 Task: Create a new job position in Salesforce with the title 'Retail Sales Executive' and fill in the job description, responsibilities, skills required, and educational requirements.
Action: Key pressed <Key.shift>Retil<Key.backspace><Key.backspace>ail<Key.space><Key.shift><Key.shift><Key.shift><Key.shift><Key.shift><Key.shift><Key.shift><Key.shift><Key.shift><Key.shift><Key.shift><Key.shift><Key.shift><Key.shift><Key.shift><Key.shift><Key.shift><Key.shift><Key.shift><Key.shift><Key.shift><Key.shift><Key.shift><Key.shift><Key.shift><Key.shift><Key.shift><Key.shift><Key.shift><Key.shift><Key.shift><Key.shift><Key.shift><Key.shift><Key.shift>Sales<Key.space><Key.shift>Executive<Key.space><Key.tab><Key.shift><Key.shift><Key.shift><Key.shift><Key.shift><Key.shift><Key.shift><Key.shift><Key.shift><Key.shift><Key.shift><Key.shift><Key.shift><Key.shift><Key.shift><Key.shift><Key.shift><Key.shift><Key.shift><Key.shift><Key.shift><Key.shift><Key.shift><Key.shift><Key.shift><Key.shift><Key.shift><Key.shift><Key.shift><Key.shift><Key.shift><Key.shift><Key.shift><Key.shift><Key.shift><Key.shift>Responsinle<Key.space><Key.backspace><Key.backspace><Key.backspace><Key.backspace>ble<Key.space>for<Key.space>upselling<Key.space>the<Key.space><Key.shift><Key.shift><Key.shift><Key.shift><Key.shift><Key.shift><Key.shift>C<Key.backspace><Key.shift>Company's<Key.space><Key.shift>Products--<Key.shift_r><Key.shift_r><Key.shift_r><Key.shift_r><Key.shift_r><Key.shift_r><Key.shift_r><Key.shift_r><Key.shift_r>><Key.space><Key.shift><Key.shift><Key.shift><Key.shift><Key.shift><Key.shift><Key.shift><Key.shift><Key.shift><Key.shift><Key.shift><Key.shift><Key.shift><Key.shift><Key.shift>Identifying<Key.space>the<Key.space><Key.shift>Corporate/<Key.shift><Key.shift><Key.shift><Key.shift><Key.shift><Key.shift><Key.shift><Key.shift><Key.shift><Key.shift><Key.shift><Key.shift><Key.shift><Key.shift>Indiviual<Key.space>
Screenshot: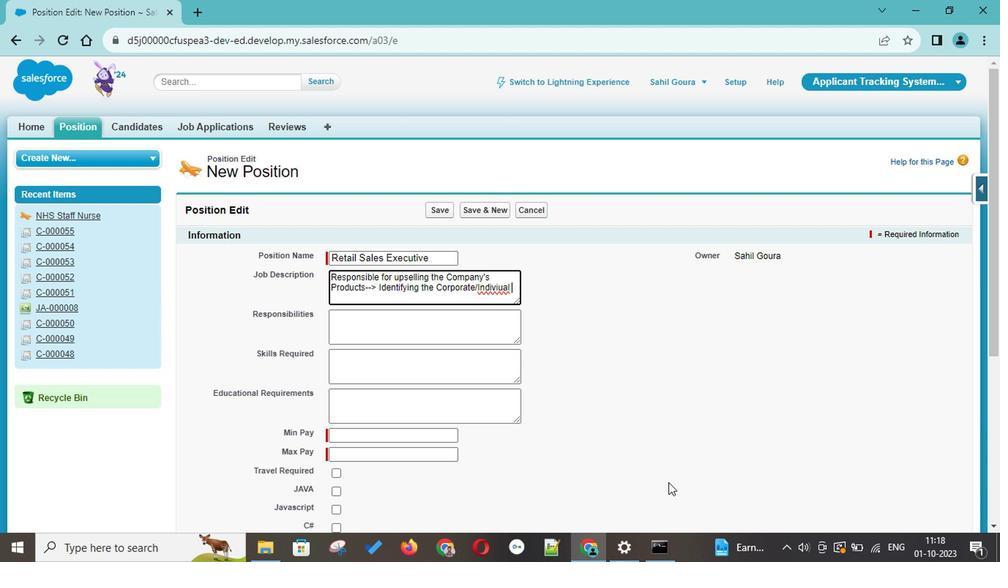 
Action: Mouse moved to (484, 297)
Screenshot: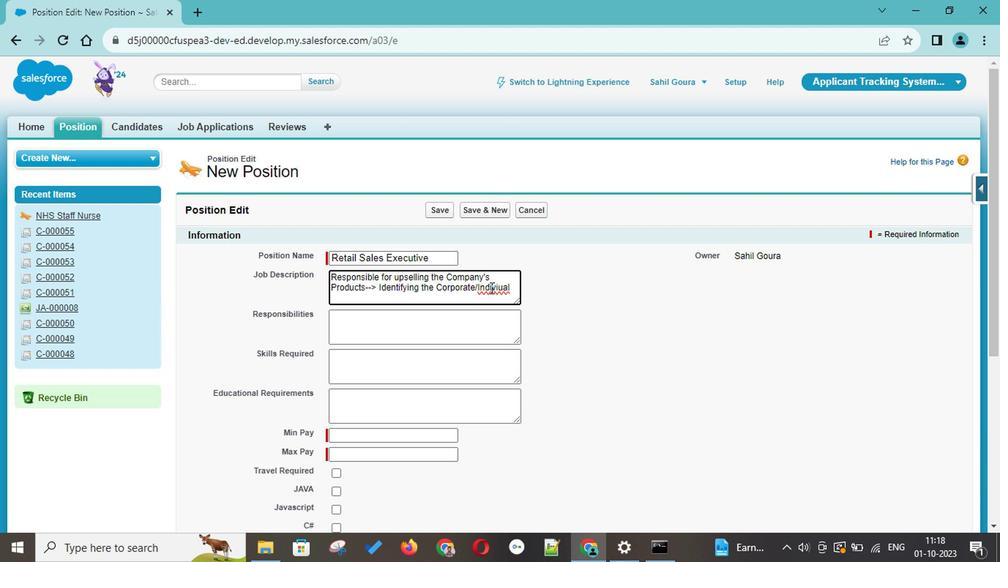 
Action: Mouse pressed right at (484, 297)
Screenshot: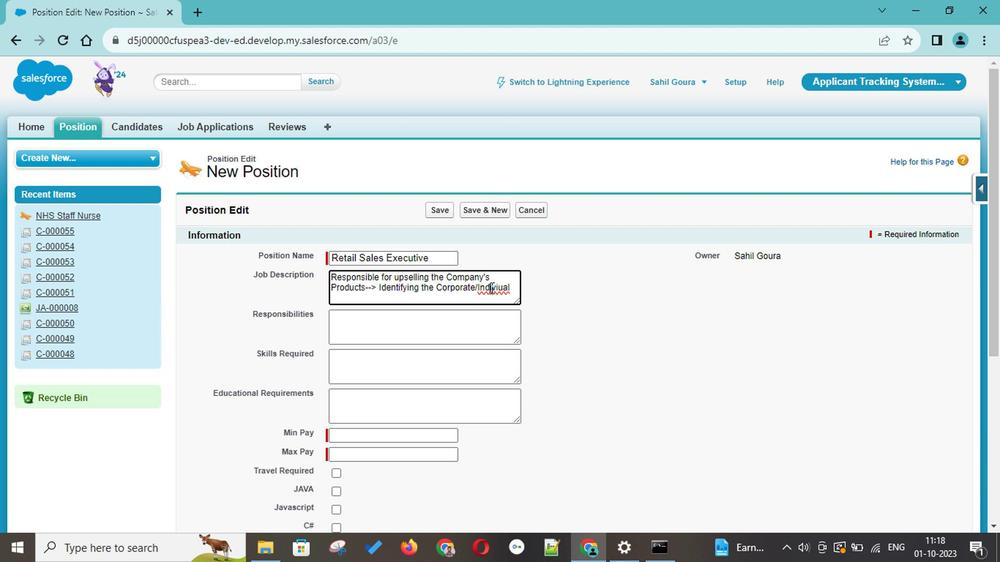 
Action: Mouse moved to (501, 307)
Screenshot: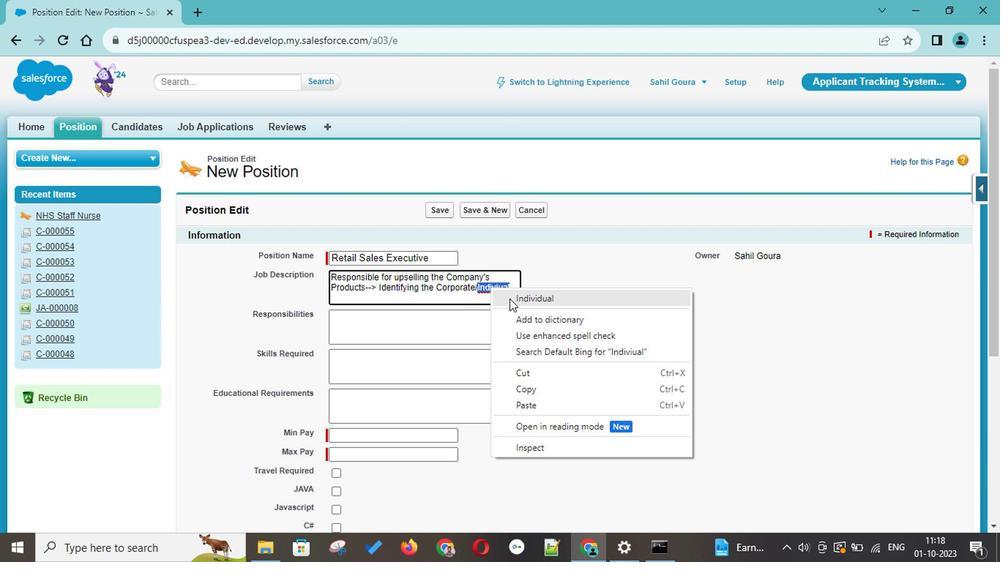 
Action: Mouse pressed left at (501, 307)
Screenshot: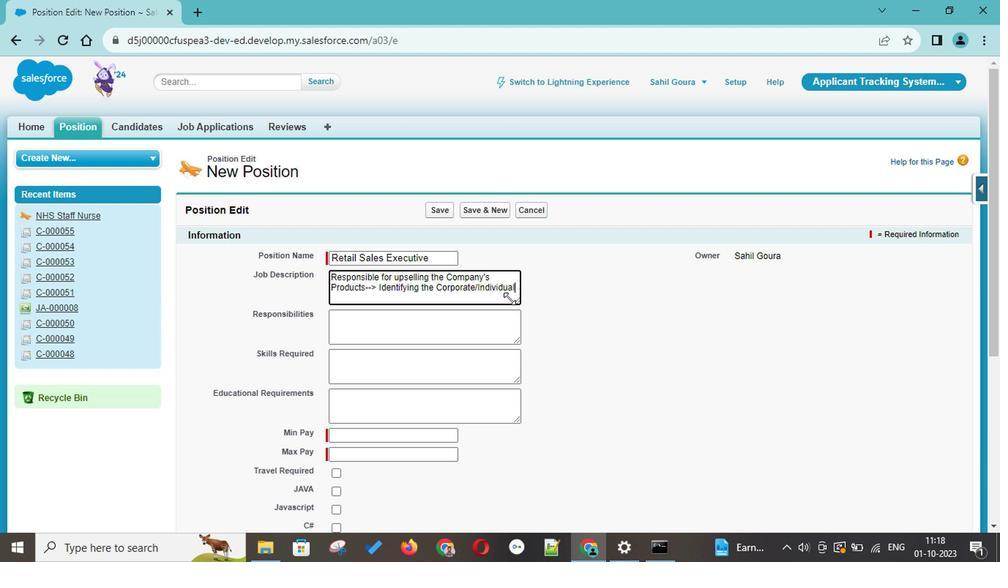 
Action: Key pressed <Key.space>propective<Key.space>buyers
Screenshot: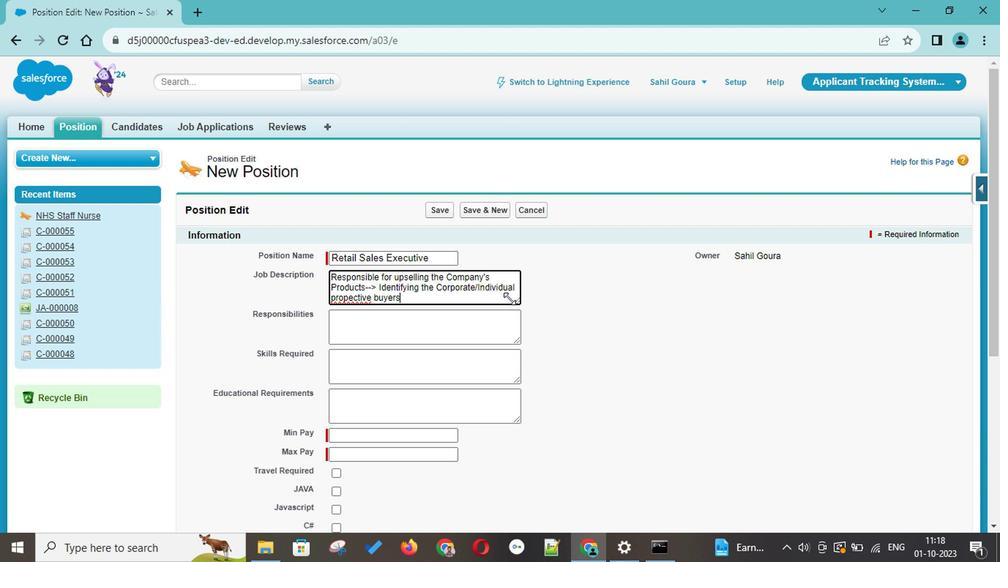 
Action: Mouse moved to (348, 306)
Screenshot: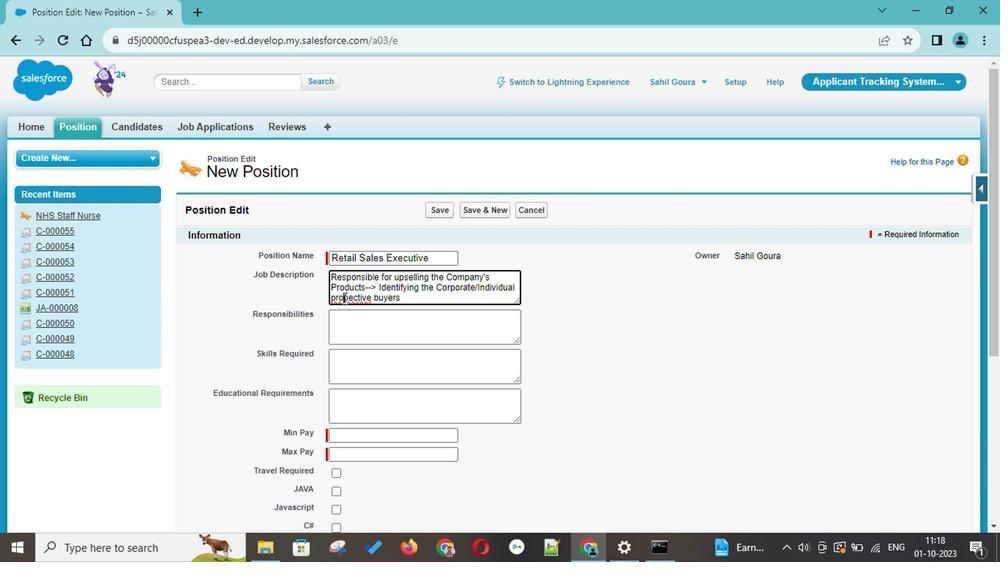 
Action: Mouse pressed left at (348, 306)
Screenshot: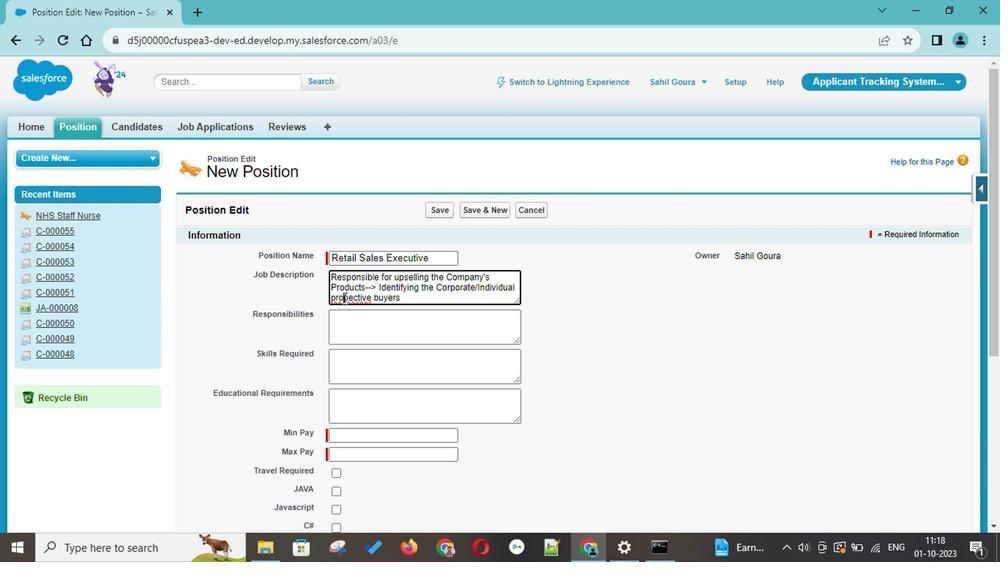
Action: Key pressed s
Screenshot: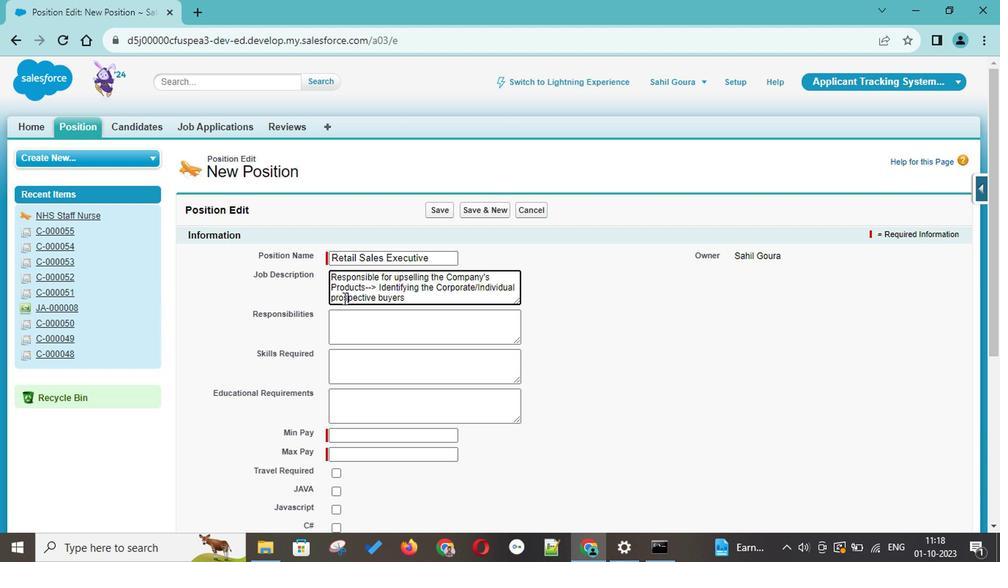 
Action: Mouse moved to (405, 310)
Screenshot: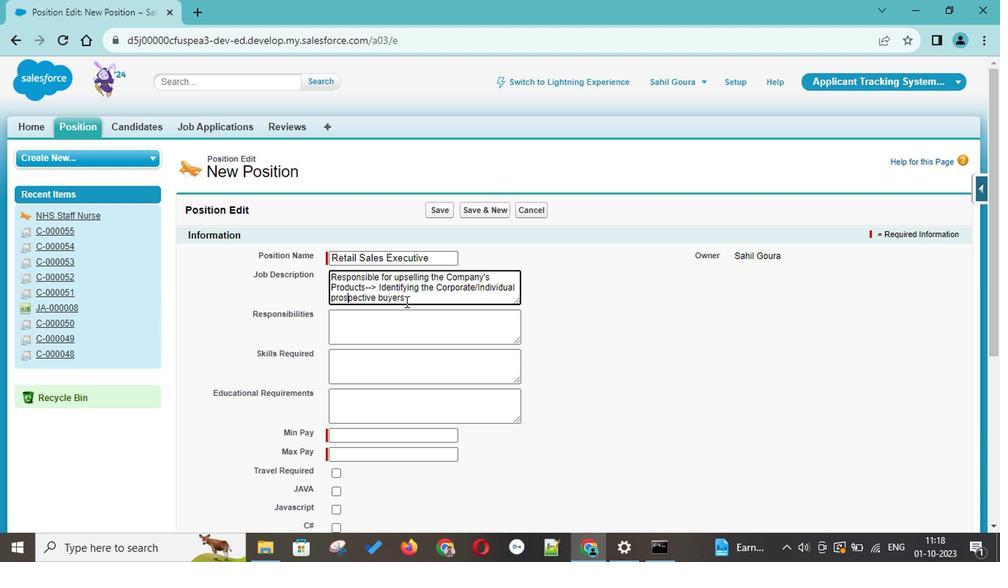 
Action: Mouse pressed left at (405, 310)
Screenshot: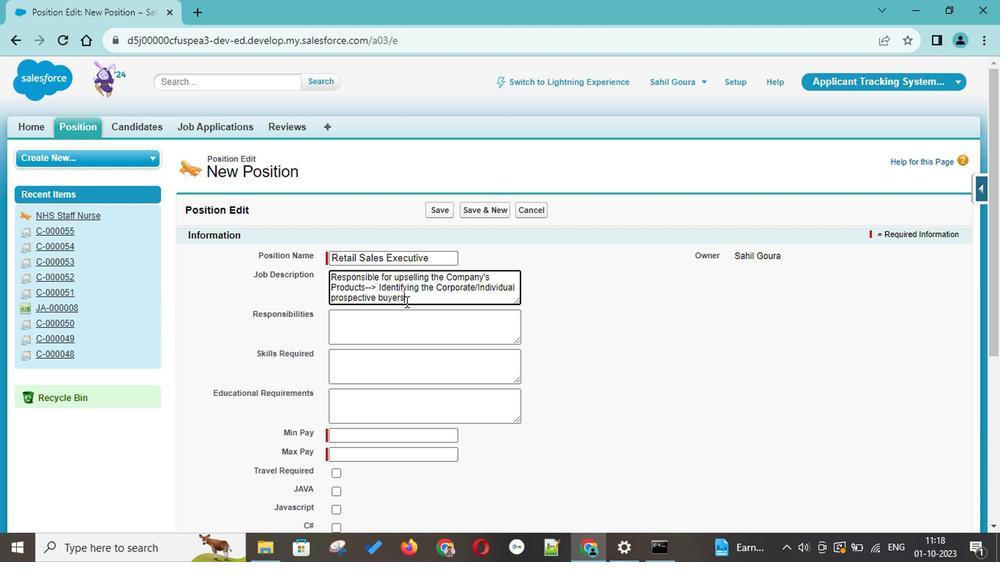 
Action: Key pressed ,<Key.space>generating<Key.space>leads<Key.space>and<Key.space>closures.<Key.space>--<Key.shift_r>><Key.space><Key.shift><Key.shift><Key.shift><Key.shift><Key.shift><Key.shift><Key.shift>Develop<Key.space><Key.shift><Key.shift><Key.shift><Key.shift><Key.shift><Key.shift><Key.shift><Key.shift><Key.shift><Key.shift><Key.shift><Key.shift><Key.shift><Key.shift><Key.shift><Key.shift><Key.shift><Key.shift><Key.shift><Key.shift><Key.shift><Key.shift><Key.shift><Key.shift><Key.shift><Key.shift><Key.shift><Key.shift><Key.shift><Key.shift><Key.shift><Key.shift><Key.shift>REtail<Key.space><Key.shift><Key.shift><Key.shift><Key.shift><Key.shift><Key.backspace><Key.backspace><Key.backspace><Key.backspace><Key.backspace><Key.backspace>etail<Key.space><Key.shift>sales<Key.space>sta<Key.backspace>ratege<Key.backspace>ies<Key.space>to<Key.space>meet<Key.space>hiis<Key.backspace><Key.backspace>s<Key.backspace><Key.backspace><Key.backspace>sales<Key.space>targets.<Key.space>--<Key.shift_r>><Key.space><Key.shift>Mintaining<Key.space>long<Key.space>lasting<Key.space>relationships<Key.space>with<Key.space>existing<Key.space>customers<Key.space>through<Key.space>exceptional<Key.space>after<Key.space>ales<Key.space>service
Screenshot: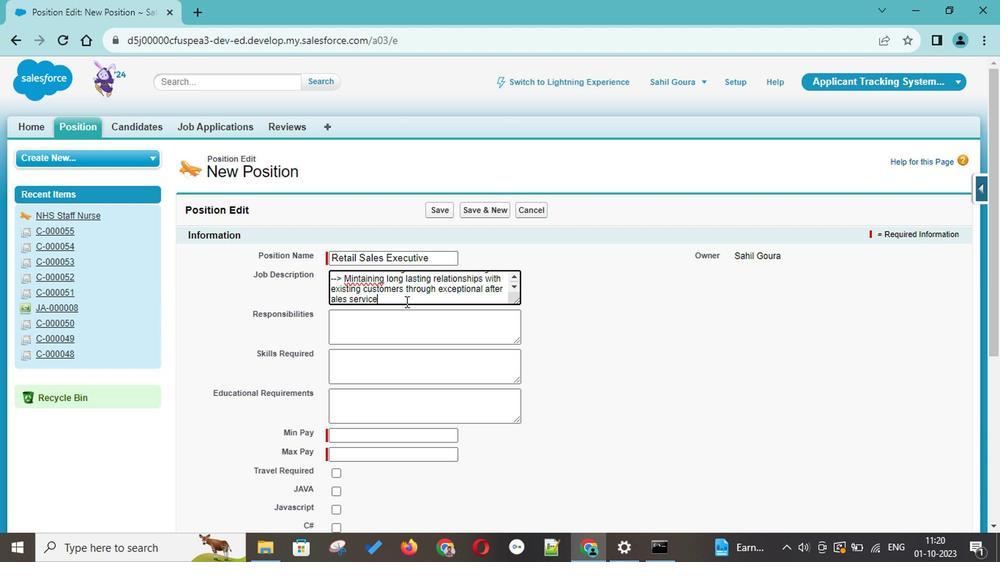 
Action: Mouse moved to (369, 288)
Screenshot: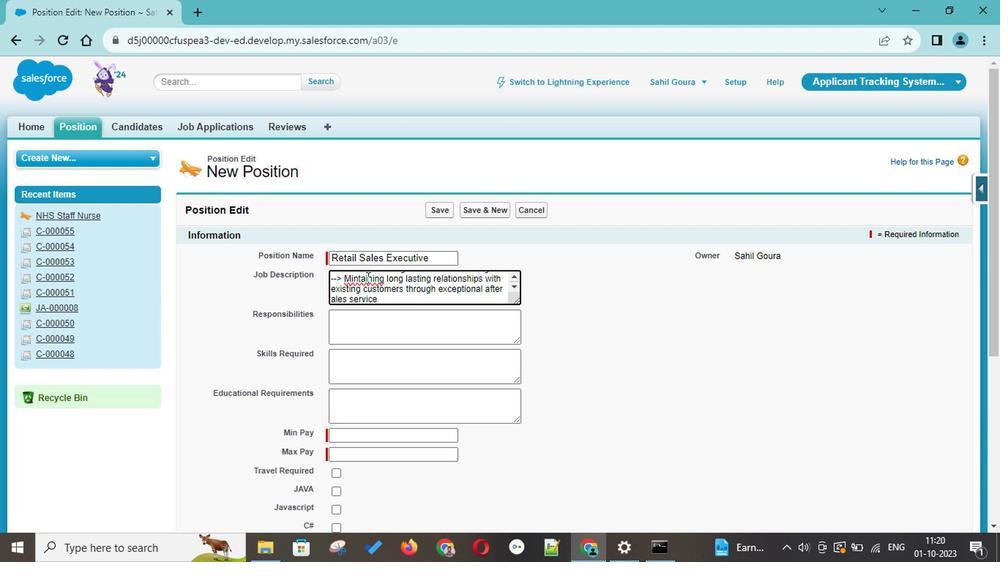 
Action: Mouse pressed left at (369, 288)
Screenshot: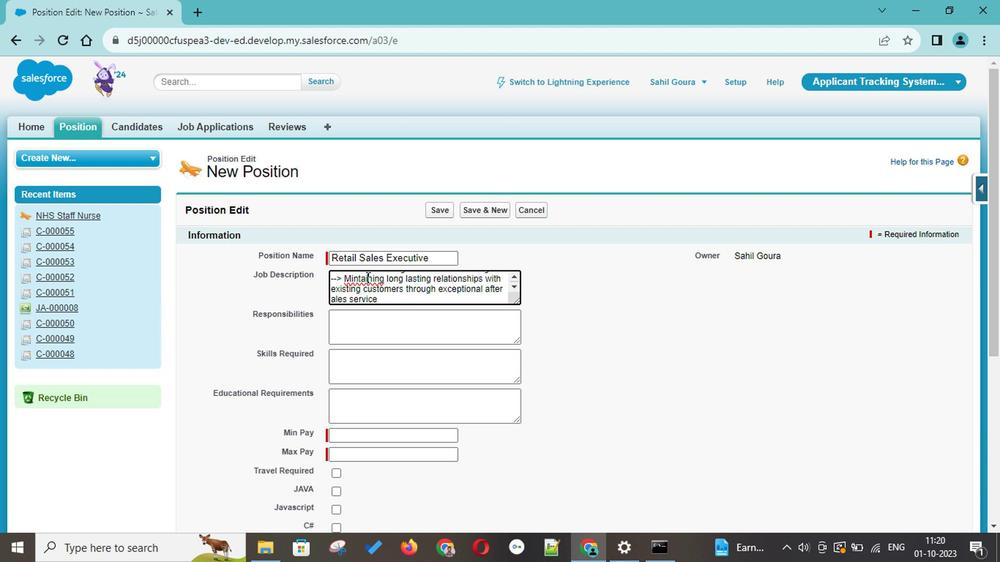 
Action: Mouse pressed right at (369, 288)
Screenshot: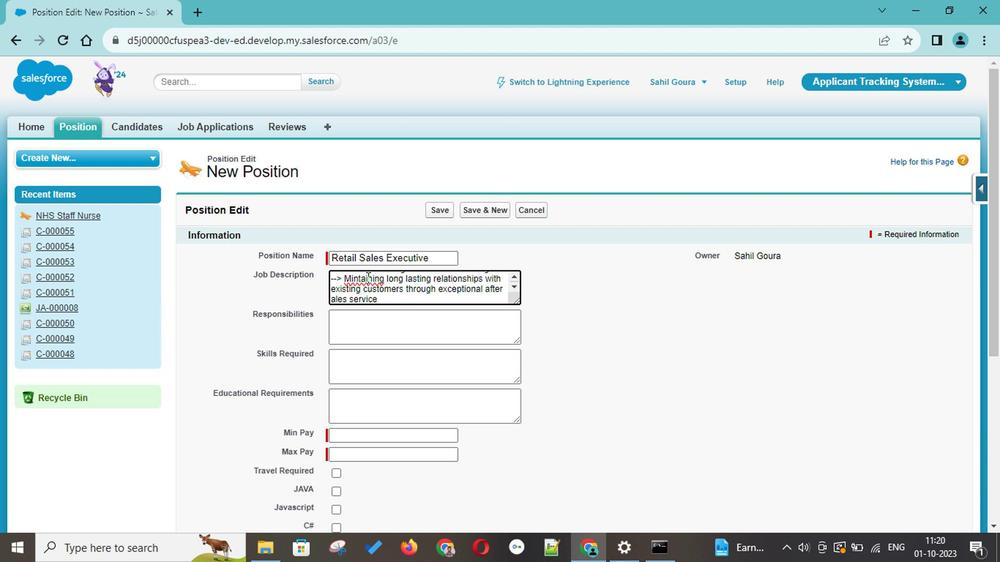 
Action: Mouse moved to (388, 295)
Screenshot: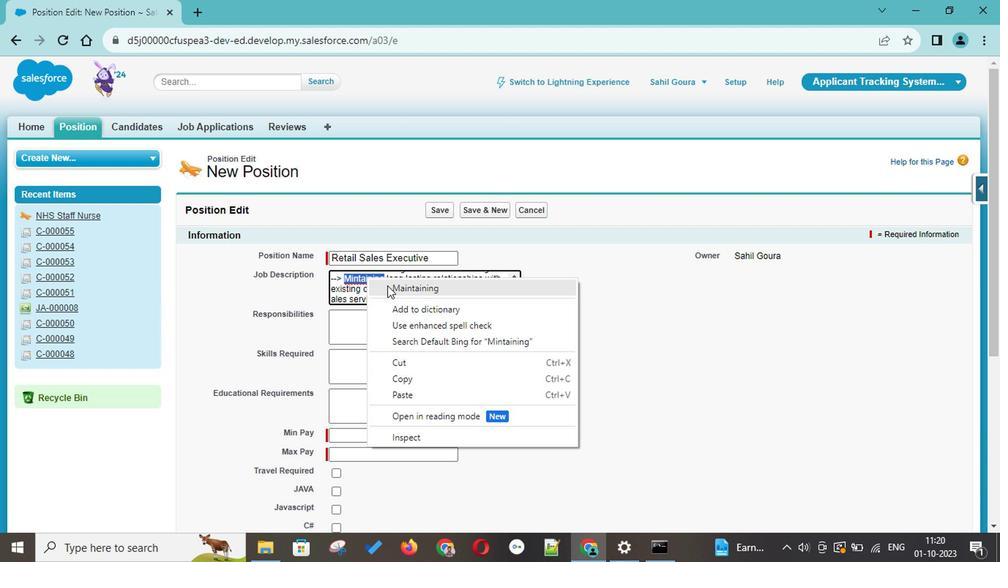 
Action: Mouse pressed left at (388, 295)
Screenshot: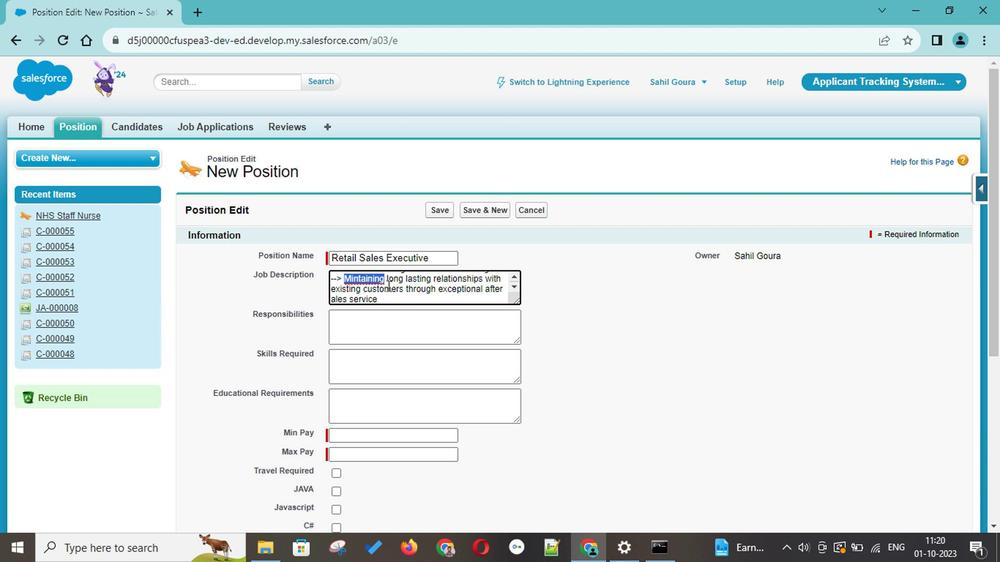 
Action: Mouse moved to (394, 310)
Screenshot: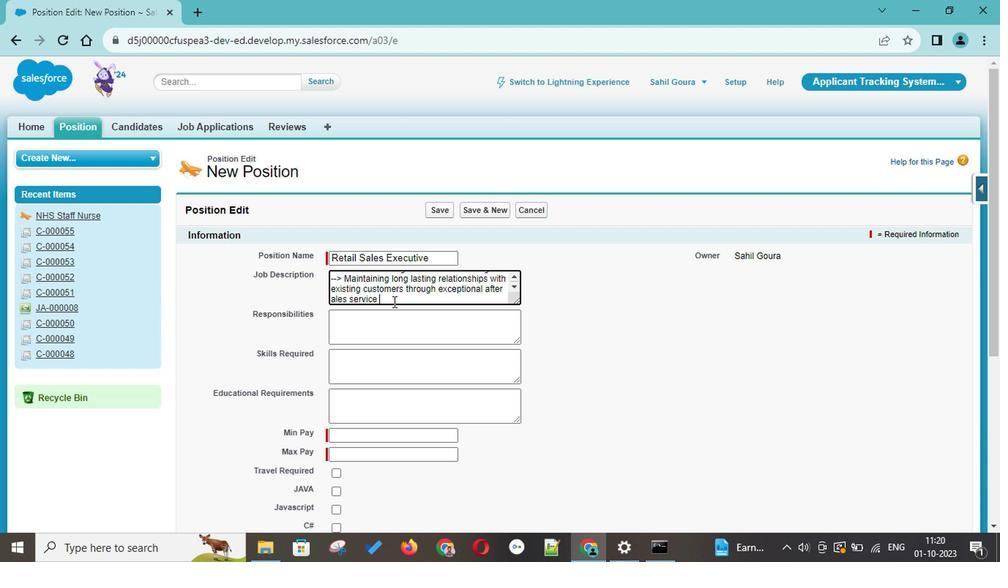 
Action: Mouse pressed left at (394, 310)
Screenshot: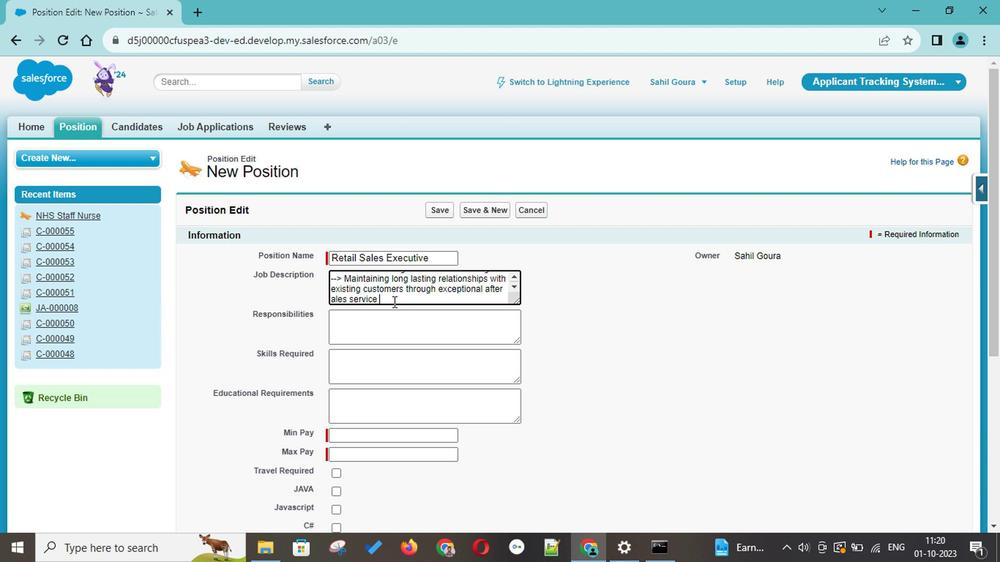 
Action: Key pressed <Key.backspace>.<Key.space>---<Key.backspace><Key.shift_r>><Key.shift><Key.shift><Key.shift><Key.shift><Key.shift><Key.shift><Key.shift><Key.shift><Key.shift><Key.shift><Key.shift><Key.shift>Product<Key.space>presendta<Key.backspace><Key.backspace><Key.backspace>tation<Key.space>to<Key.space><Key.shift>prospective<Key.space>and<Key.space>exci<Key.backspace><Key.backspace>isting<Key.space>buyer.<Key.tab><Key.shift><Key.shift><Key.shift><Key.shift><Key.shift><Key.shift>Actively<Key.space>sourcing<Key.space>new<Key.space>sales<Key.space>opportunities<Key.space>through<Key.space>active<Key.space>sales<Key.space>and<Key.space>excellent<Key.space>guests<Key.space><Key.backspace><Key.backspace><Key.space>relations<Key.space>service<Key.space>for<Key.space>maximum<Key.space>conversion.<Key.space>--<Key.shift_r>><Key.space><Key.shift><Key.shift><Key.shift><Key.shift><Key.shift><Key.shift><Key.shift><Key.shift><Key.shift><Key.shift><Key.shift><Key.shift><Key.shift><Key.shift><Key.shift><Key.shift><Key.shift><Key.shift><Key.shift><Key.shift><Key.shift><Key.shift><Key.shift><Key.shift><Key.shift><Key.shift><Key.shift><Key.shift><Key.shift><Key.shift><Key.shift><Key.shift><Key.shift><Key.shift><Key.shift><Key.shift><Key.shift><Key.shift><Key.shift><Key.shift><Key.shift><Key.shift><Key.shift><Key.shift><Key.shift><Key.shift><Key.shift><Key.shift><Key.shift><Key.shift><Key.shift><Key.shift><Key.shift><Key.shift><Key.shift><Key.shift><Key.shift><Key.shift><Key.shift><Key.shift>Building<Key.space><Key.shift>R<Key.backspace>e<Key.backspace>relationship<Key.space>with<Key.space>customer--<Key.shift_r>><Key.space><Key.shift><Key.shift><Key.shift>Regular<Key.space>follow-up<Key.space>with<Key.space>the<Key.space>respet<Key.backspace>ctive<Key.space>customers<Key.space>on<Key.space>currec<Key.backspace>nt<Key.space>and<Key.space>discounted<Key.space>offers<Key.space>of<Key.space>products.<Key.space>--<Key.shift_r>><Key.space><Key.shift>Proactiveness<Key.space>towards<Key.space>arranin<Key.backspace><Key.backspace>ging<Key.space>stocks<Key.space>and<Key.space>montiro<Key.backspace><Key.backspace>ro<Key.backspace><Key.backspace><Key.backspace><Key.backspace>itoring<Key.space>pricing.<Key.space>--<Key.shift_r><Key.shift_r><Key.shift_r><Key.shift_r><Key.shift_r><Key.shift_r>><Key.space><Key.shift><Key.shift><Key.shift><Key.shift><Key.shift><Key.shift><Key.shift><Key.shift><Key.shift><Key.shift><Key.shift><Key.shift><Key.shift><Key.shift><Key.shift><Key.shift><Key.shift><Key.shift><Key.shift><Key.shift><Key.shift><Key.shift><Key.shift><Key.shift><Key.shift><Key.shift><Key.shift><Key.shift><Key.shift><Key.shift><Key.shift><Key.shift><Key.shift><Key.shift><Key.shift><Key.shift><Key.shift><Key.shift><Key.shift><Key.shift><Key.shift><Key.shift><Key.shift><Key.shift><Key.shift><Key.shift><Key.shift><Key.shift><Key.shift><Key.shift><Key.shift><Key.shift>Daily<Key.space>reprt<Key.backspace><Key.backspace>orting<Key.space>to<Key.space>manager<Key.space>on<Key.space>sales<Key.space>and<Key.space>cross<Key.space>functional<Key.space>communication.<Key.space><Key.tab><Key.shift>No<Key.space><Key.shift>Mandatory<Key.space><Key.shift>Professional<Key.space><Key.shift><Key.shift><Key.shift><Key.shift><Key.shift><Key.shift>Qualification<Key.space><Key.shift>Barrier...<Key.space><Key.shift>Only<Key.space>right<Key.space>skill<Key.space>required.<Key.space>--<Key.shift_r>><Key.space><Key.shift>Hands<Key.space>on<Key.space>experience<Key.space>in<Key.space><Key.shift>Retails<Key.space><Key.shift>Sales.<Key.space>--<Key.shift_r>><Key.space><Key.shift><Key.shift><Key.shift>Sa<Key.backspace>elf-starter,<Key.space>with<Key.space>the<Key.space>desire<Key.space>and<Key.space>ena<Key.backspace>ergy<Key.space>to<Key.space>upscale<Key.space>the<Key.space>sells.<Key.space>--<Key.shift_r>><Key.space><Key.shift><Key.shift><Key.shift>STrong<Key.space>and<Key.space><Key.shift>Smart<Key.space><Key.shift><Key.shift><Key.shift>Follow<Key.space>ups.<Key.space>--<Key.shift_r>><Key.space><Key.shift>Ae<Key.backspace>rt<Key.space>of<Key.space>
Screenshot: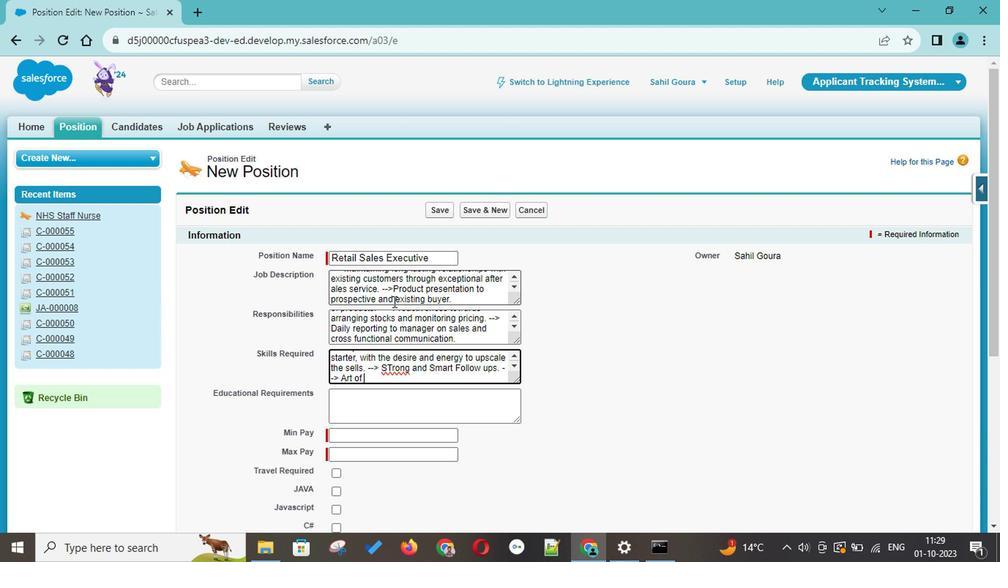 
Action: Mouse moved to (400, 374)
Screenshot: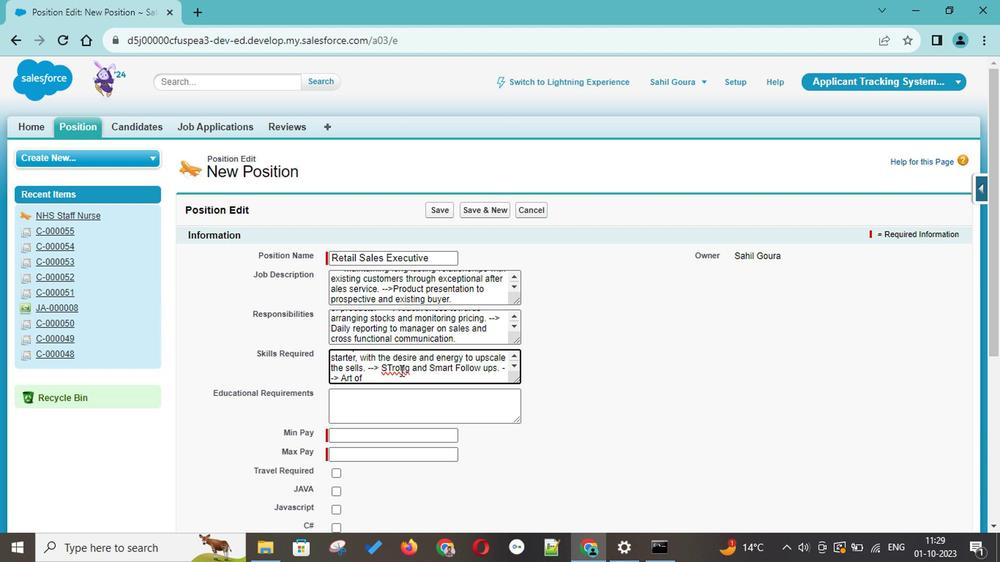 
Action: Mouse pressed right at (400, 374)
Screenshot: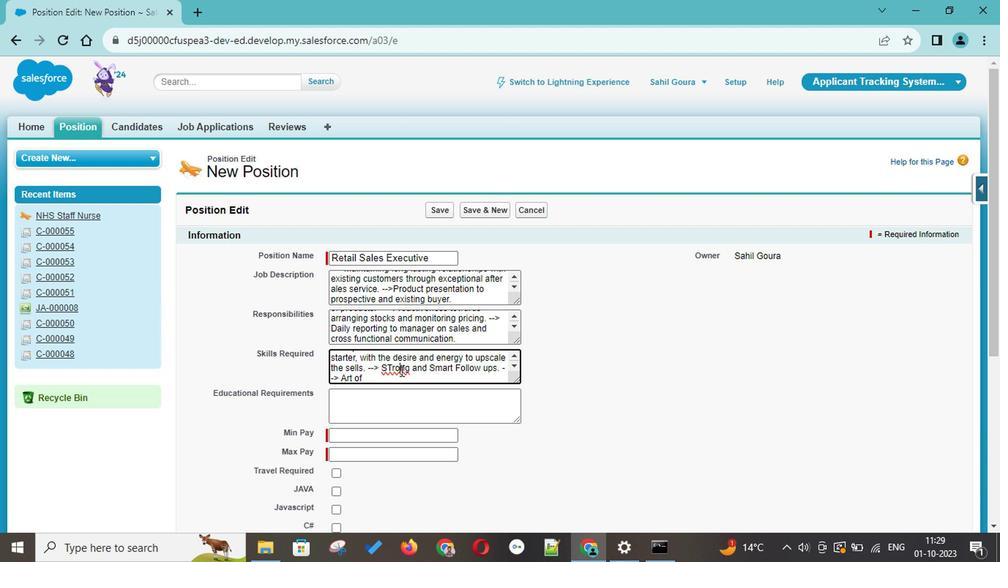 
Action: Mouse moved to (433, 222)
Screenshot: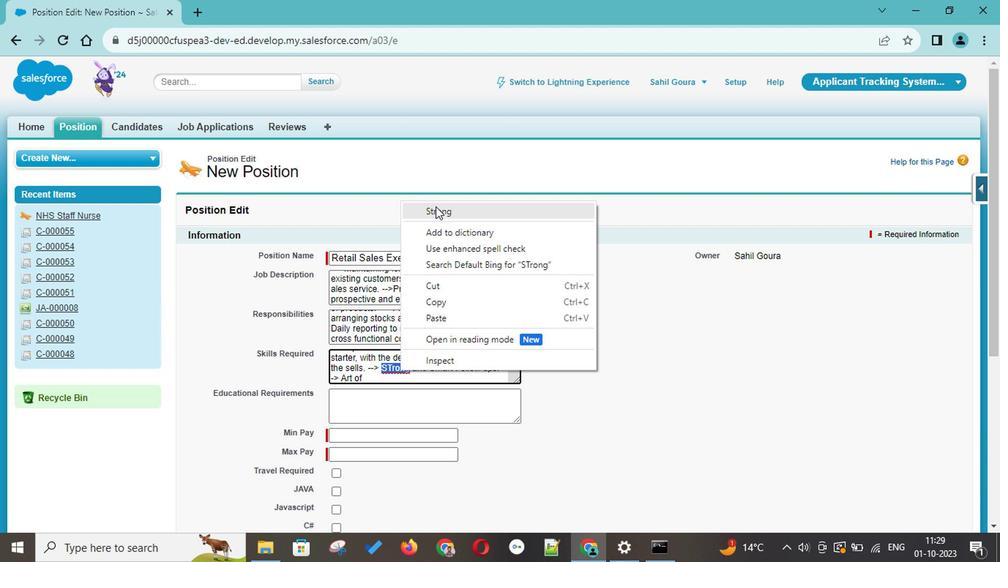 
Action: Mouse pressed left at (433, 222)
Screenshot: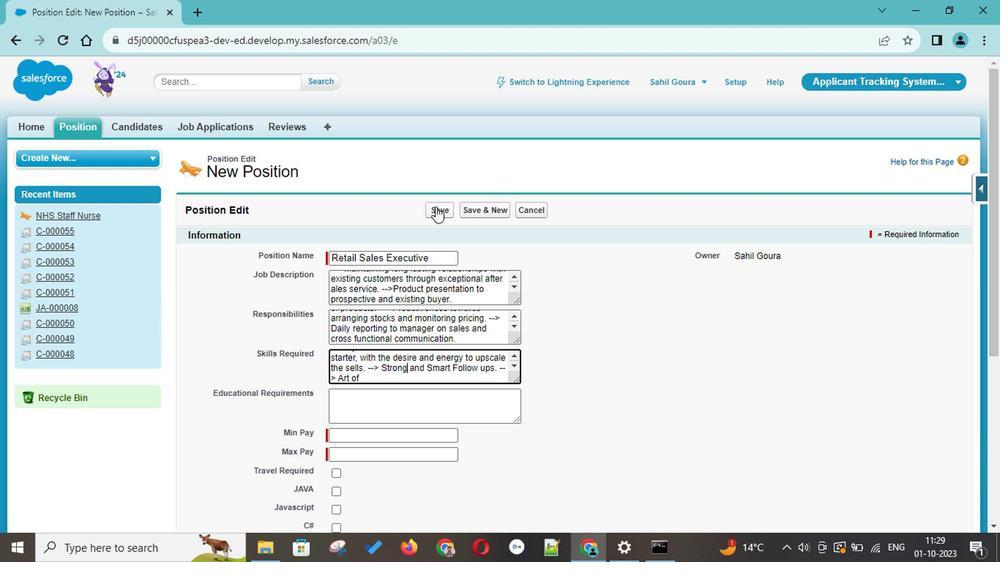
Action: Mouse moved to (375, 385)
Screenshot: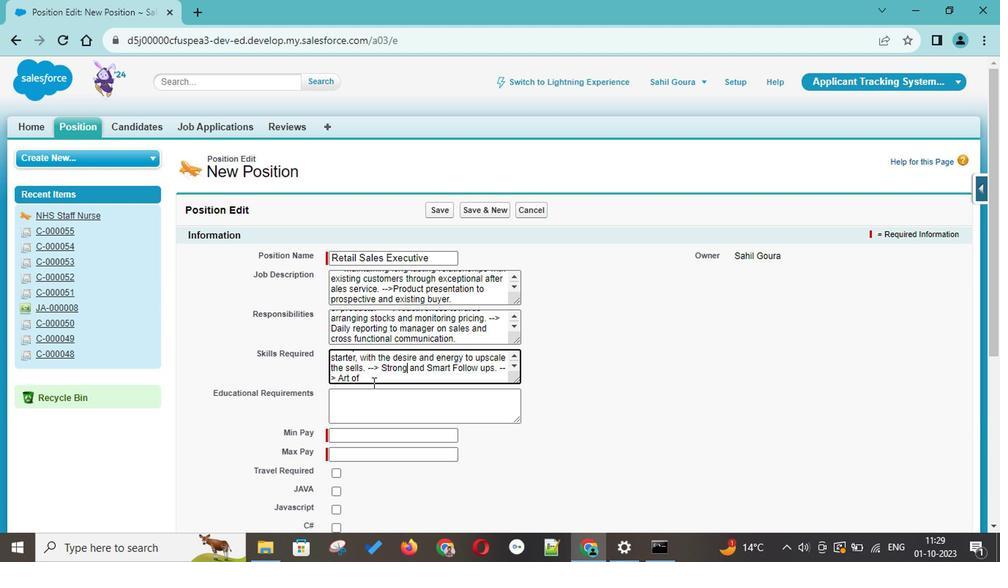 
Action: Mouse pressed left at (375, 385)
Screenshot: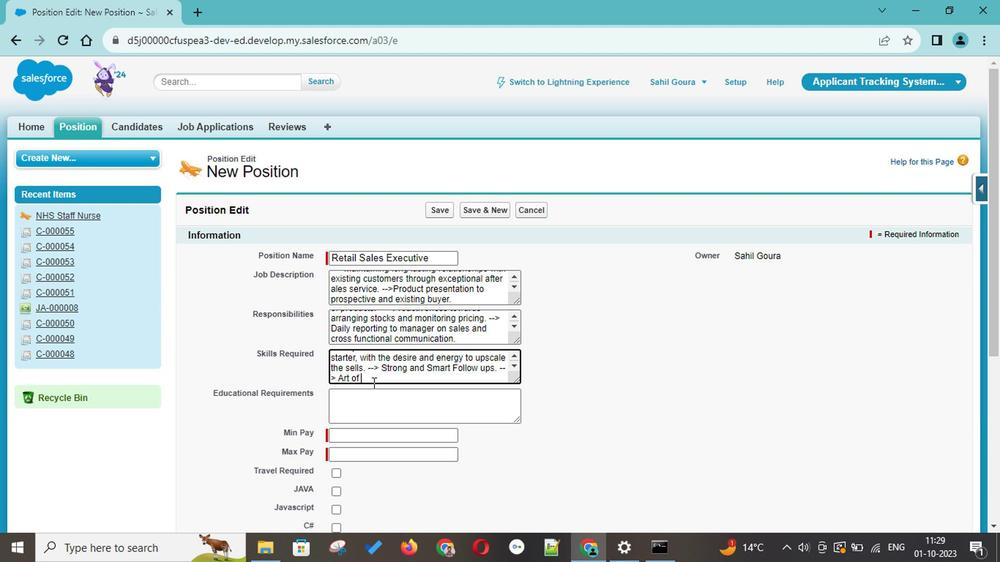 
Action: Key pressed converting<Key.space>query<Key.space>to<Key.space>leads.<Key.space>--<Key.shift_r>><Key.space><Key.shift>Keen<Key.space>to<Key.space>learn<Key.space>and<Key.space>explore<Key.space>range<Key.space>of<Key.space>products<Key.space>and<Key.space>services.<Key.tab><Key.shift>Bachelors<Key.backspace>'s<Key.space>degree<Key.space>preferred.<Key.space>--<Key.shift_r><Key.shift_r>><Key.space>2<Key.space>year's<Key.space>retails<Key.space>experience<Key.space>a<Key.space>plus.<Key.space>--<Key.shift_r>><Key.space><Key.shift><Key.shift><Key.shift><Key.shift><Key.shift><Key.shift>Excellent<Key.space>verbal<Key.space>coo<Key.backspace>mmuncat<Key.backspace><Key.backspace><Key.backspace>ication<Key.space>skills<Key.space><Key.backspace>.<Key.space>--<Key.shift_r>><Key.space><Key.shift><Key.shift><Key.shift><Key.shift><Key.shift><Key.shift><Key.shift><Key.shift><Key.shift><Key.shift><Key.shift><Key.shift><Key.shift><Key.shift>Strong<Key.space>orientationtowards
Screenshot: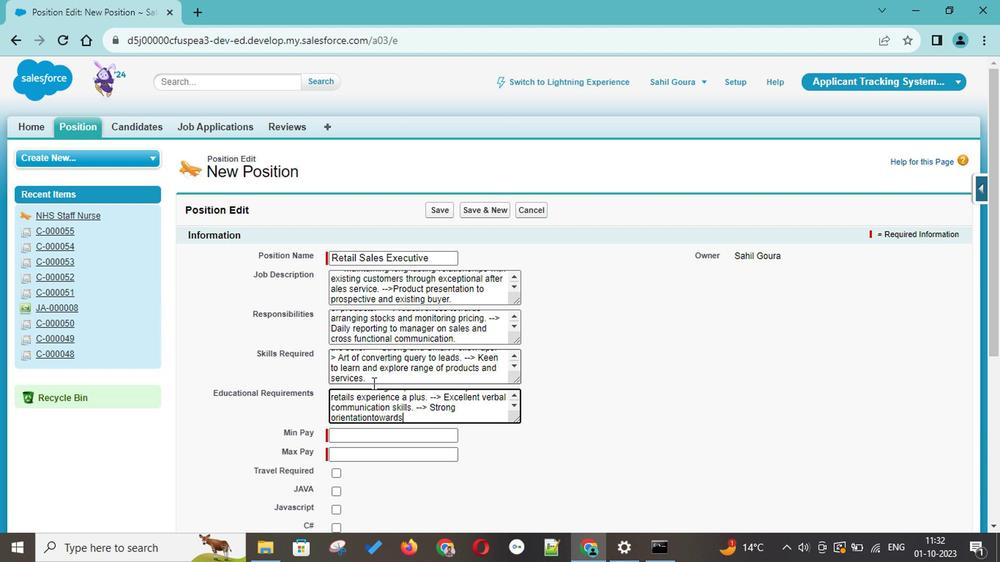 
Action: Mouse moved to (375, 414)
Screenshot: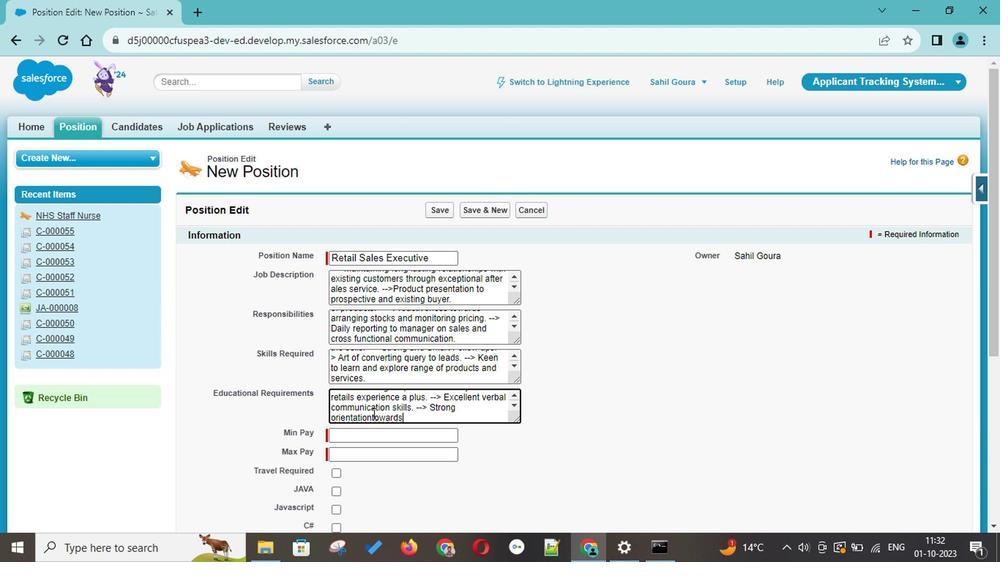 
Action: Mouse pressed left at (375, 414)
Screenshot: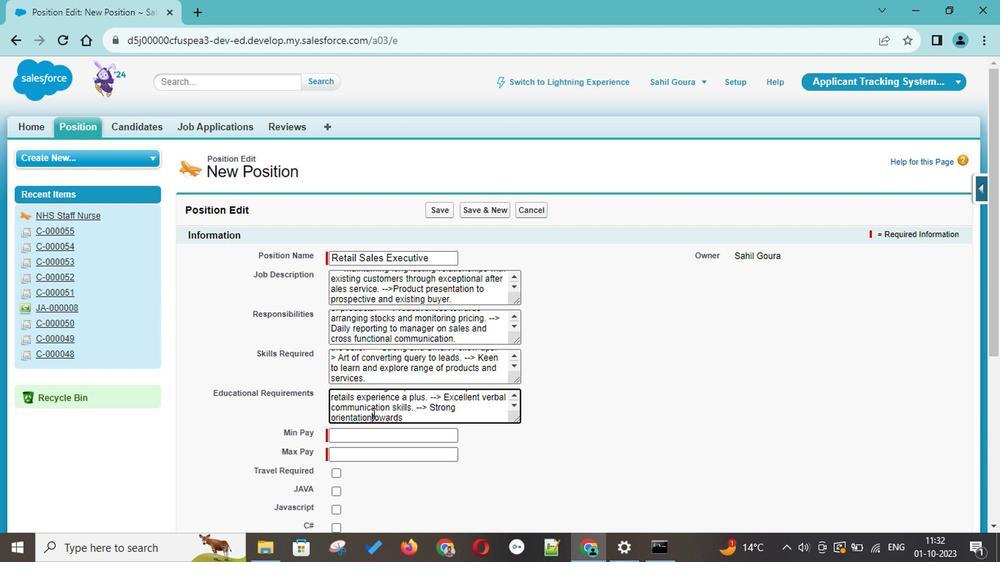 
Action: Key pressed <Key.space>
Screenshot: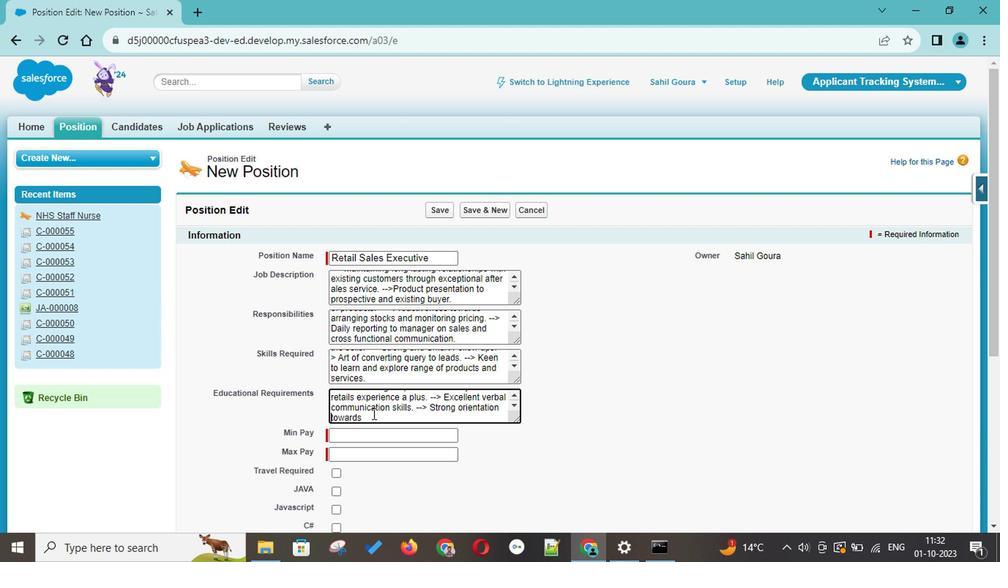 
Action: Mouse moved to (389, 419)
Screenshot: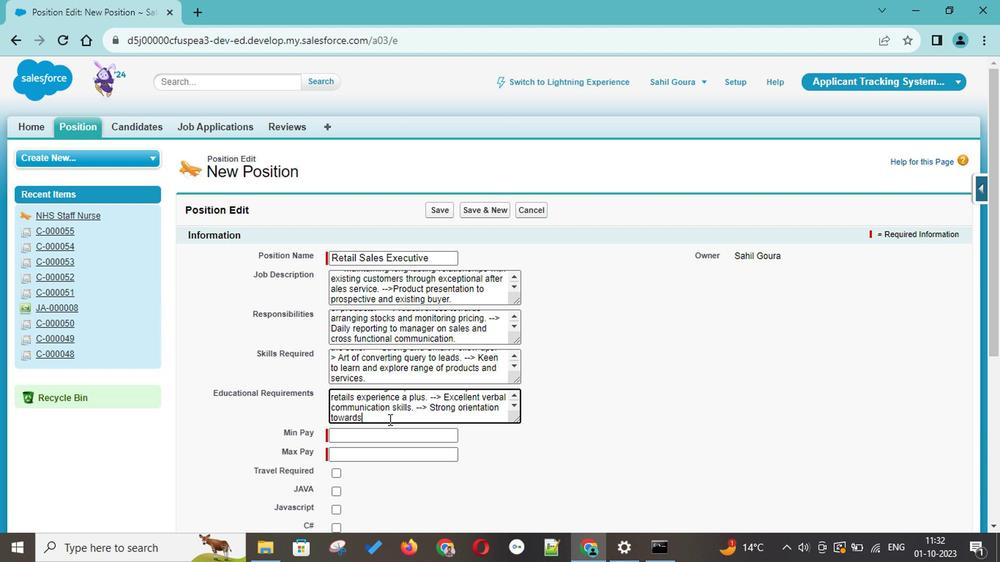 
Action: Mouse pressed left at (389, 419)
Screenshot: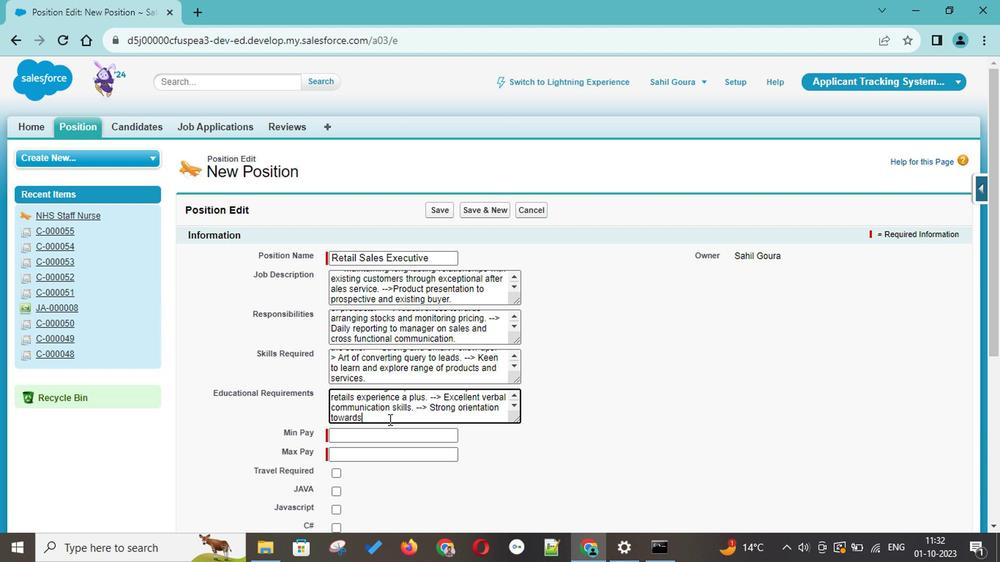
Action: Key pressed <Key.space>providing<Key.space>exece<Key.backspace><Key.backspace><Key.backspace>cellent<Key.space>customer<Key.space>service<Key.tab>6000<Key.down><Key.enter><Key.tab>900000<Key.tab>
Screenshot: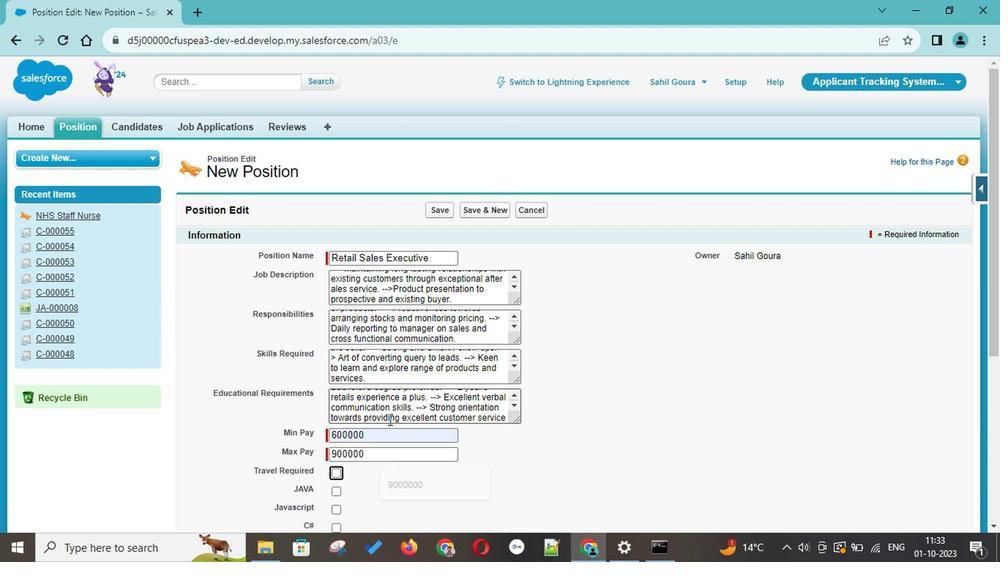 
Action: Mouse moved to (334, 468)
Screenshot: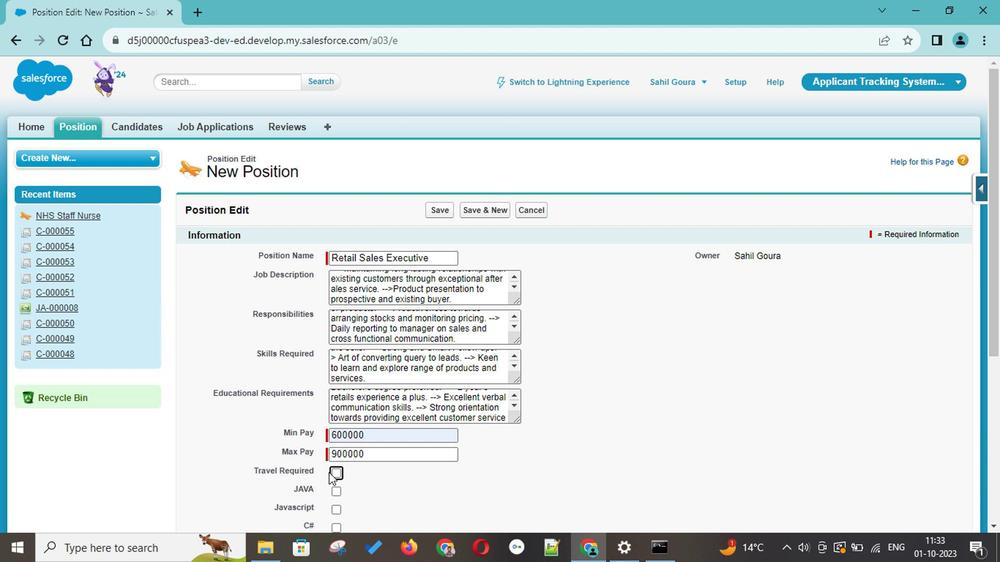
Action: Mouse pressed left at (334, 468)
Screenshot: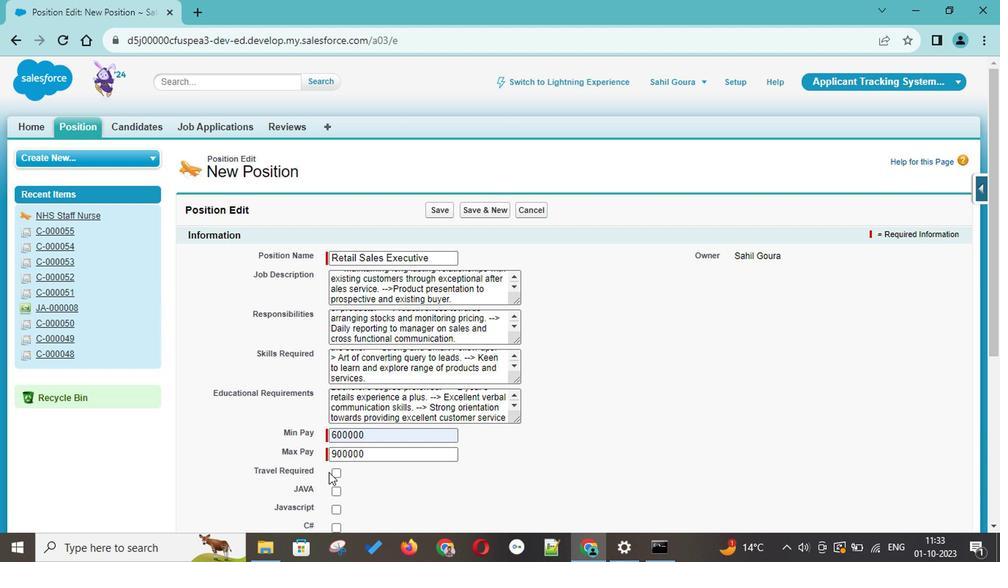 
Action: Mouse moved to (342, 468)
Screenshot: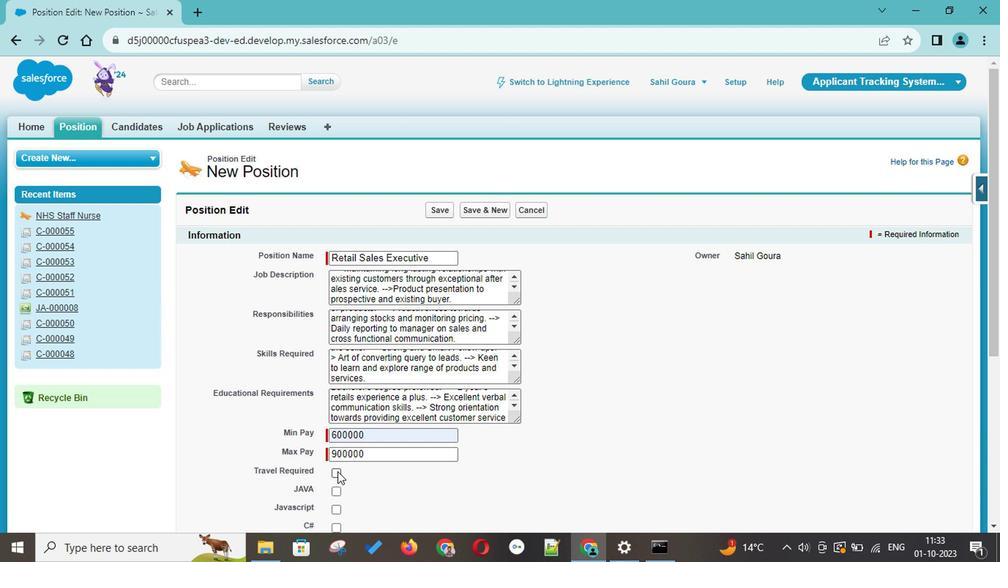 
Action: Mouse pressed left at (342, 468)
Screenshot: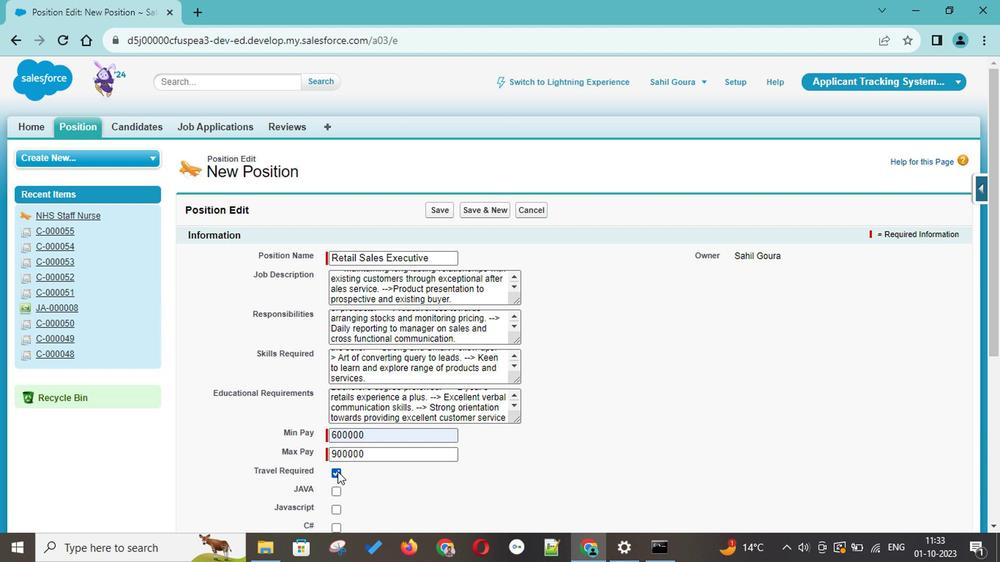 
Action: Mouse moved to (375, 474)
Screenshot: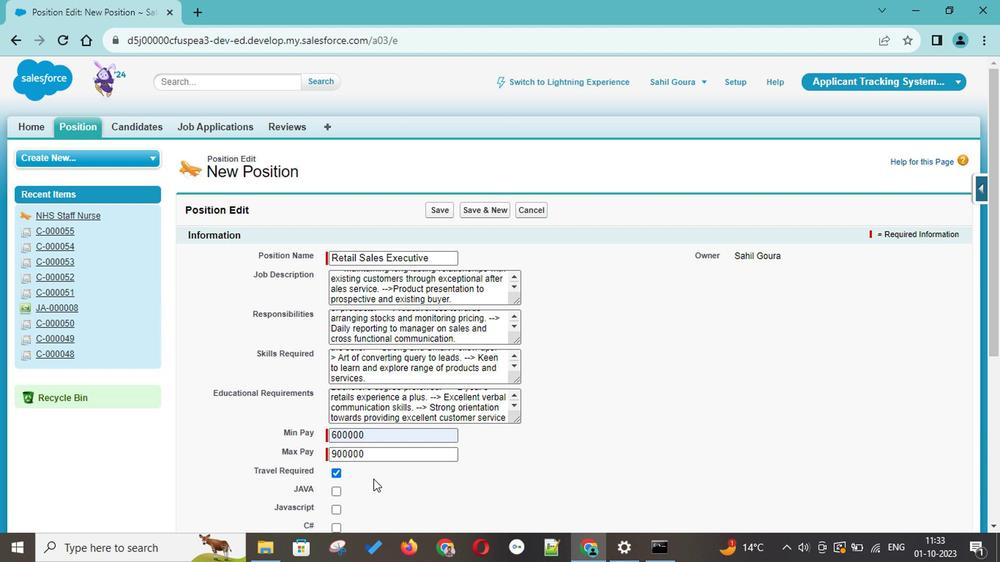 
Action: Mouse scrolled (375, 474) with delta (0, 0)
Screenshot: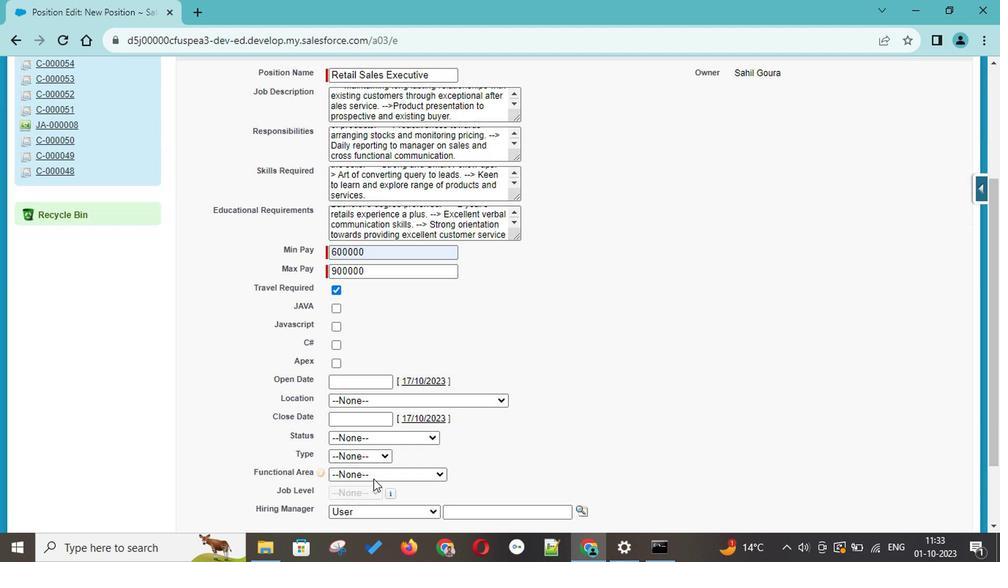 
Action: Mouse scrolled (375, 474) with delta (0, 0)
Screenshot: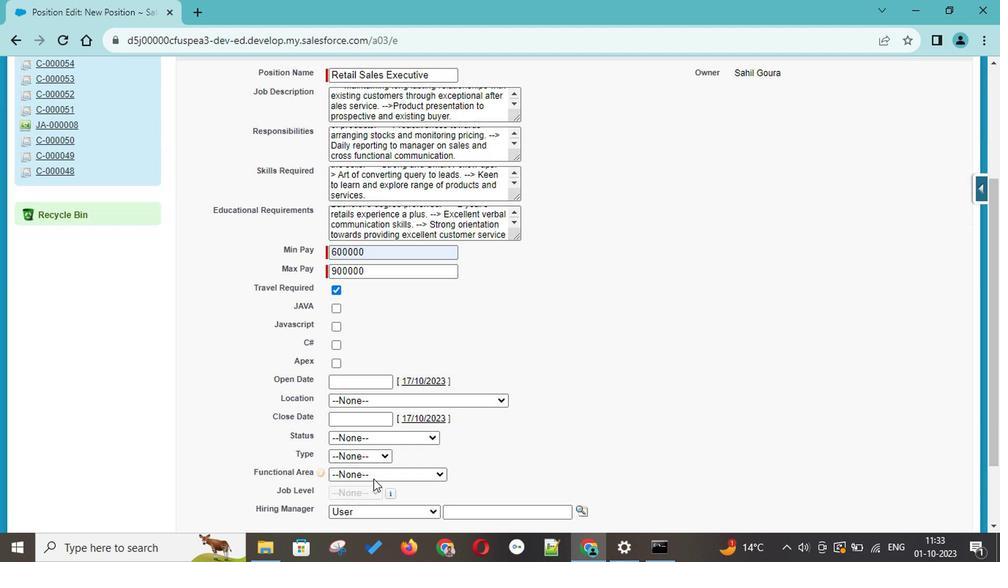 
Action: Mouse scrolled (375, 474) with delta (0, 0)
Screenshot: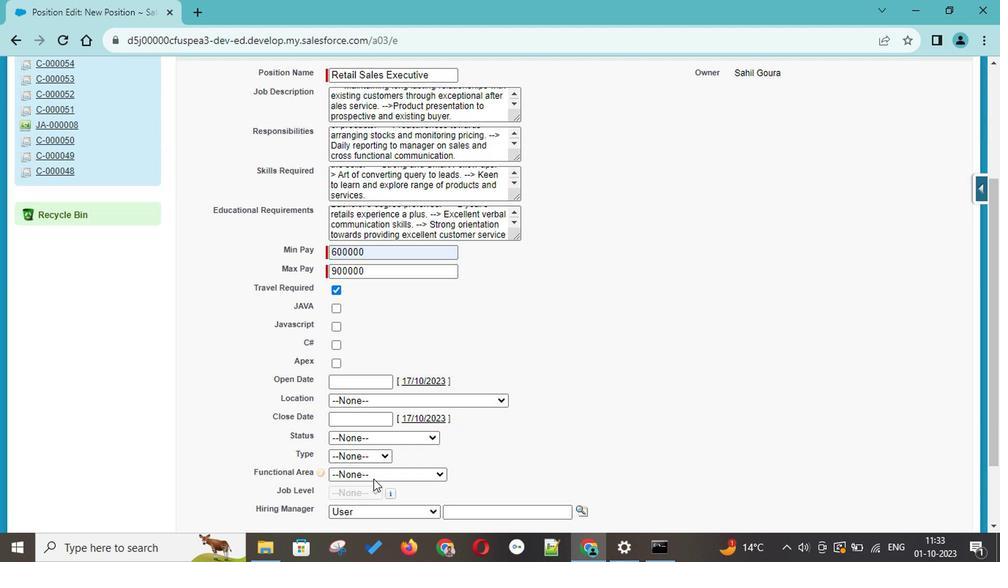 
Action: Mouse scrolled (375, 474) with delta (0, 0)
Screenshot: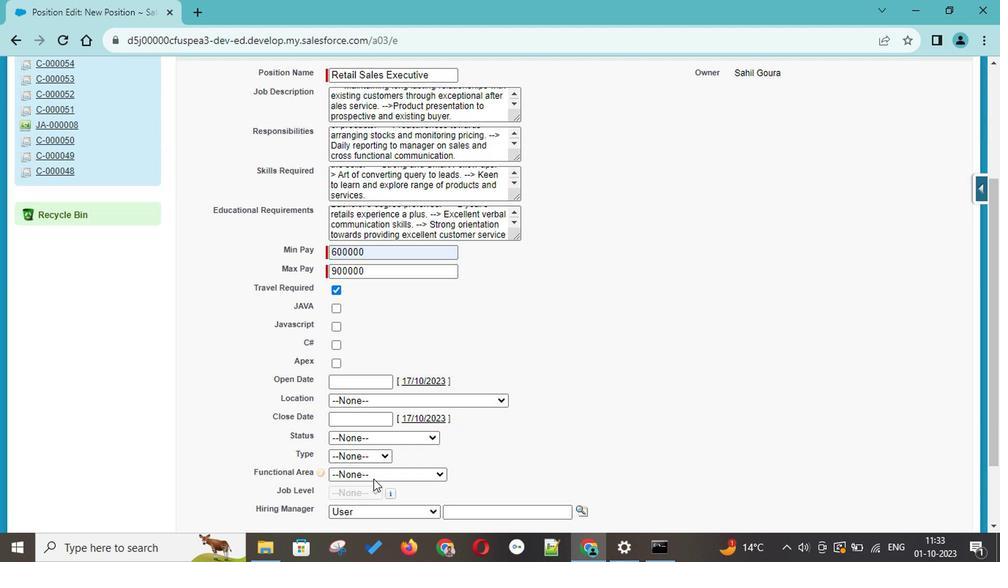 
Action: Mouse scrolled (375, 474) with delta (0, 0)
Screenshot: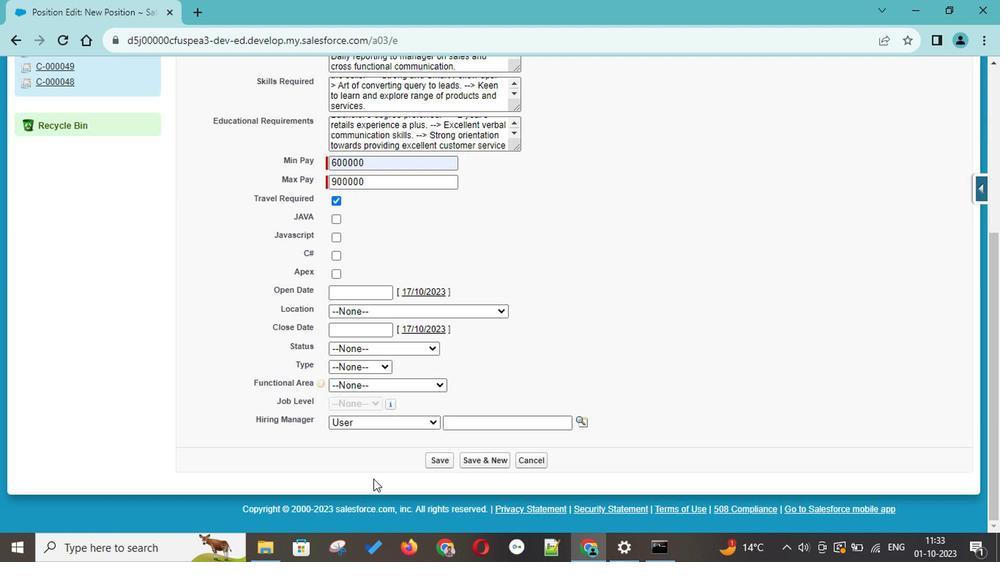 
Action: Mouse scrolled (375, 474) with delta (0, 0)
Screenshot: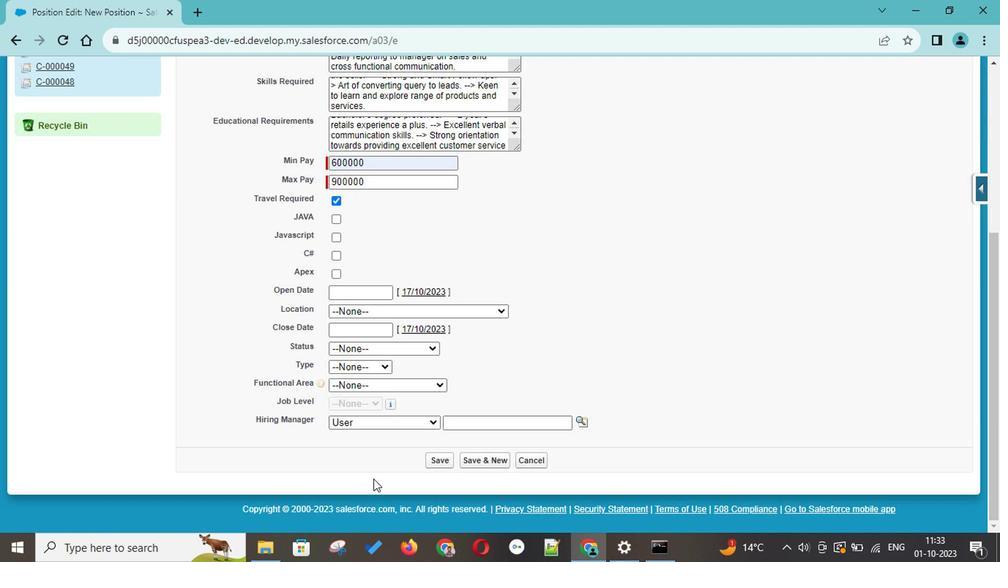 
Action: Mouse moved to (419, 299)
Screenshot: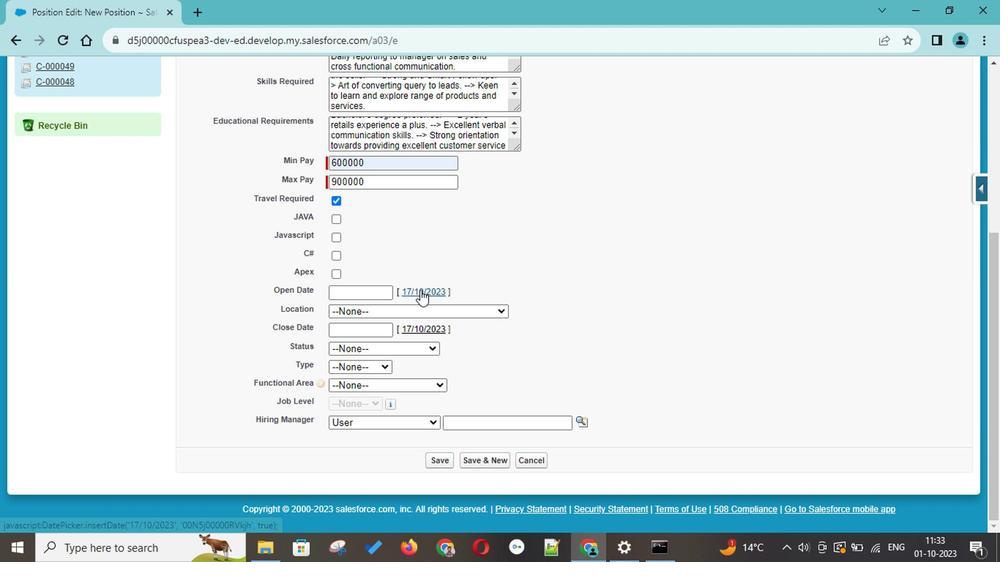 
Action: Mouse pressed left at (419, 299)
Screenshot: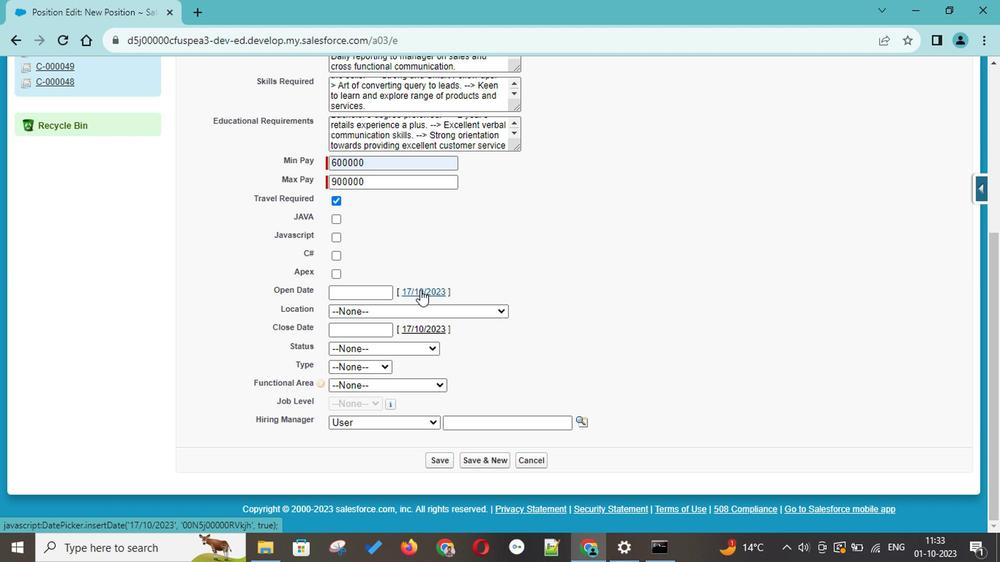 
Action: Mouse moved to (401, 299)
Screenshot: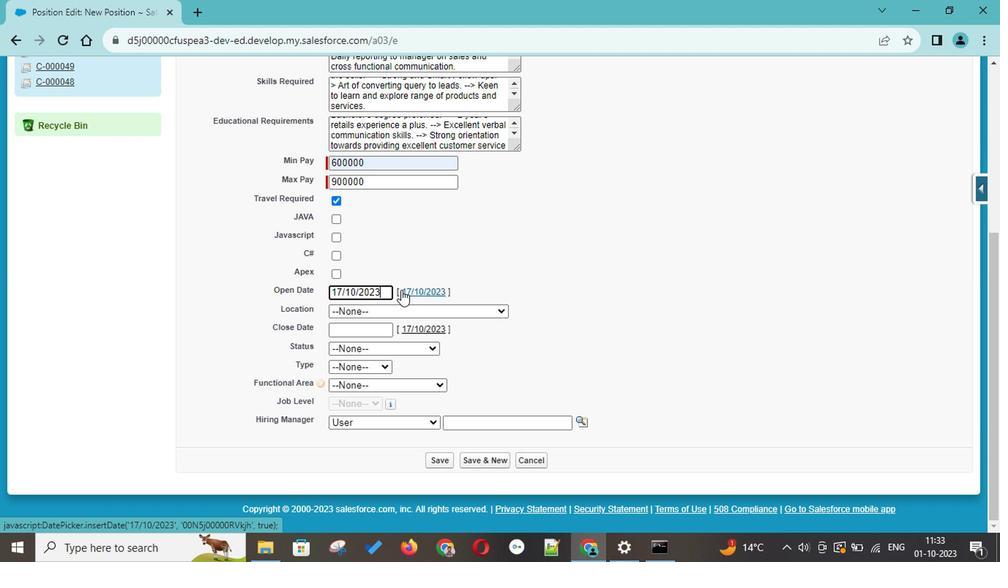 
Action: Mouse pressed left at (401, 299)
Screenshot: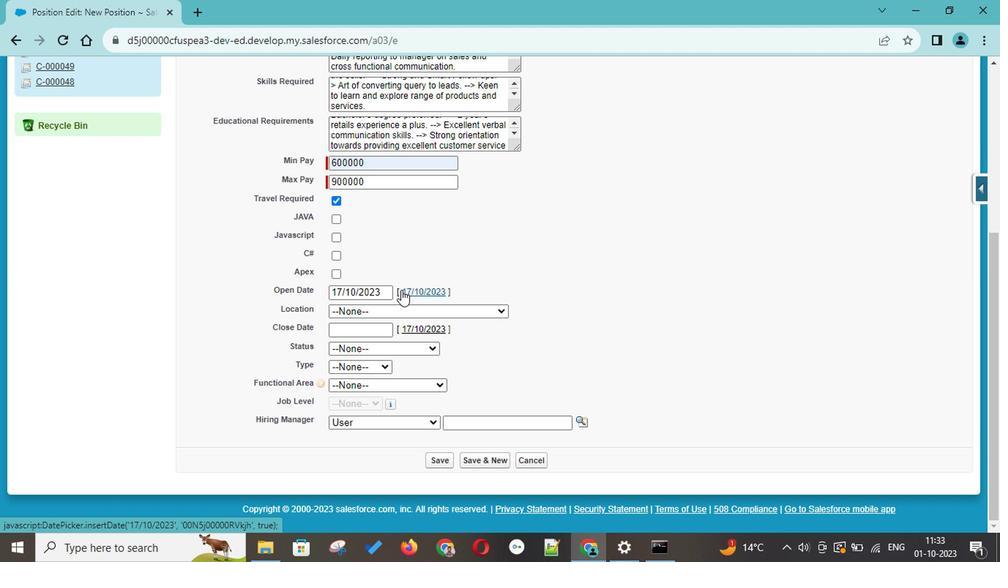 
Action: Mouse moved to (385, 300)
Screenshot: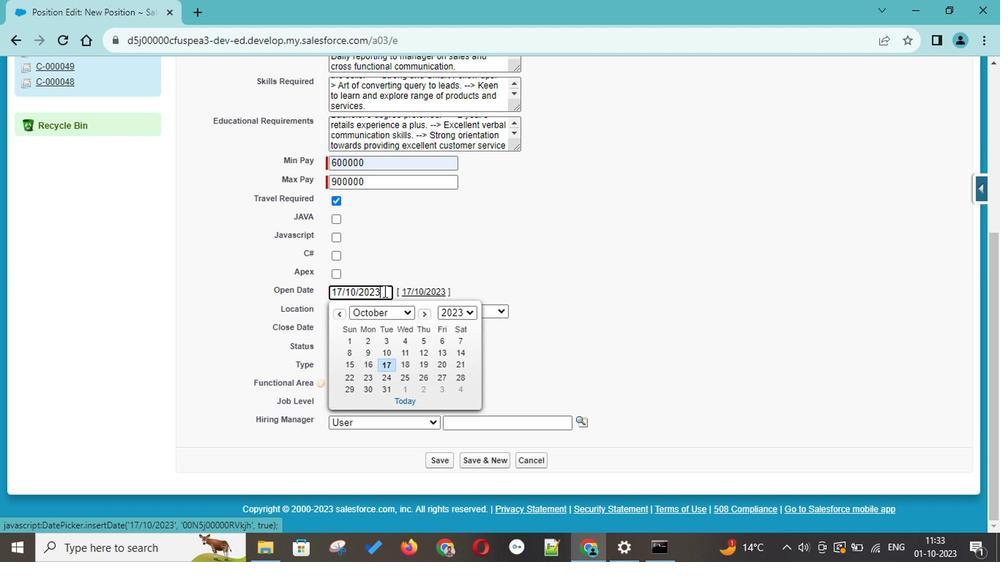 
Action: Mouse pressed left at (385, 300)
Screenshot: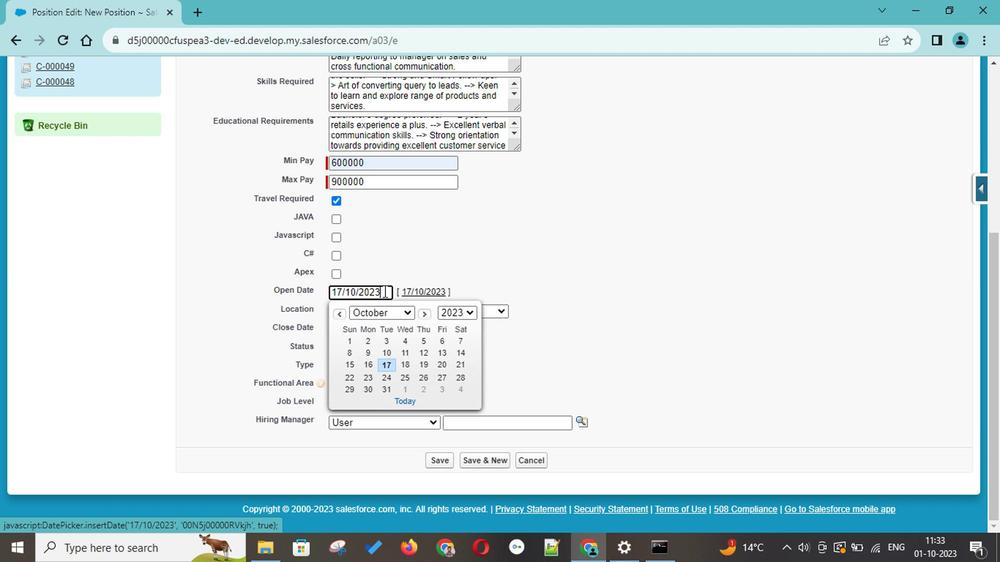 
Action: Mouse moved to (386, 300)
Screenshot: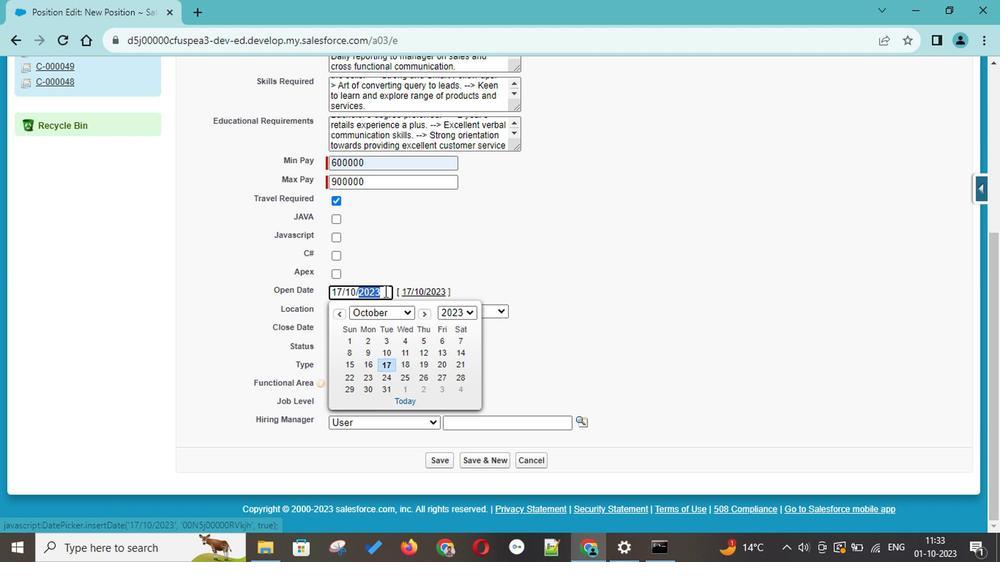
Action: Mouse pressed left at (386, 300)
Screenshot: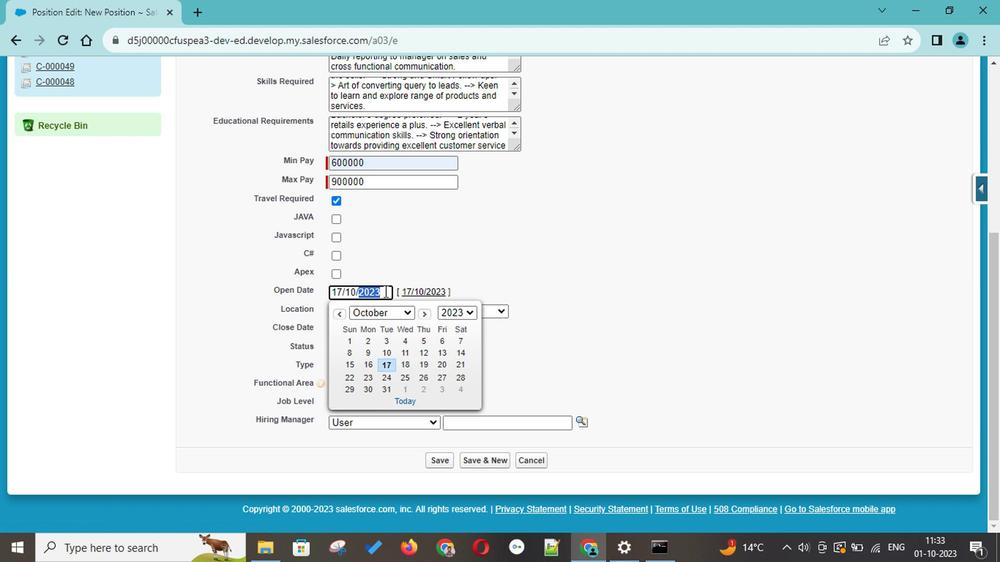 
Action: Mouse moved to (391, 355)
Screenshot: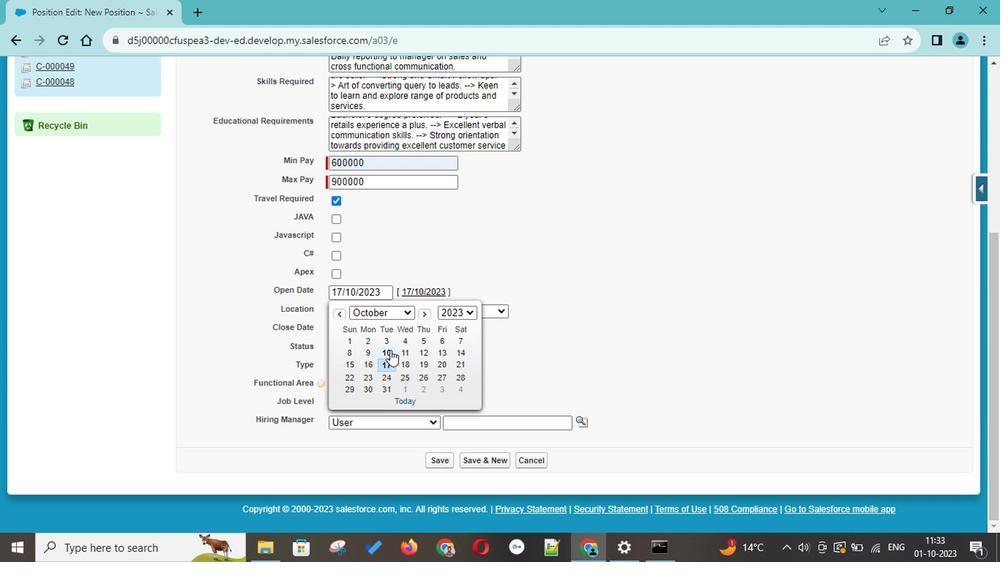 
Action: Mouse pressed left at (391, 355)
Screenshot: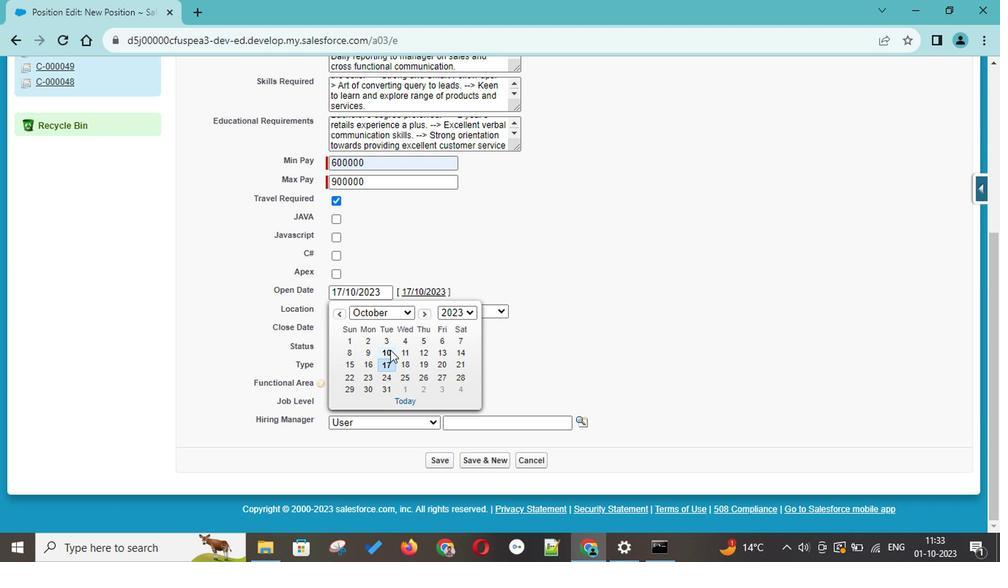 
Action: Mouse moved to (422, 339)
Screenshot: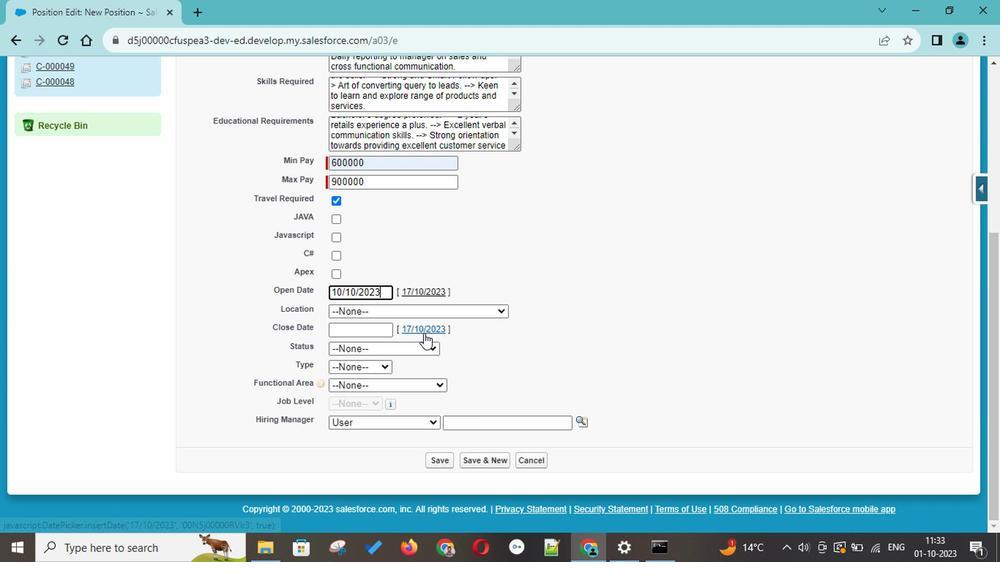 
Action: Mouse pressed left at (422, 339)
Screenshot: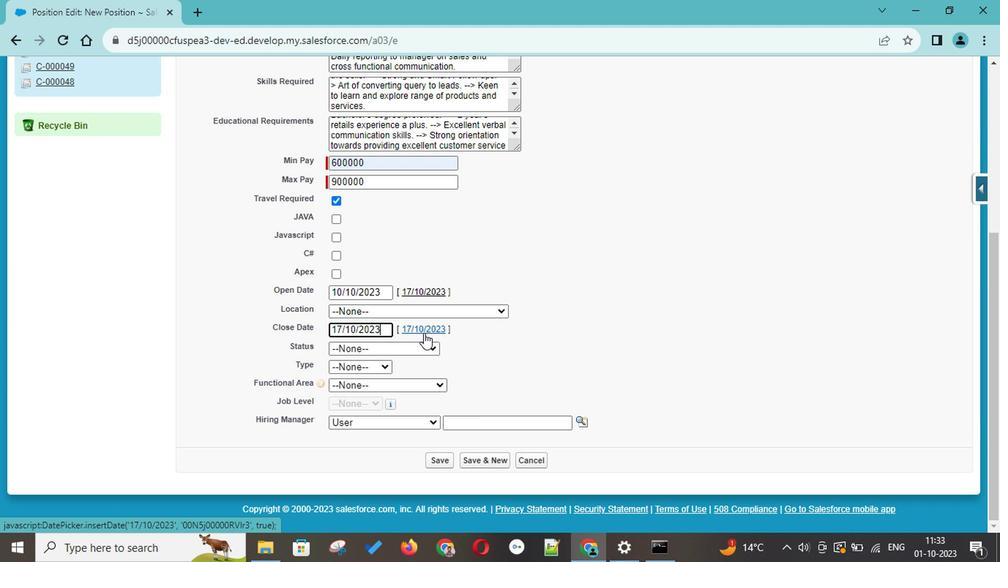 
Action: Mouse moved to (418, 333)
Screenshot: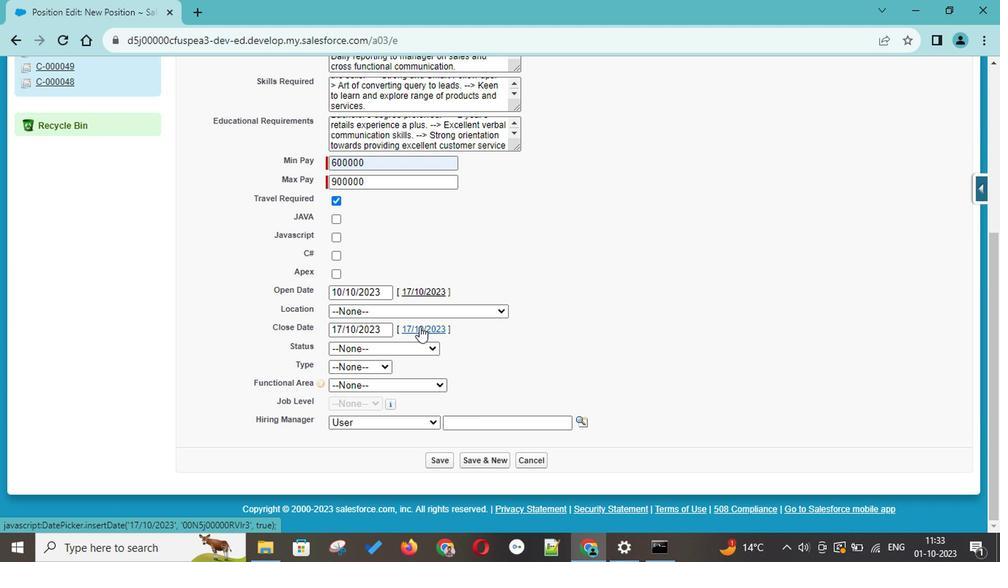 
Action: Mouse pressed left at (418, 333)
Screenshot: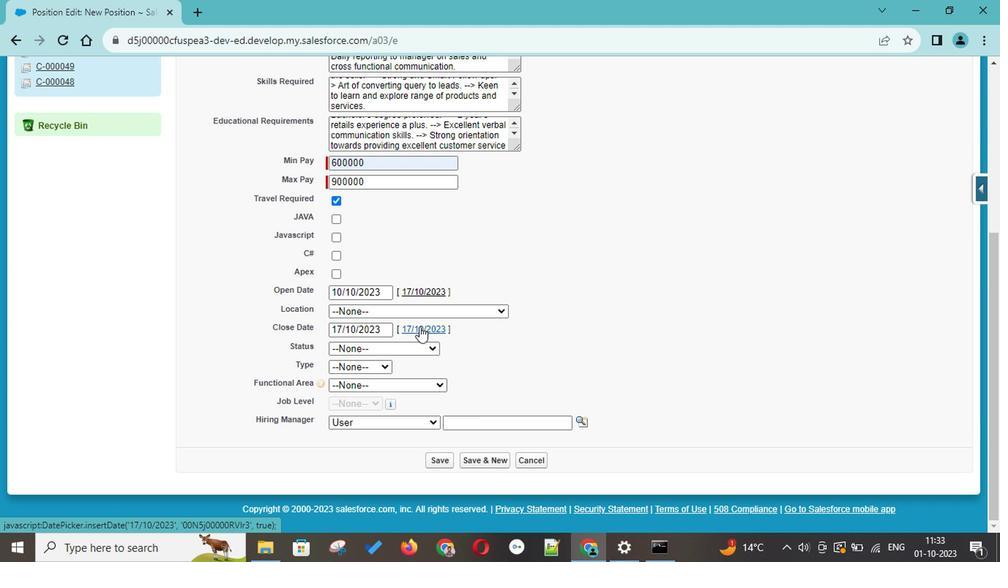 
Action: Mouse moved to (384, 336)
Screenshot: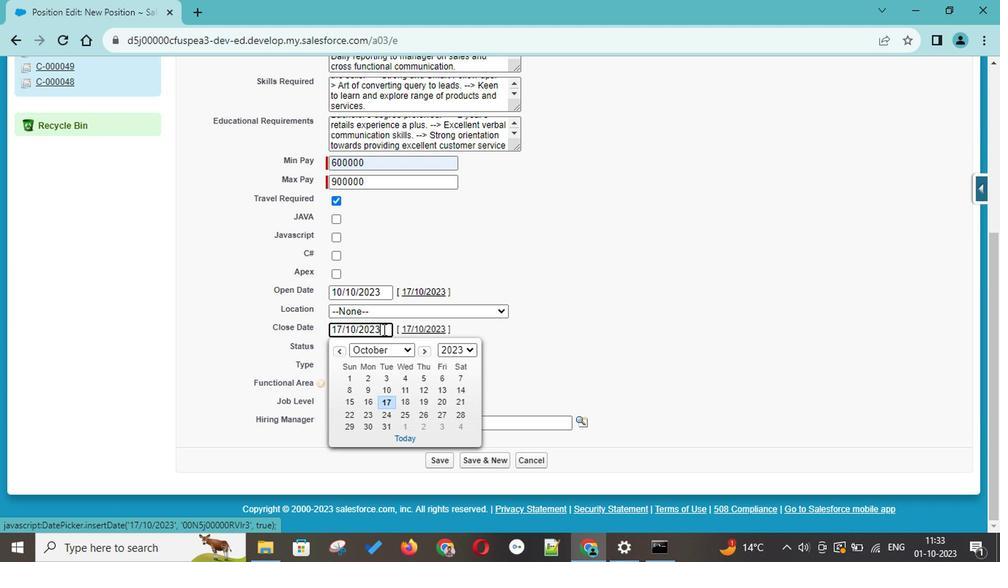 
Action: Mouse pressed left at (384, 336)
Screenshot: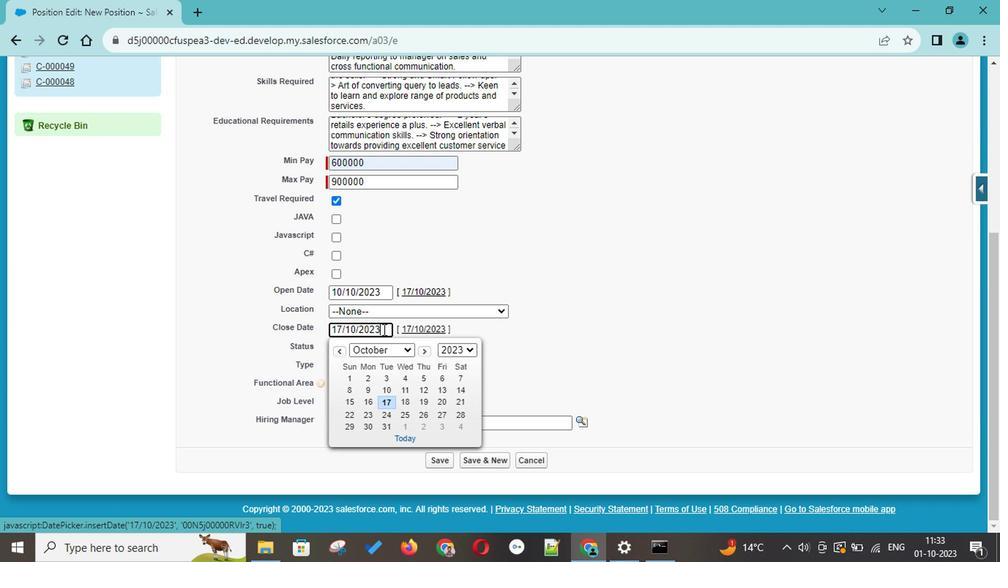 
Action: Mouse moved to (409, 357)
Screenshot: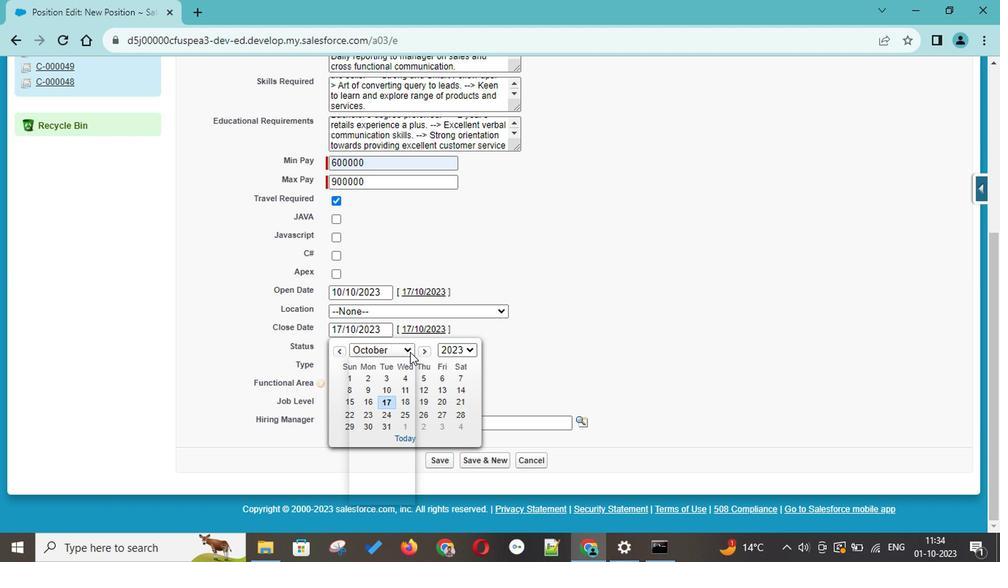 
Action: Mouse pressed left at (409, 357)
Screenshot: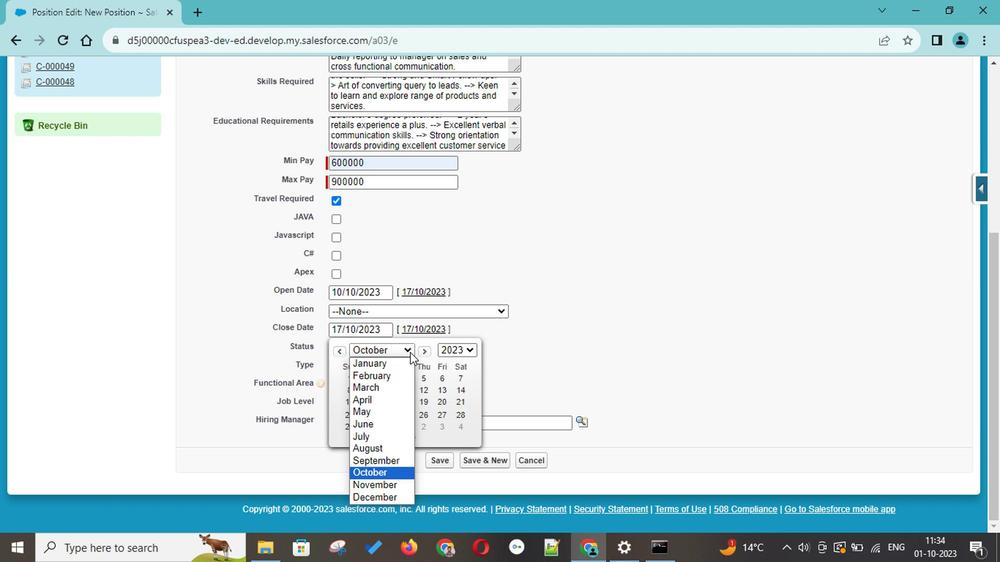 
Action: Mouse moved to (389, 478)
Screenshot: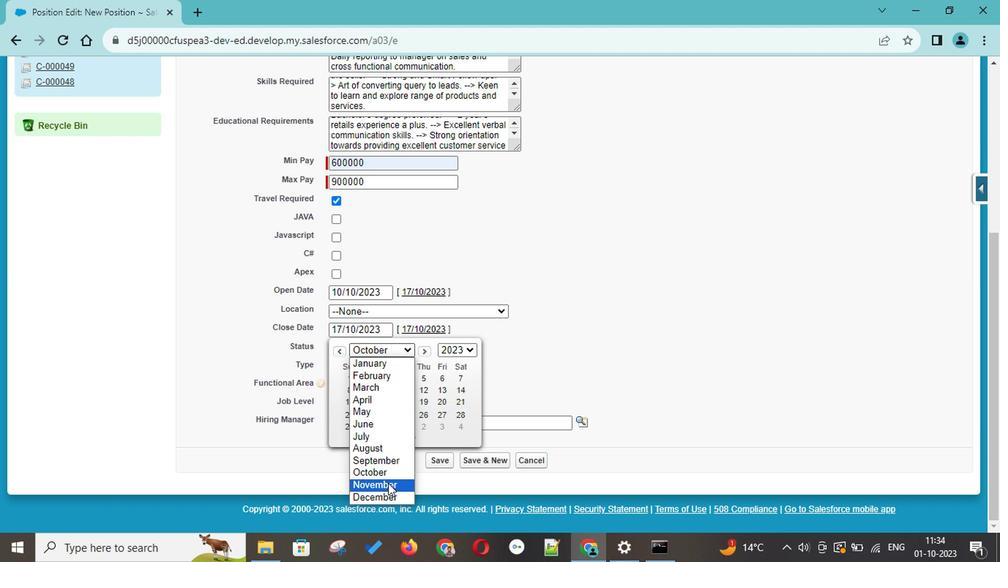 
Action: Mouse pressed left at (389, 478)
Screenshot: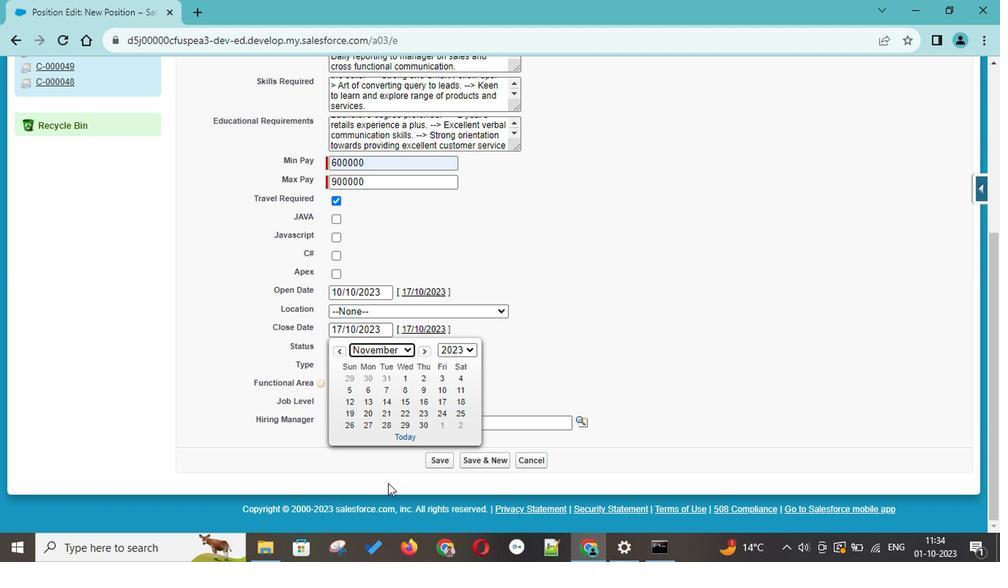 
Action: Mouse moved to (401, 402)
Screenshot: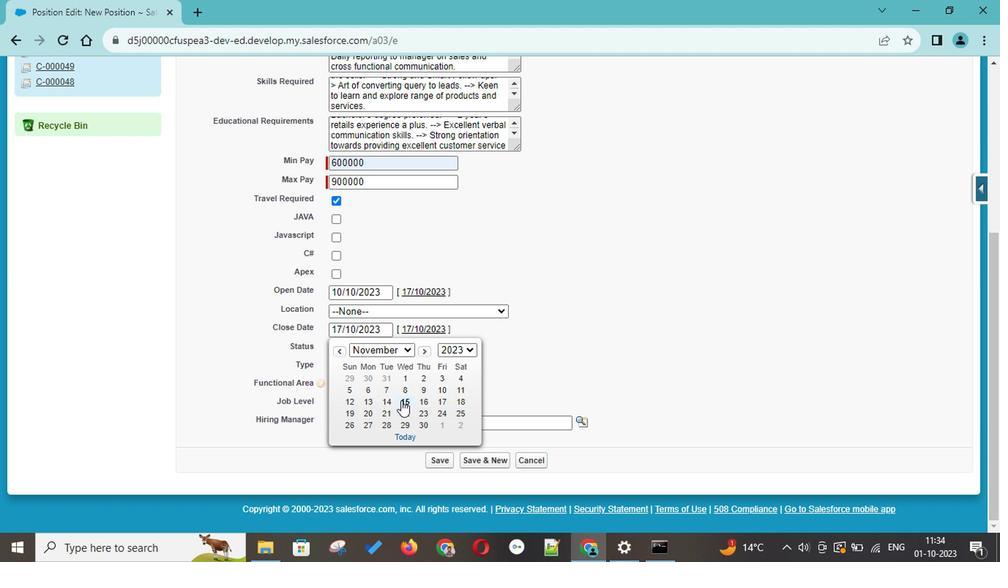 
Action: Mouse pressed left at (401, 402)
Screenshot: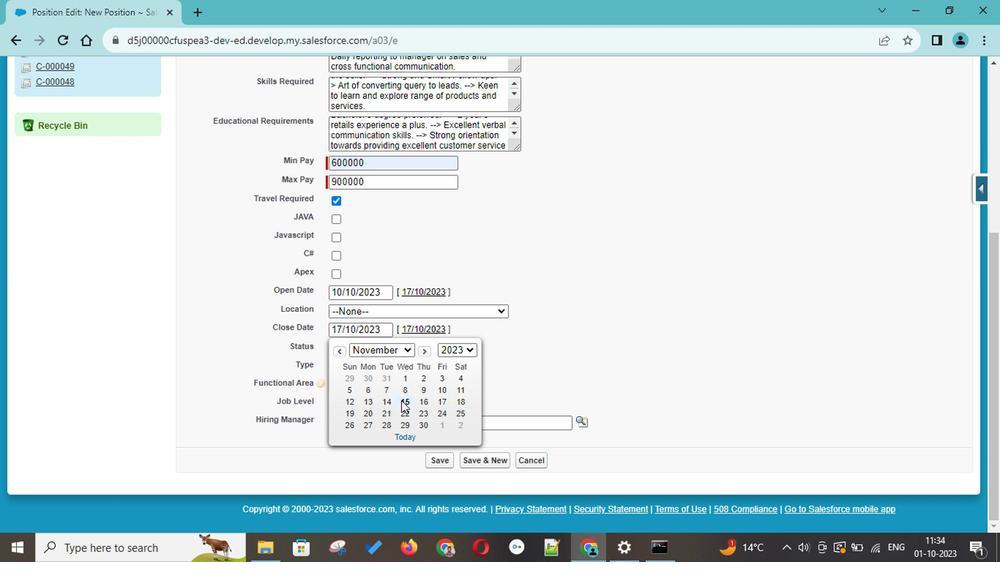 
Action: Mouse moved to (484, 456)
Screenshot: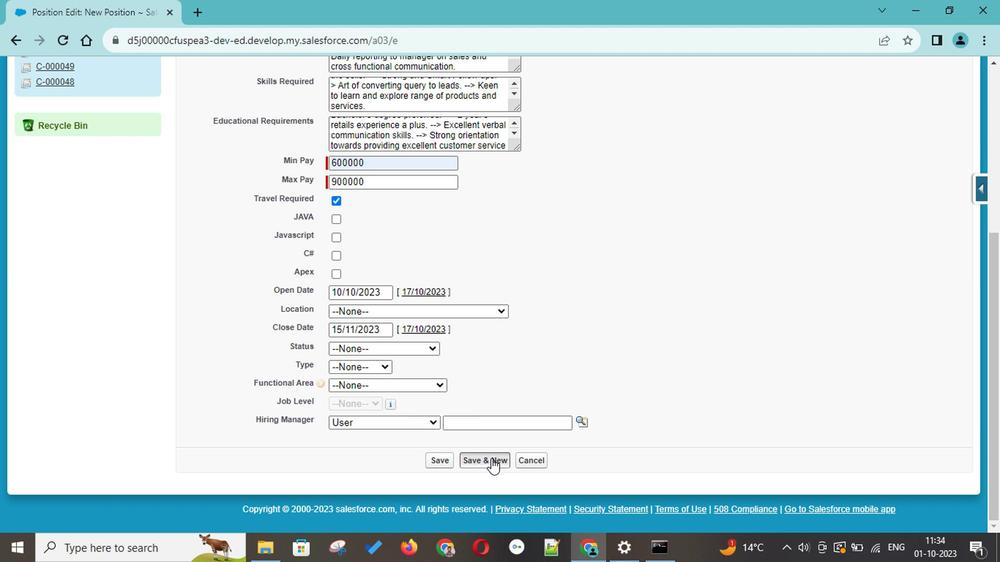 
Action: Mouse pressed left at (484, 456)
Screenshot: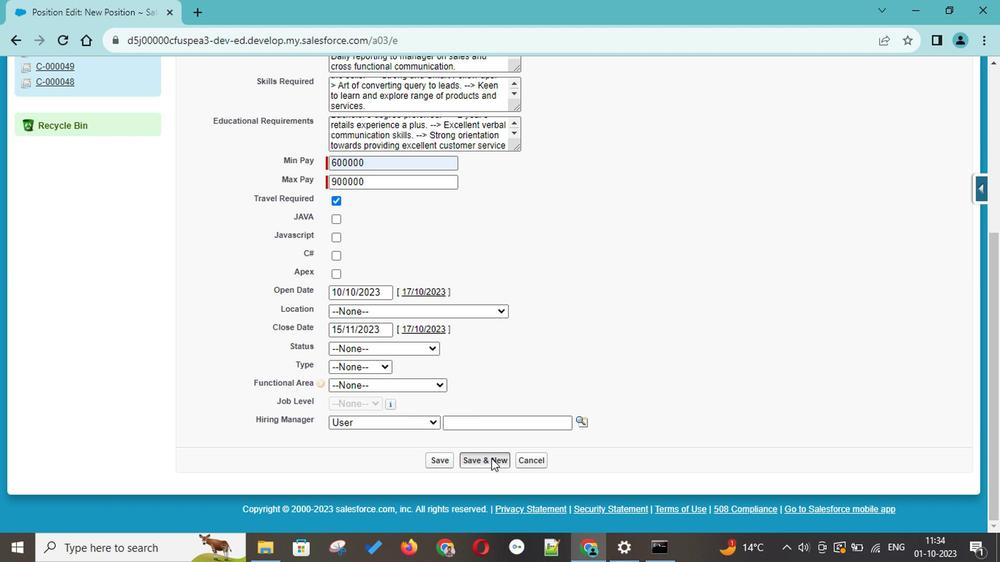 
Action: Key pressed <Key.shift>Digital<Key.space><Key.shift>ma<Key.backspace><Key.backspace><Key.shift>Marketing<Key.space><Key.shift><Key.shift><Key.shift><Key.shift><Key.shift><Key.shift>Executive<Key.tab><Key.shift>Managing<Key.space>company's<Key.space>social<Key.space>mei<Key.backspace>dia<Key.space>presence<Key.space><Key.backspace>.<Key.space>--<Key.shift_r>><Key.space><Key.shift><Key.shift><Key.shift><Key.shift><Key.shift><Key.shift><Key.shift><Key.shift><Key.shift>Creating<Key.space>and<Key.space>maintaining<Key.space>ocial<Key.backspace><Key.backspace><Key.backspace><Key.backspace><Key.backspace>social<Key.space>media<Key.space>accounts<Key.shift_r><Key.shift_r><Key.shift_r><Key.shift_r><Key.shift_r><Key.shift_r><Key.shift_r><Key.shift_r><Key.shift_r>(facebooks<Key.backspace>,<Key.space>twitter,<Key.space><Key.shift>Lik<Key.backspace>nkedin<Key.shift_r>)
Screenshot: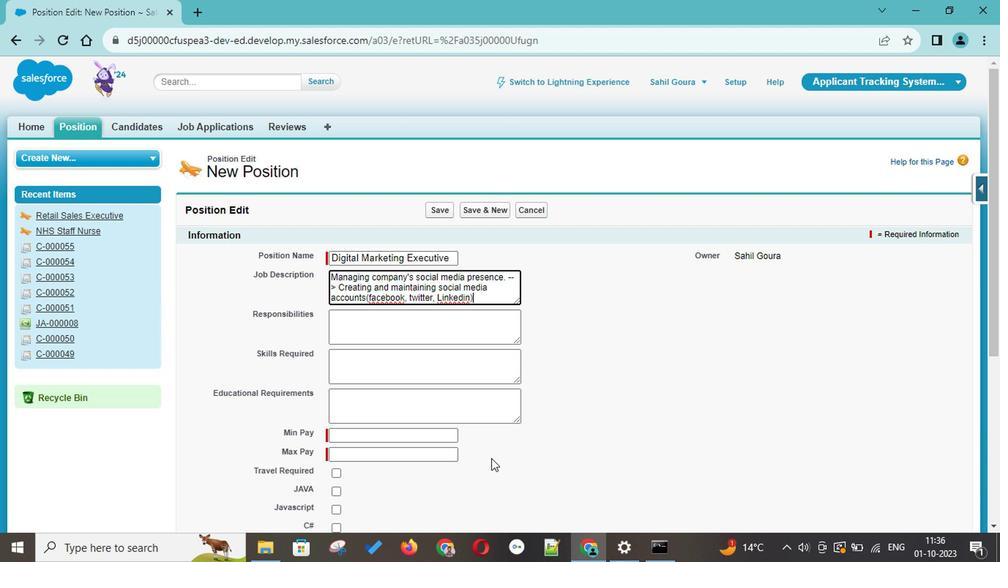 
Action: Mouse moved to (386, 304)
Screenshot: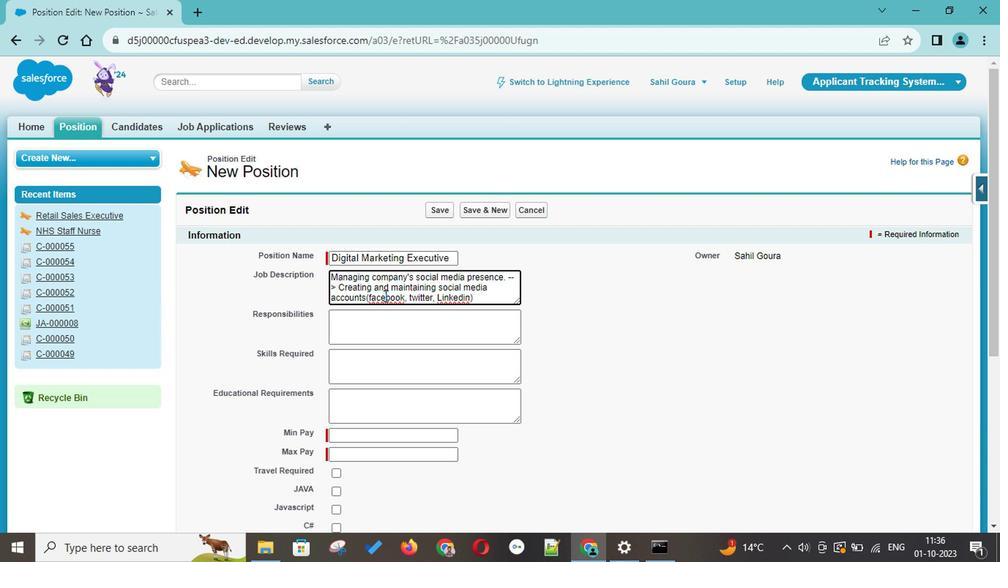 
Action: Mouse pressed right at (386, 304)
Screenshot: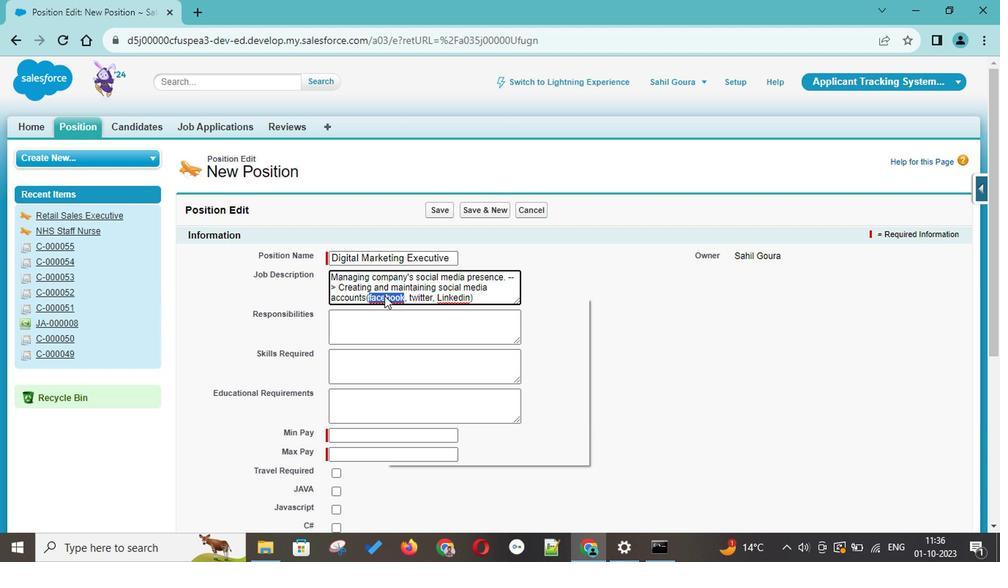 
Action: Mouse moved to (405, 317)
Screenshot: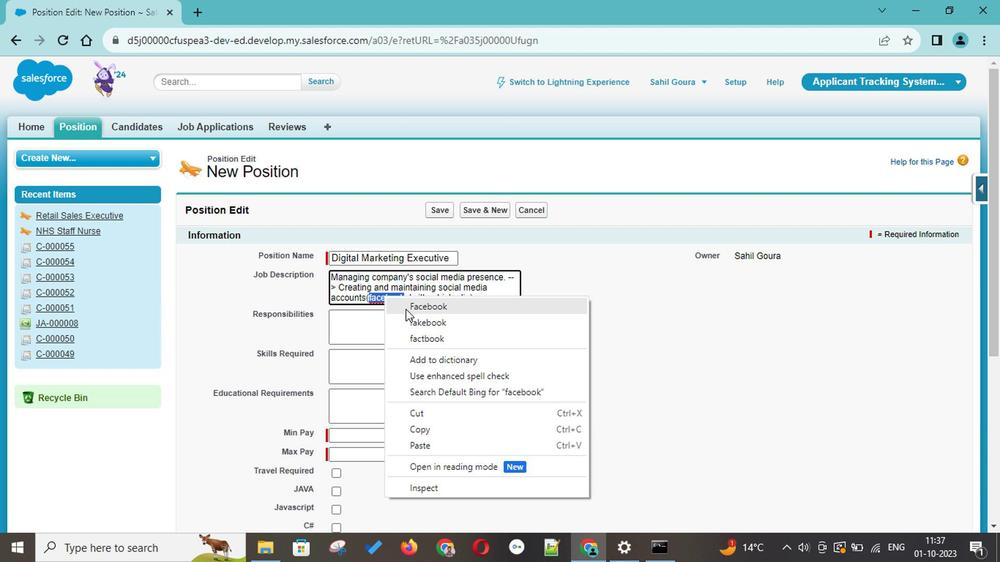 
Action: Mouse pressed left at (405, 317)
Screenshot: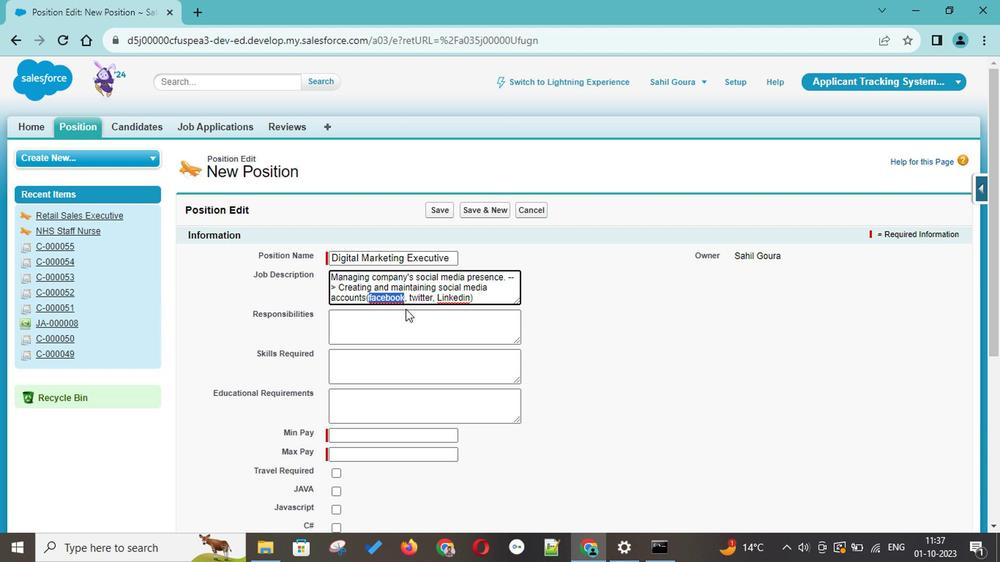 
Action: Mouse moved to (459, 306)
Screenshot: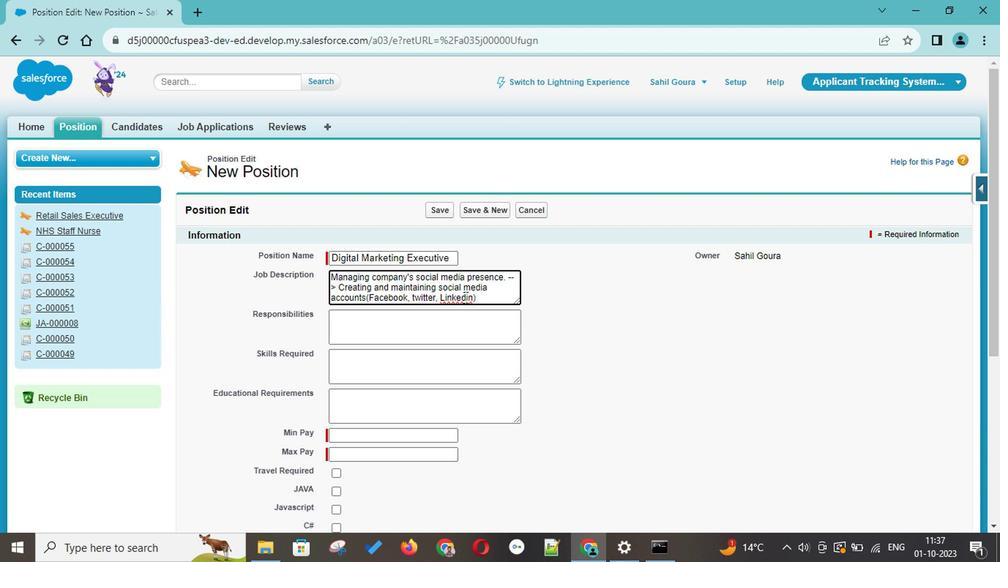 
Action: Mouse pressed left at (459, 306)
Screenshot: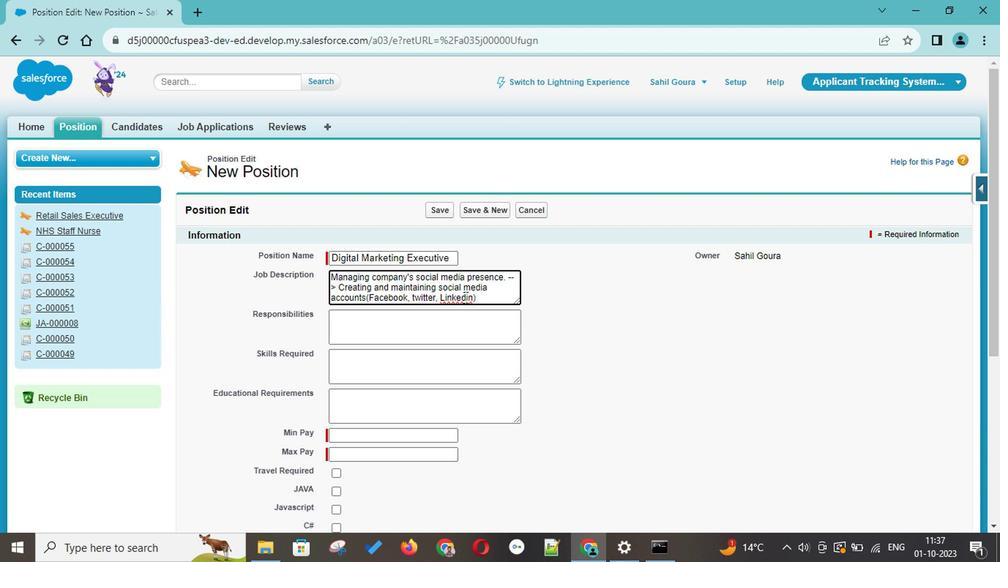 
Action: Mouse pressed right at (459, 306)
Screenshot: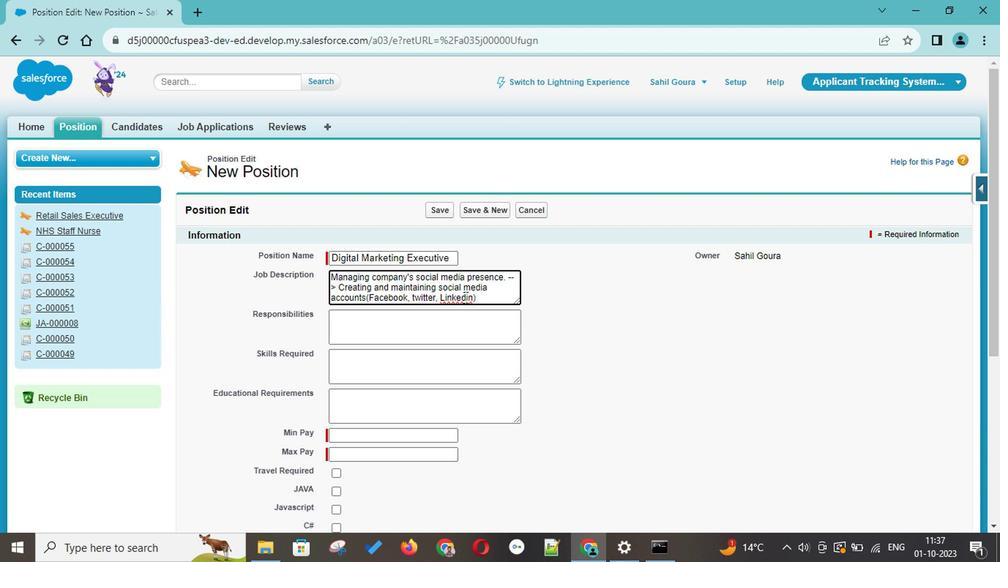 
Action: Mouse moved to (480, 311)
Screenshot: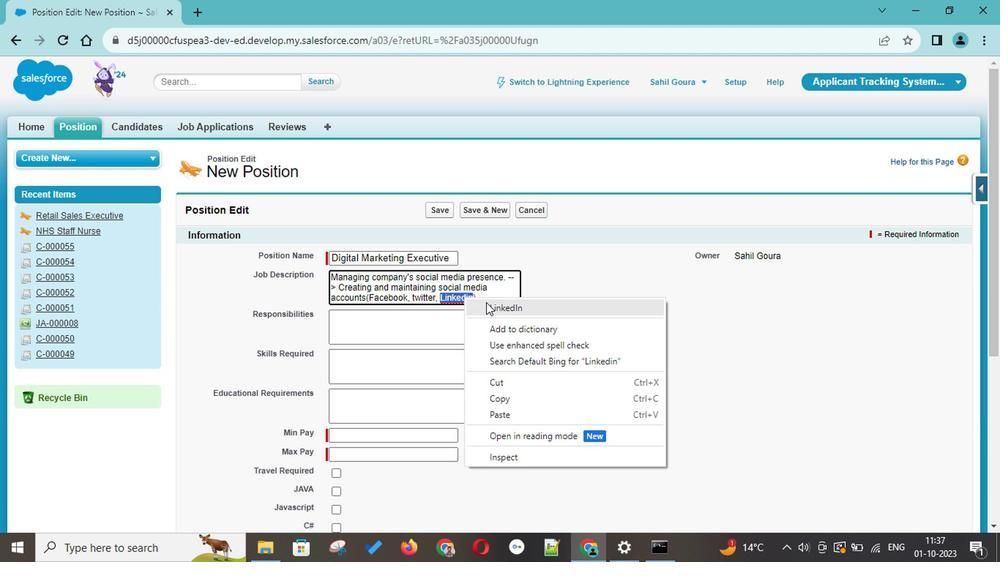 
Action: Mouse pressed left at (480, 311)
Screenshot: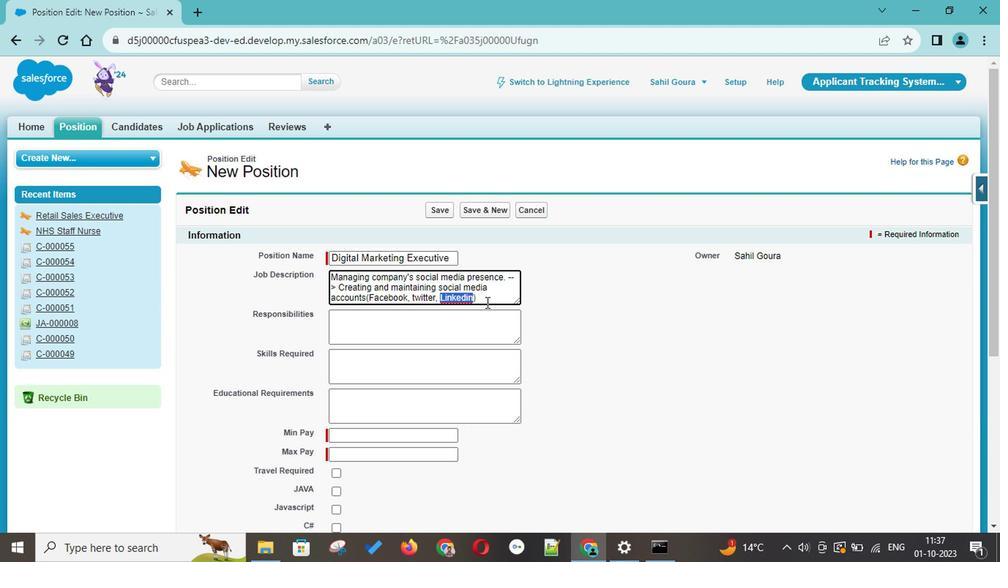 
Action: Mouse moved to (490, 311)
Screenshot: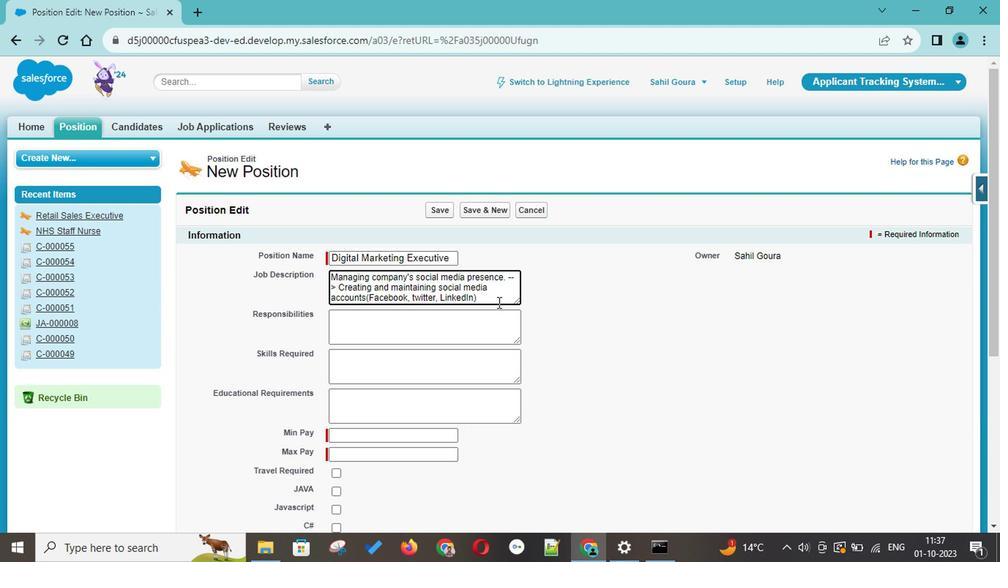 
Action: Mouse pressed left at (490, 311)
Screenshot: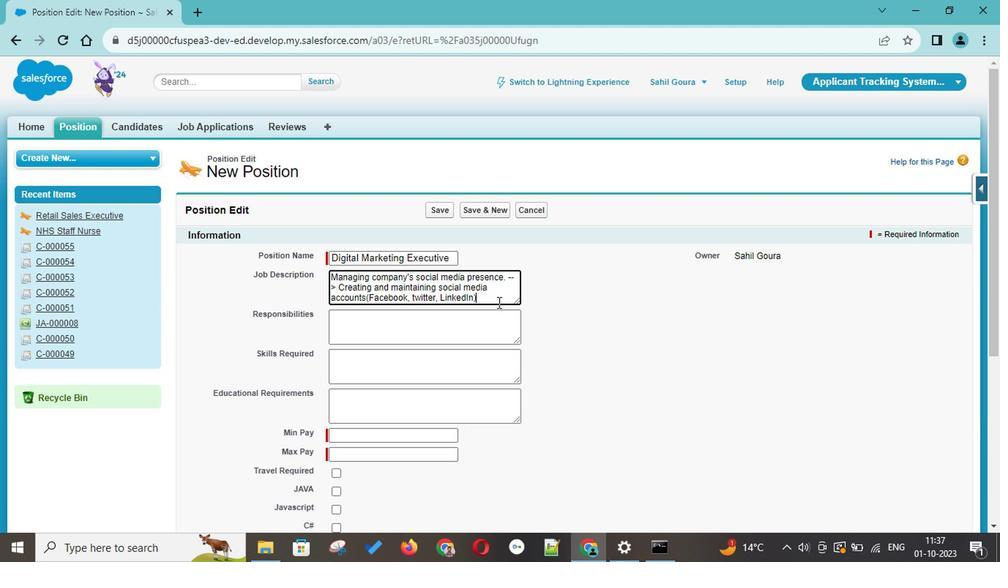 
Action: Key pressed <Key.space>and<Key.space>effectively<Key.space>using<Key.space>them<Key.space>for<Key.space>creating<Key.space>brand<Key.space>loyalty.<Key.space>--<Key.shift_r>><Key.space><Key.shift>Maintain's<Key.space><Key.backspace><Key.backspace><Key.backspace><Key.space>company's<Key.space>website<Key.space>with<Key.space>req<Key.backspace>gular<Key.space>news.<Key.space>--<Key.shift_r>><Key.space><Key.shift>Presales<Key.left><Key.left><Key.left><Key.left><Key.left><Key.space><Key.right><Key.right><Key.right><Key.right><Key.right><Key.space>research<Key.space>on<Key.space><Key.shift><Key.shift><Key.shift><Key.shift><Key.shift><Key.shift><Key.shift><Key.shift><Key.shift><Key.shift>SMM<Key.space>landscape<Key.space>for<Key.space>prospective<Key.space>clients.<Key.space>--<Key.shift_r>><Key.space><Key.shift>Making<Key.space><Key.shift>PPTs<Key.space>and<Key.space>serving<Key.space>as<Key.space>a<Key.space>client<Key.space>point<Key.space>of<Key.space>contact<Key.space>as<Key.space><Key.shift>Sm<Key.backspace><Key.shift>MM<Key.space>expert.<Key.space>--<Key.shift_r>><Key.space><Key.shift>Understanding<Key.space>clientgoals<Key.left><Key.left><Key.left><Key.left><Key.space><Key.backspace><Key.left><Key.space><Key.right><Key.right><Key.right><Key.right><Key.right><Key.right><Key.right><Key.right><Key.right><Key.right><Key.space><Key.backspace>/objectives<Key.space>with<Key.space>respect<Key.space>to<Key.space>their<Key.space><Key.shift>SMM<Key.space>needs<Key.space>and<Key.space>creating<Key.space>custome<Key.backspace><Key.space>strategies.<Key.tab><Key.shift>Ut<Key.backspace>tilizing<Key.space>and<Key.space>campaign<Key.space>executive<Key.space><Key.backspace><Key.backspace><Key.backspace>on<Key.space>across<Key.space>and<Key.backspace><Key.backspace><Key.backspace>various<Key.space>social<Key.space>media<Key.space>networks.<Key.space>--<Key.shift_r>><Key.shift><Key.shift><Key.shift><Key.shift><Key.shift><Key.shift><Key.shift><Key.shift><Key.shift><Key.shift><Key.shift><Key.shift>Responsible<Key.space>for<Key.space>revenuw<Key.backspace>e<Key.space>genert<Key.backspace>ation<Key.space>through<Key.space>through<Key.space><Key.backspace><Key.backspace><Key.backspace><Key.backspace><Key.backspace><Key.backspace><Key.backspace><Key.backspace>on<Key.space><Key.backspace>-going<Key.space><Key.shift><Key.shift><Key.shift><Key.shift><Key.shift><Key.shift><Key.shift><Key.shift><Key.shift><Key.shift><Key.shift><Key.shift><Key.shift><Key.shift><Key.shift><Key.shift><Key.shift><Key.shift><Key.shift><Key.shift><Key.shift><Key.shift><Key.shift><Key.shift><Key.shift><Key.shift><Key.shift><Key.shift>SMM<Key.space>activities.<Key.space>--<Key.shift_r>><Key.space><Key.shift><Key.shift><Key.shift><Key.shift><Key.shift>Client<Key.space>support<Key.space>during<Key.space>initial<Key.space>engagement<Key.space>period<Key.space><Key.shift>&<Key.space>ensure<Key.space>on-going<Key.space>client<Key.space>satisfaction.<Key.space><Key.backspace>--<Key.shift_r>><Key.space><Key.shift>Represnt<Key.space>company<Key.space>and<Key.space>attend<Key.space>industry<Key.space>events
Screenshot: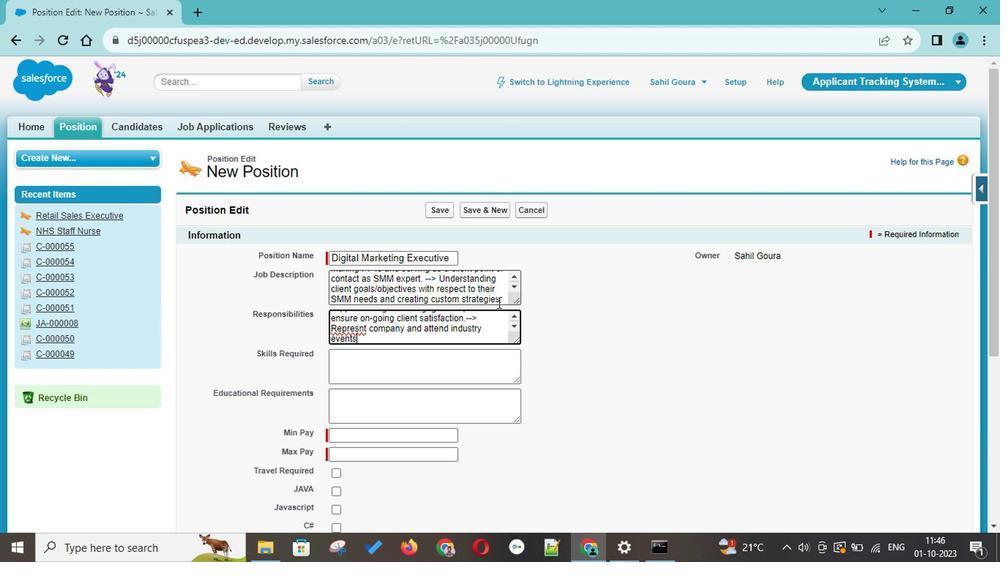 
Action: Mouse moved to (357, 333)
Screenshot: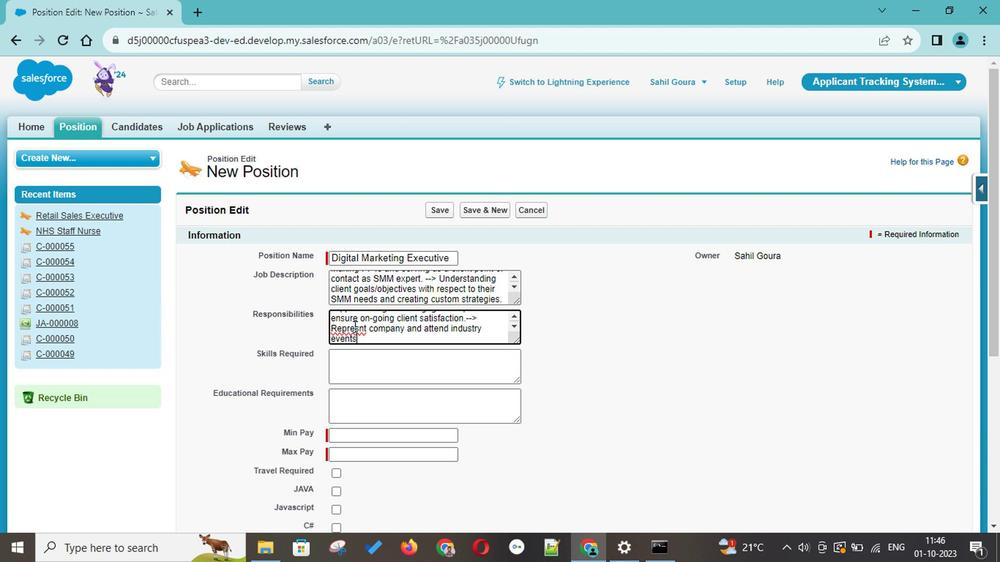 
Action: Mouse pressed right at (357, 333)
Screenshot: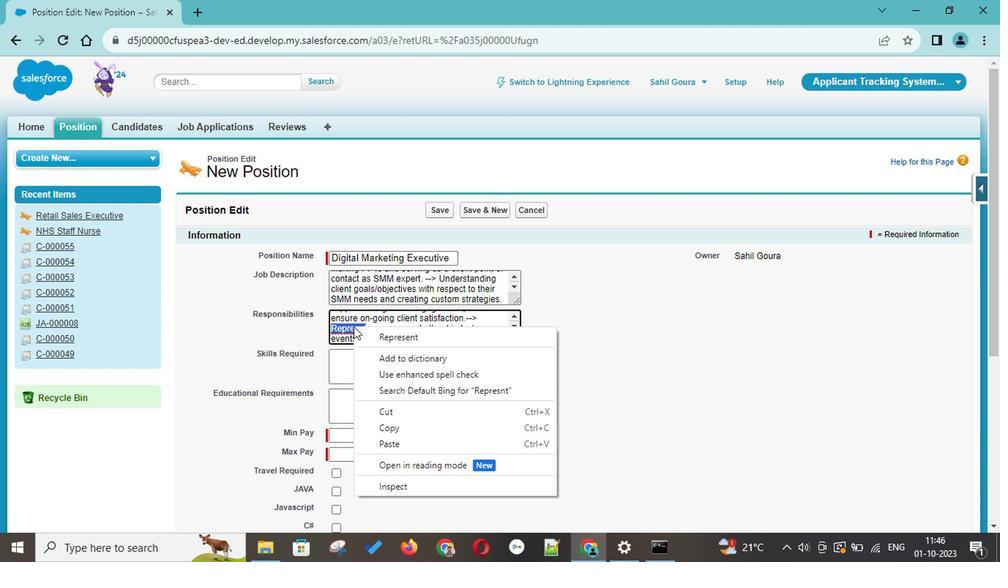 
Action: Mouse moved to (389, 339)
Screenshot: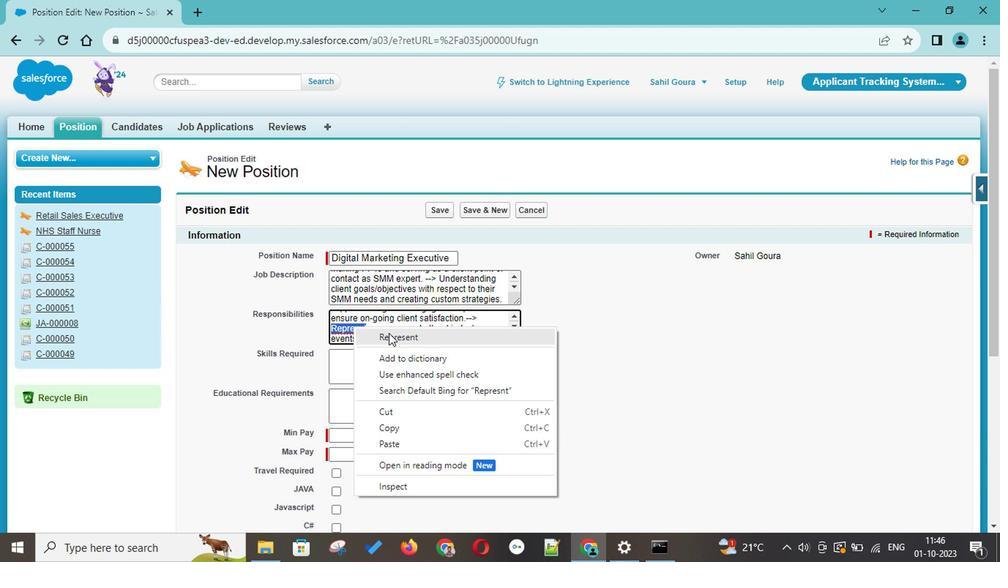 
Action: Mouse pressed left at (389, 339)
Screenshot: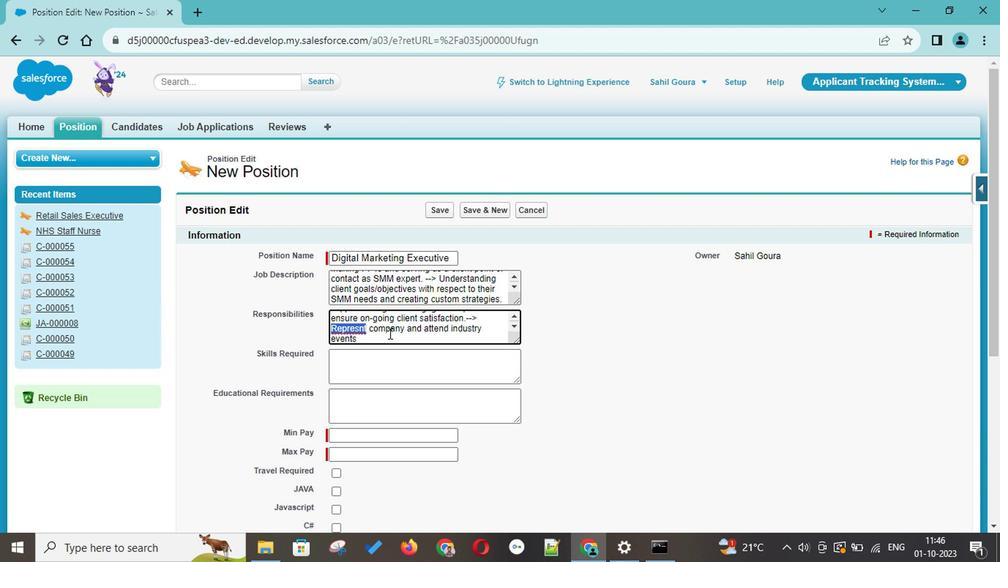 
Action: Mouse moved to (395, 345)
Screenshot: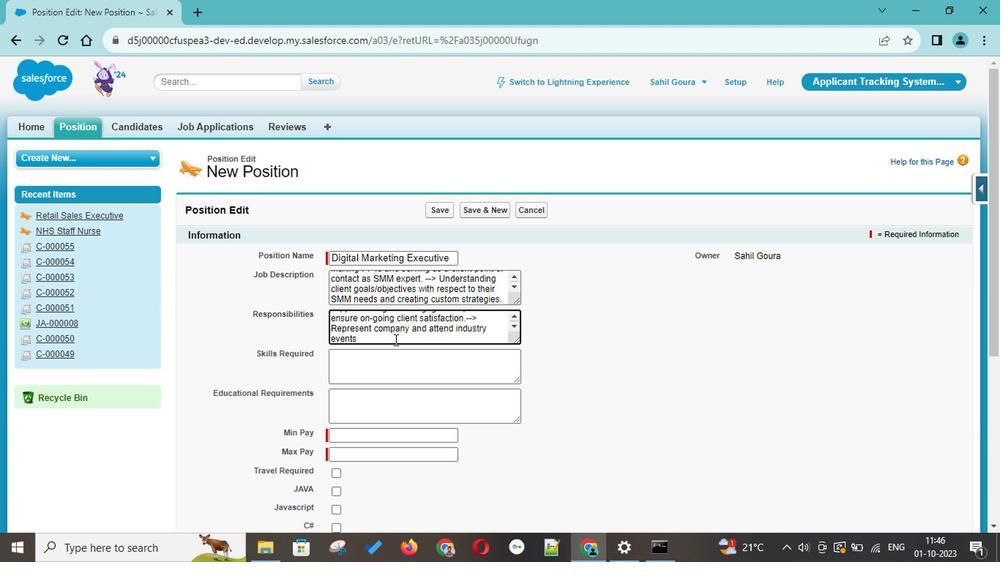 
Action: Mouse pressed left at (395, 345)
Screenshot: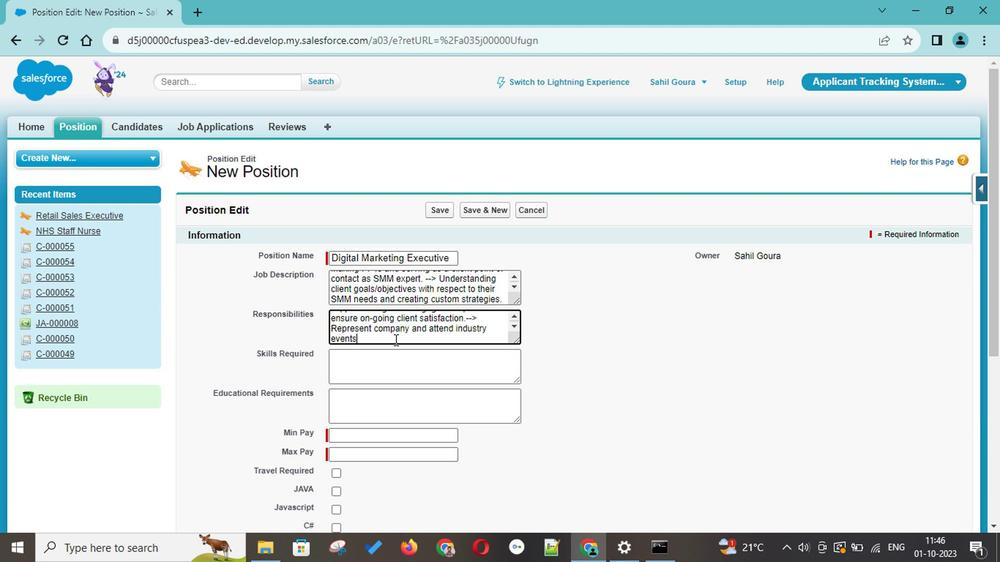 
Action: Key pressed ,<Key.space>conference<Key.space>a<Key.backspace><Key.backspace>s<Key.space>and<Key.space>seminars.--<Key.shift_r>><Key.space><Key.shift>Developing<Key.space>engaging<Key.space>social<Key.space>media<Key.space>strategies.--<Key.shift_r>><Key.space><Key.shift>Managing<Key.space>social<Key.space>media<Key.space>platforms<Key.space>of<Key.space>the<Key.space>organization.<Key.space>--<Key.shift_r>><Key.space><Key.shift>Creating<Key.space>brand<Key.space>awareness<Key.space>to<Key.space>gain<Key.space>audience<Key.space>attention.<Key.space>--<Key.shift_r>><Key.space><Key.backspace><Key.backspace><Key.backspace><Key.backspace><Key.backspace><Key.tab><Key.shift><Key.shift><Key.shift><Key.shift><Key.shift><Key.shift><Key.shift><Key.shift><Key.shift><Key.shift><Key.shift><Key.shift><Key.shift><Key.shift><Key.shift><Key.shift>Demonstrate<Key.space>the<Key.space>ability<Key.space>to<Key.space>understand<Key.space>the<Key.space>enag<Key.backspace><Key.backspace>gagement<Key.space>metrics<Key.space>and<Key.space><Key.shift>KPI's.<Key.space><Key.shift>Exe<Key.backspace>cellem<Key.backspace>nt<Key.space>knowledge<Key.space>of<Key.space>research<Key.space>requirements<Key.space>for<Key.space>social<Key.space>media<Key.space>strategy.<Key.space>--<Key.shift_r>><Key.space><Key.shift>Sound<Key.space>knowledge<Key.space>of<Key.space>socil<Key.backspace>al<Key.space>media<Key.space>schedulling<Key.space>platforms
Screenshot: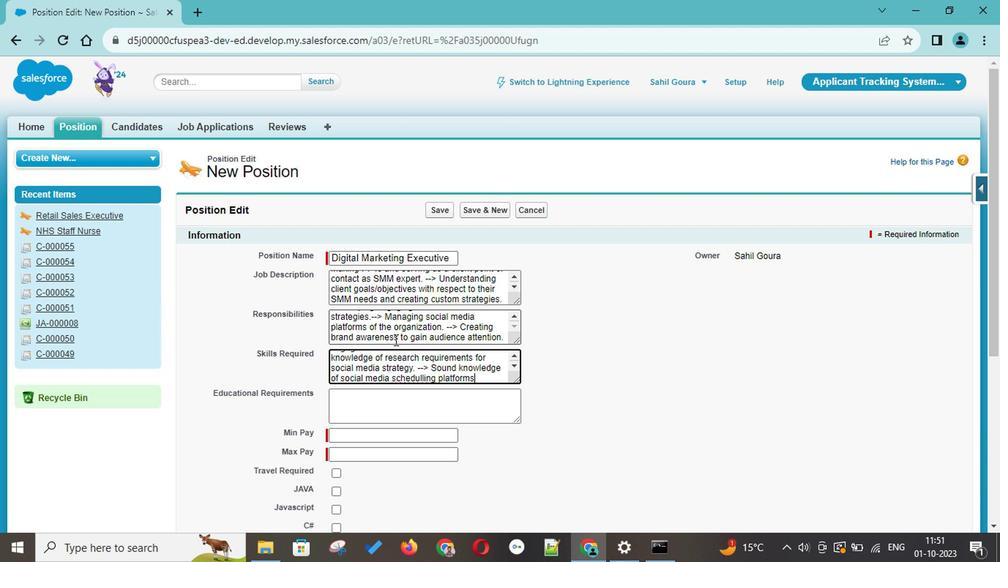 
Action: Mouse moved to (410, 384)
Screenshot: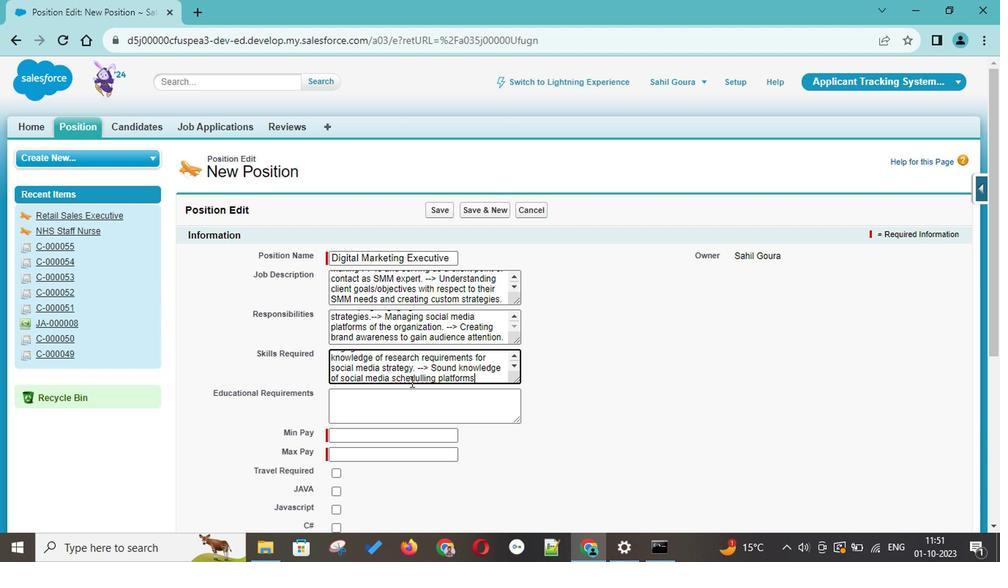 
Action: Mouse pressed right at (410, 384)
Screenshot: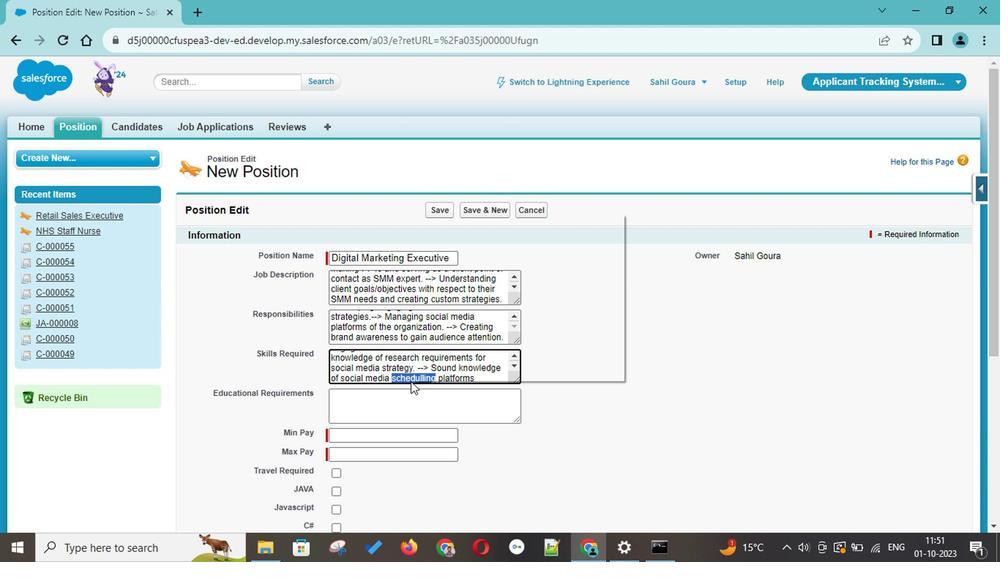 
Action: Mouse moved to (457, 240)
Screenshot: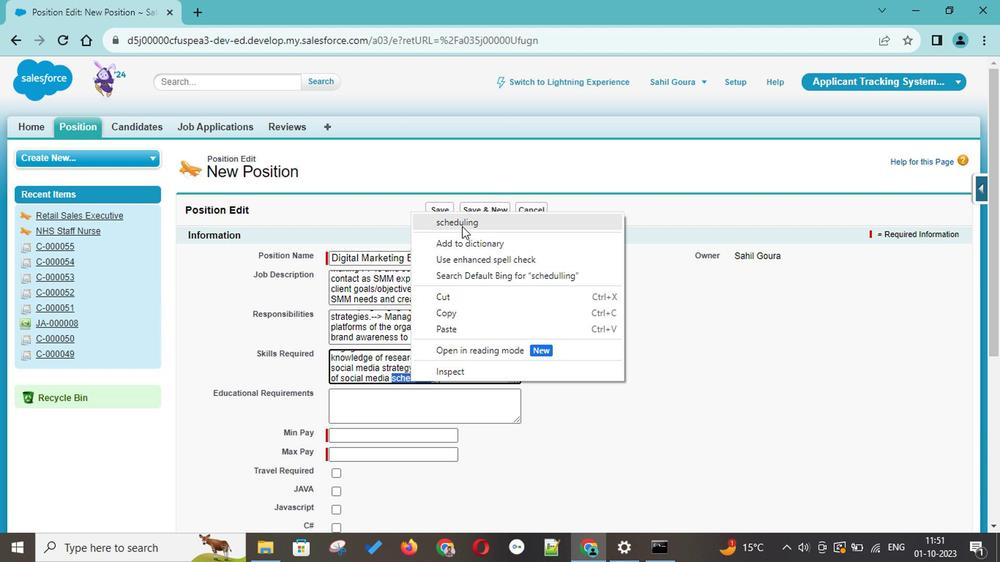
Action: Mouse pressed left at (457, 240)
Screenshot: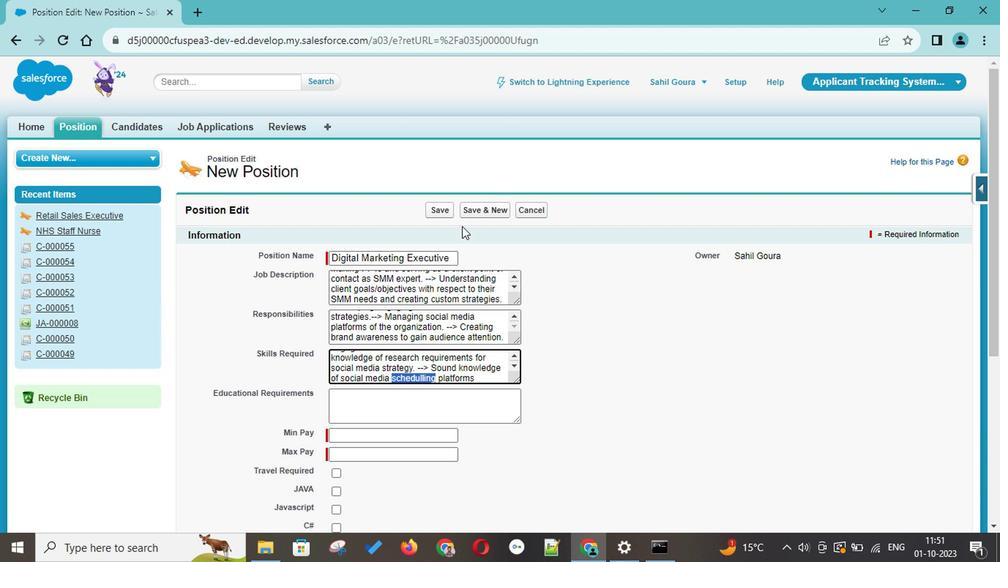 
Action: Mouse moved to (476, 381)
Screenshot: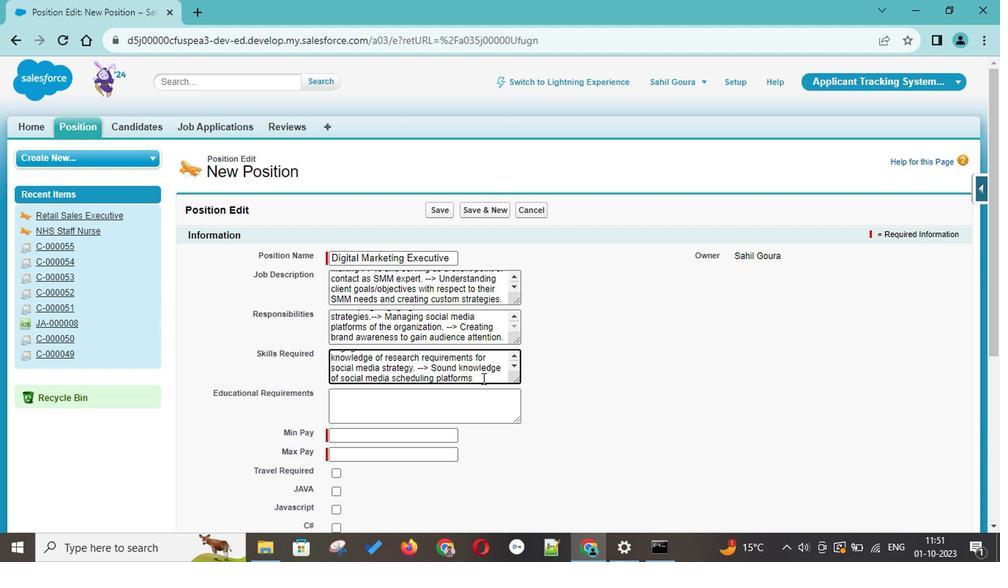 
Action: Mouse pressed left at (476, 381)
Screenshot: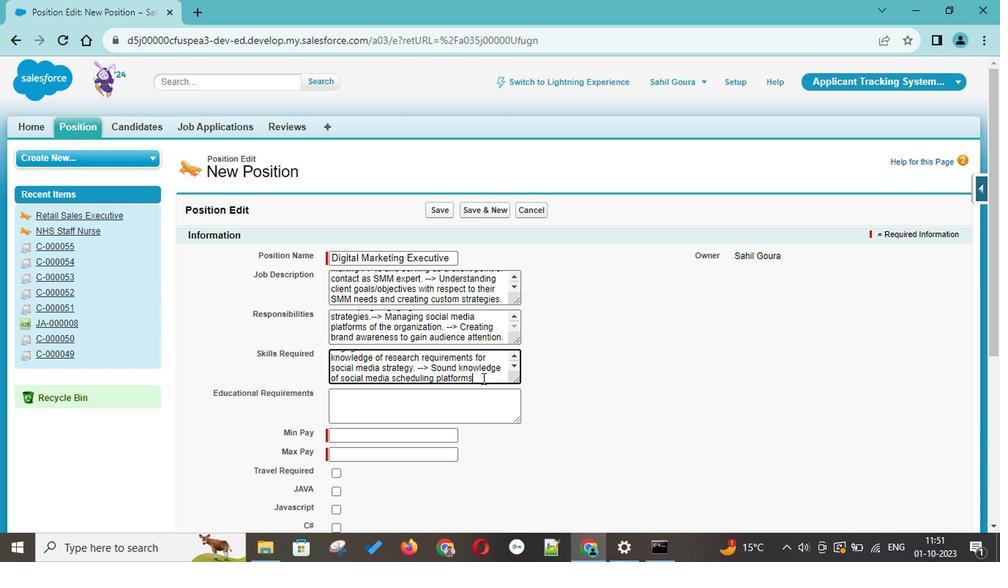 
Action: Key pressed <Key.space>such<Key.space>a<Key.space><Key.backspace>s<Key.space><Key.shift><Key.shift><Key.shift><Key.shift><Key.shift><Key.shift><Key.shift><Key.shift><Key.shift><Key.shift><Key.shift><Key.shift><Key.shift><Key.shift>Hootsuite,<Key.space><Key.shift><Key.shift><Key.shift><Key.shift><Key.shift><Key.shift><Key.shift>Buffer,<Key.space>and<Key.space>others.<Key.space>--<Key.shift_r>><Key.space><Key.shift>Analyi<Key.backspace>zing<Key.space>socialmedia<Key.backspace><Key.backspace><Key.backspace><Key.backspace><Key.backspace><Key.space>media<Key.space>trends,<Key.space><Key.shift>Preparing<Key.space>social<Key.space>media<Key.space>enggement<Key.space>ad<Key.backspace>nd<Key.space>ac
Screenshot: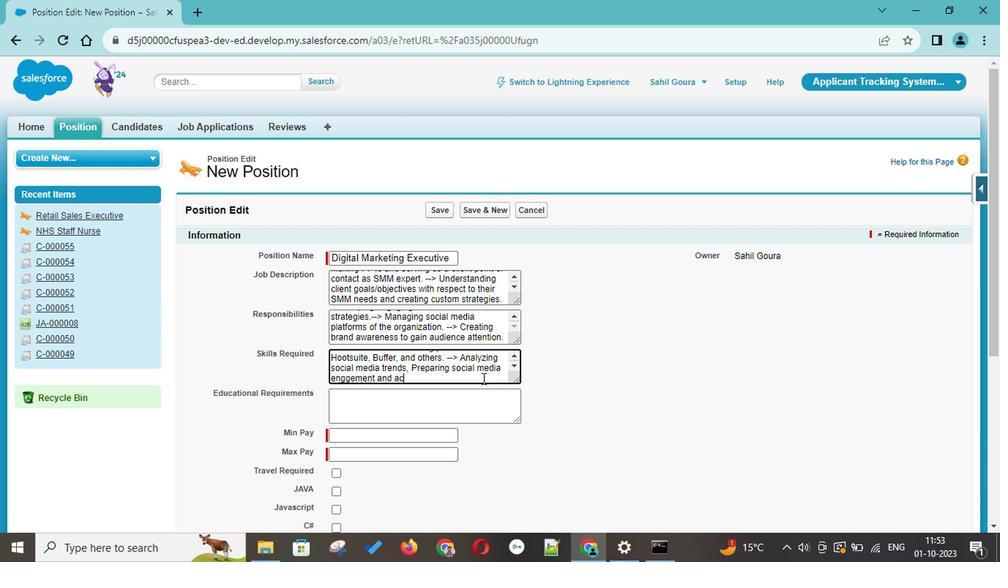 
Action: Mouse moved to (352, 384)
Screenshot: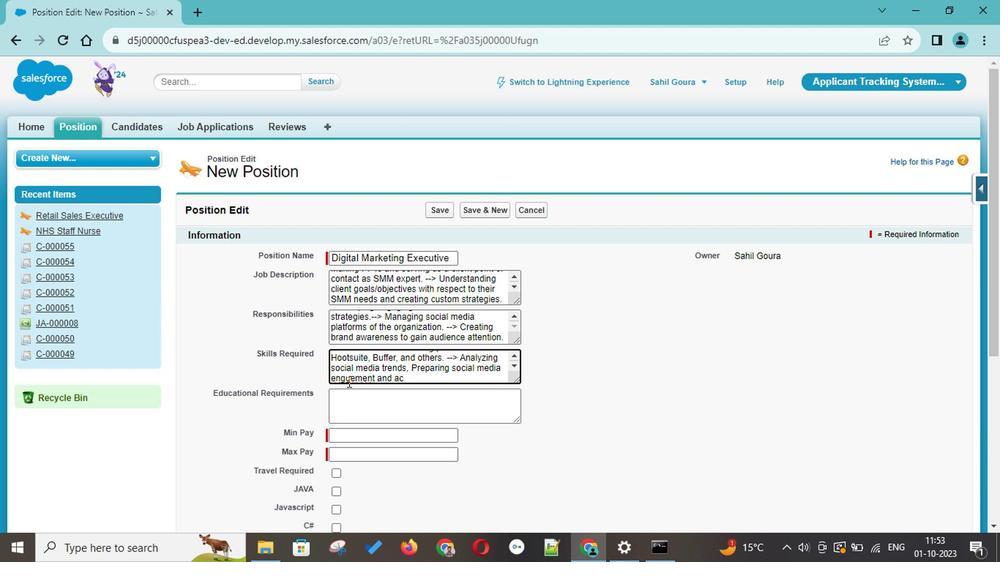 
Action: Mouse pressed left at (352, 384)
Screenshot: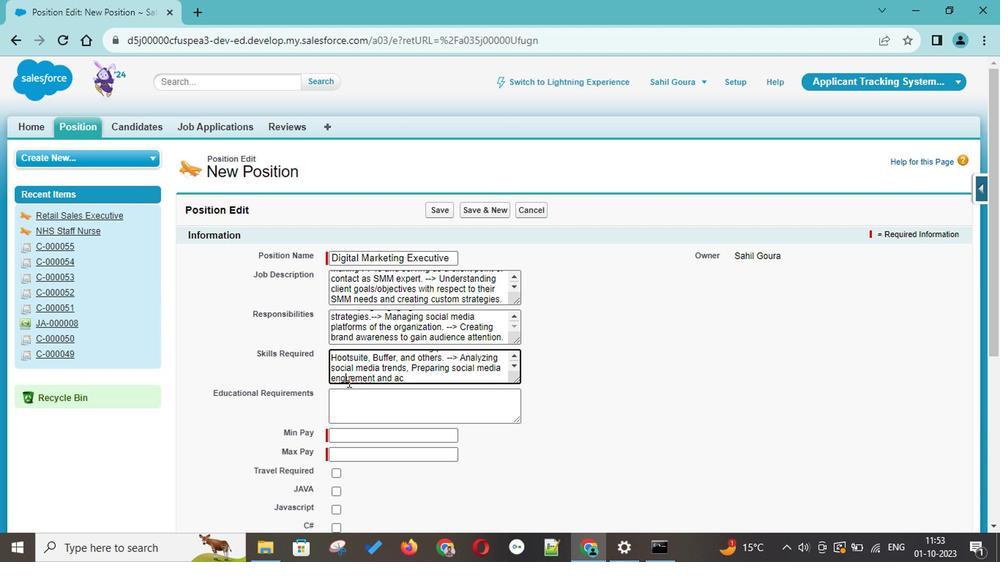 
Action: Key pressed a
Screenshot: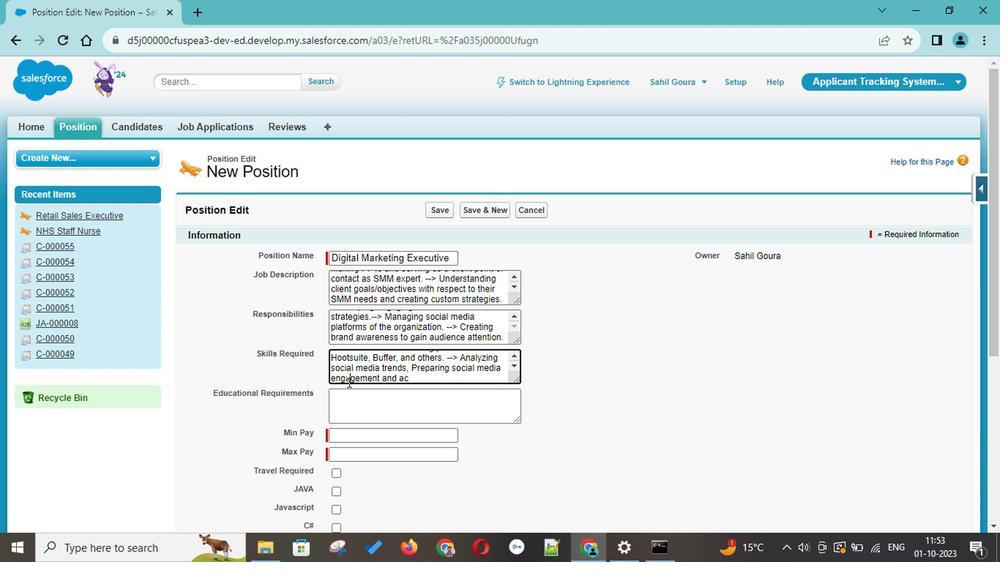 
Action: Mouse moved to (431, 378)
Screenshot: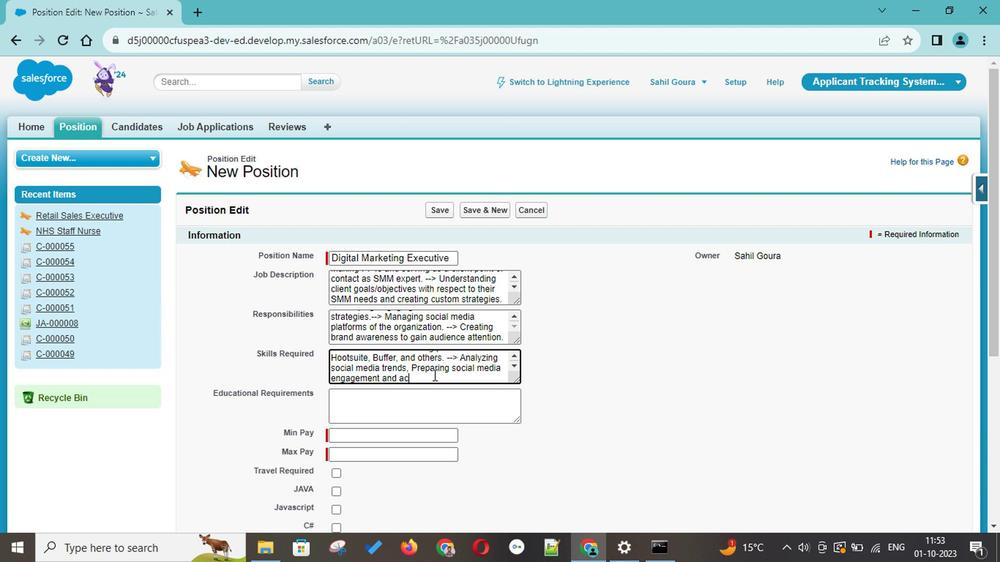 
Action: Mouse pressed left at (431, 378)
Screenshot: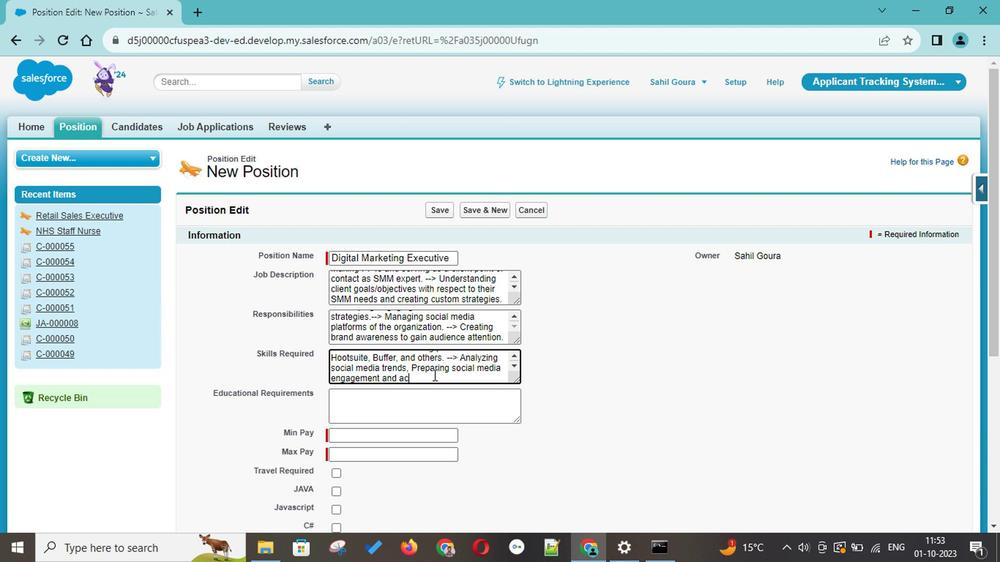 
Action: Key pressed tivities<Key.space>and<Key.space>acy<Key.backspace>tivities<Key.backspace><Key.backspace><Key.backspace><Key.backspace><Key.backspace><Key.backspace><Key.backspace><Key.backspace><Key.backspace><Key.backspace><Key.backspace><Key.backspace><Key.backspace><Key.backspace>reports,<Key.space>optimizing<Key.space>social<Key.space>media<Key.space>content<Key.space>effectively.<Key.space><Key.tab><Key.shift><Key.shift><Key.shift><Key.shift><Key.shift><Key.shift><Key.shift><Key.shift><Key.shift><Key.shift><Key.shift><Key.shift><Key.shift><Key.shift><Key.shift><Key.shift><Key.shift><Key.shift><Key.shift><Key.shift><Key.shift><Key.shift><Key.shift><Key.shift><Key.shift><Key.shift><Key.shift><Key.shift><Key.shift><Key.shift><Key.shift><Key.shift><Key.shift><Key.shift><Key.shift><Key.shift>Any<Key.space>bachelor's<Key.space>degree<Key.space>in<Key.space>communication,<Key.space><Key.shift>Marketing<Key.space>or<Key.space>a<Key.space>relted<Key.backspace><Key.backspace><Key.backspace>ated<Key.space>feild<Key.backspace><Key.backspace><Key.backspace><Key.backspace>ield.<Key.space>--<Key.shift_r>><Key.space><Key.shift>D<Key.backspace><Key.backspace><Key.space><Key.shift>Graphic<Key.space><Key.shift>Designer<Key.tab>700000<Key.tab>1000000<Key.down><Key.backspace>0<Key.tab>
Screenshot: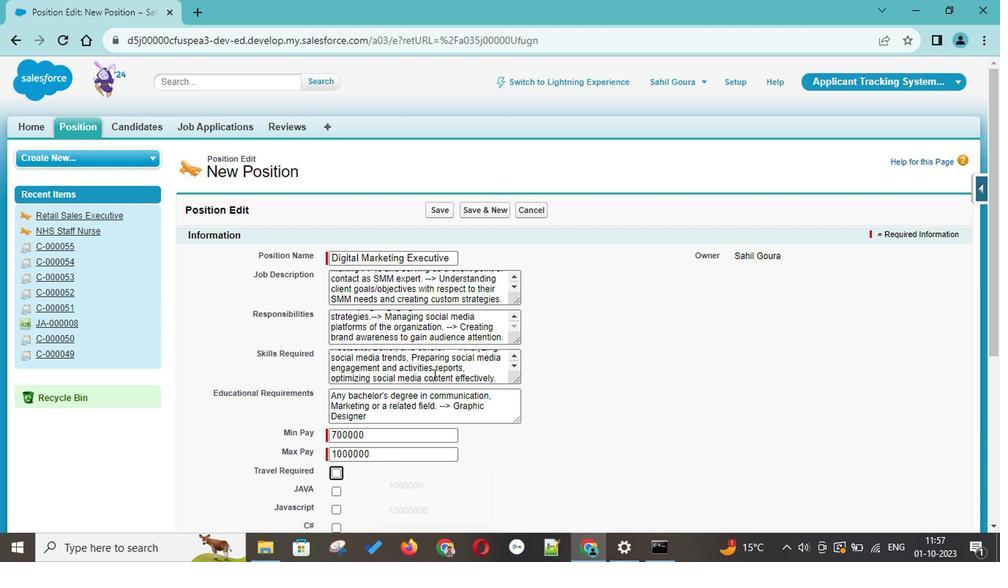 
Action: Mouse moved to (342, 471)
Screenshot: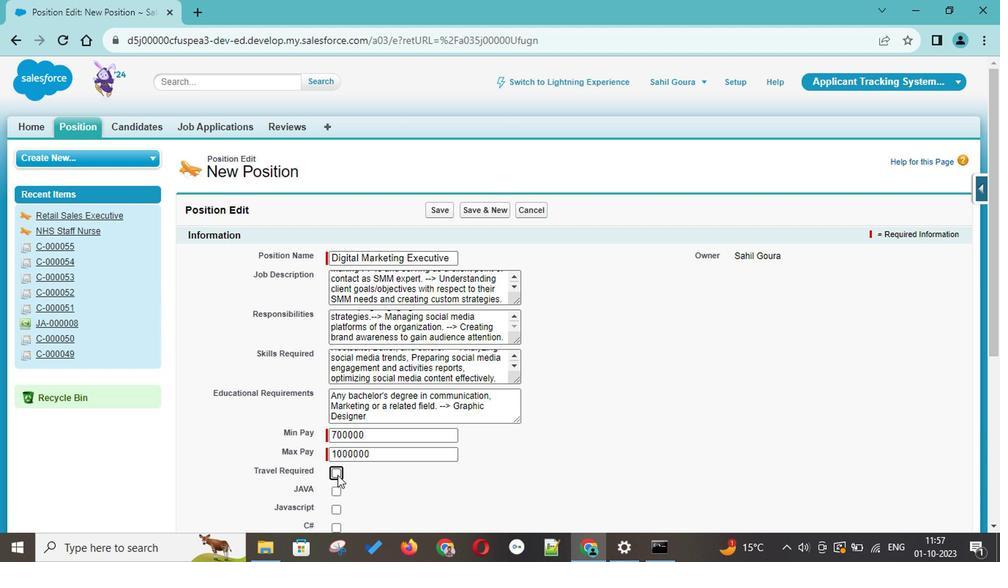 
Action: Mouse pressed left at (342, 471)
Screenshot: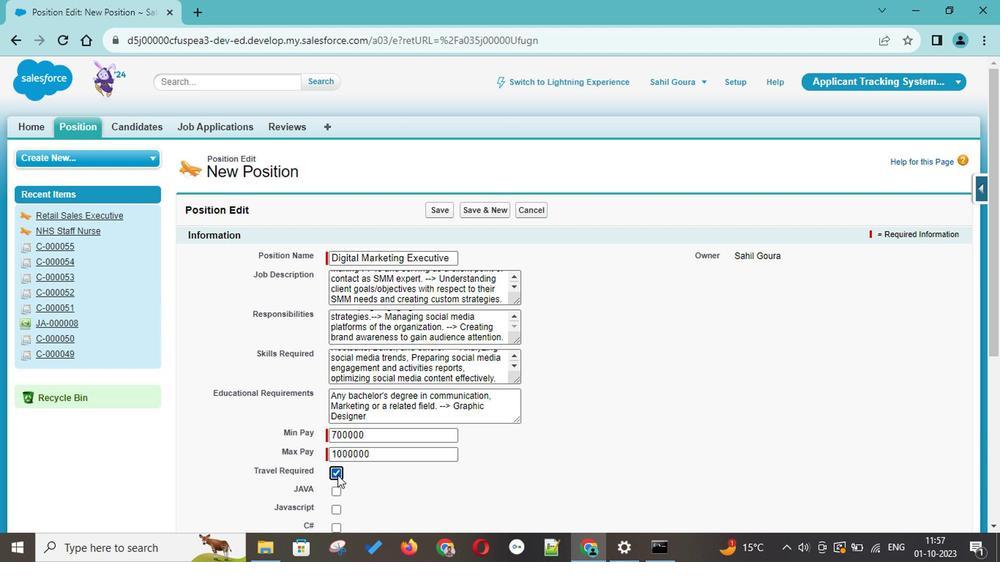 
Action: Mouse moved to (495, 468)
Screenshot: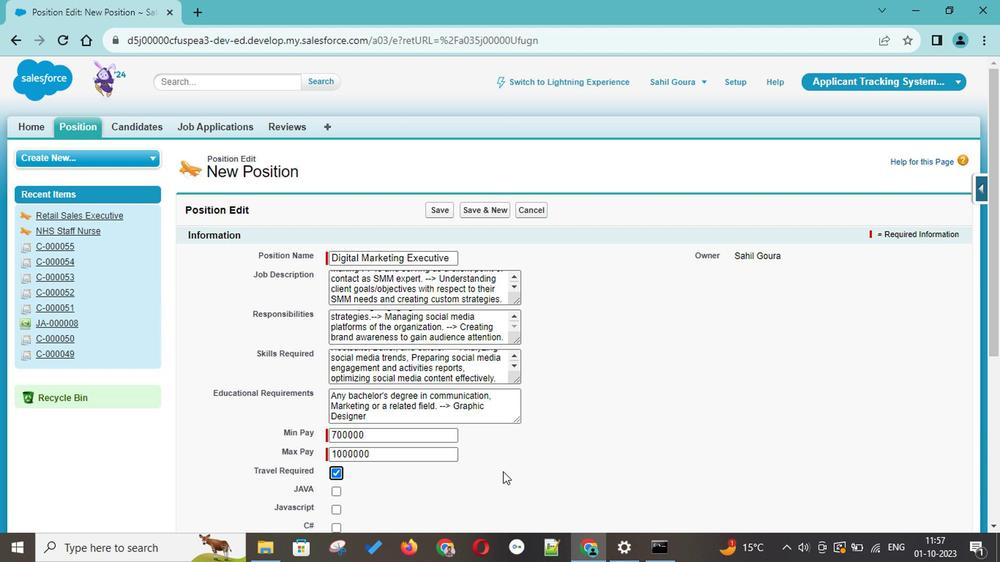 
Action: Mouse scrolled (495, 467) with delta (0, 0)
Screenshot: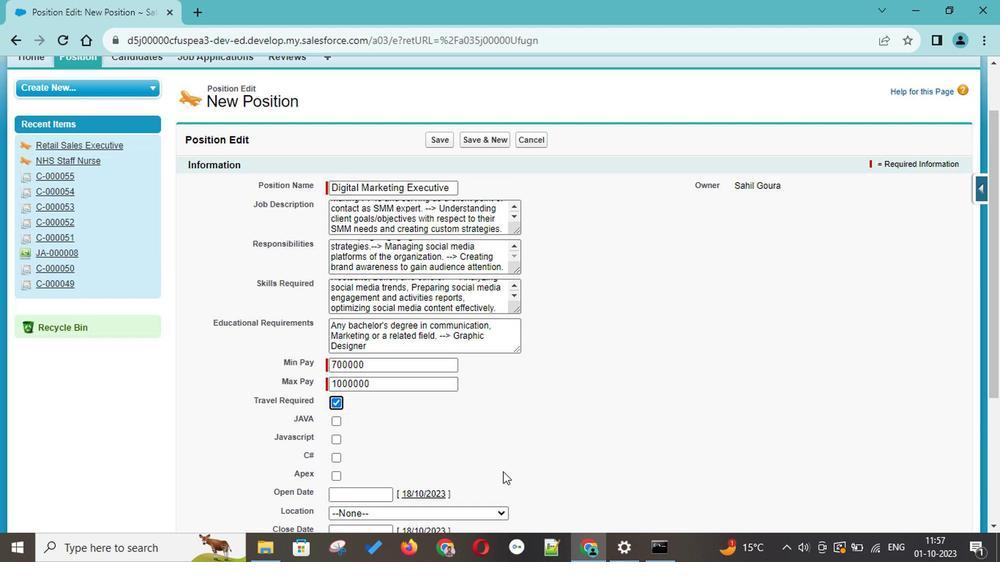 
Action: Mouse scrolled (495, 467) with delta (0, 0)
Screenshot: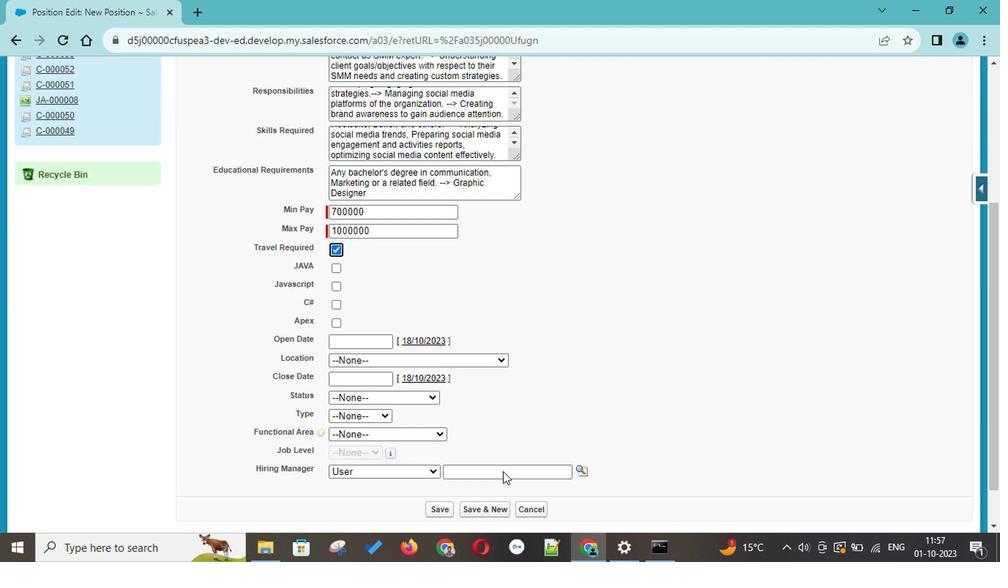 
Action: Mouse scrolled (495, 467) with delta (0, 0)
Screenshot: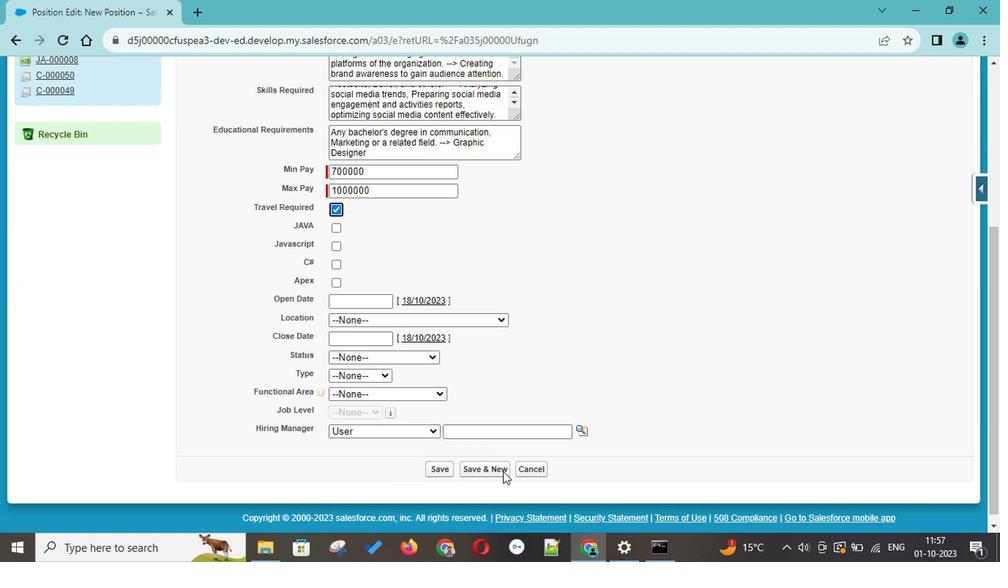 
Action: Mouse scrolled (495, 467) with delta (0, 0)
Screenshot: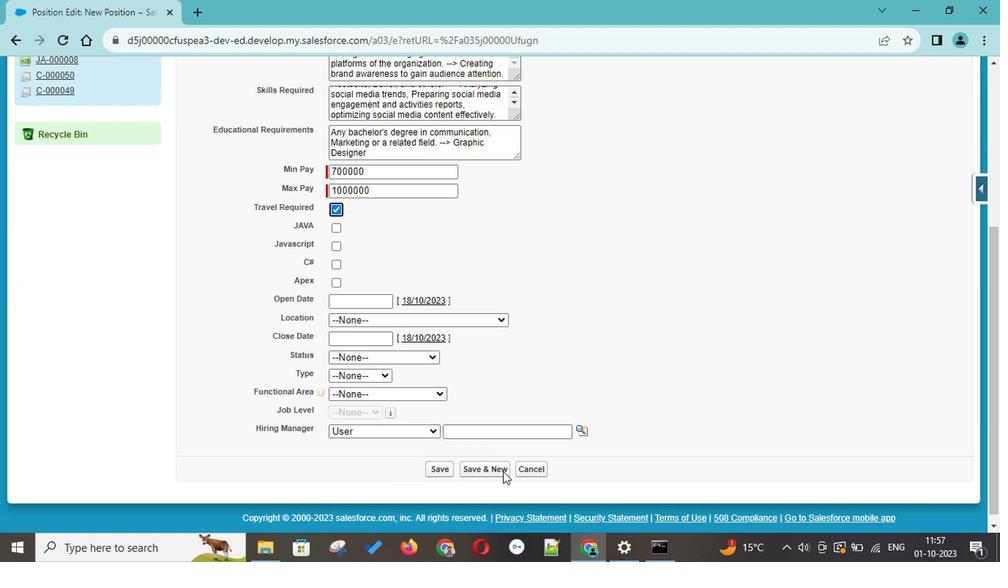 
Action: Mouse scrolled (495, 467) with delta (0, 0)
Screenshot: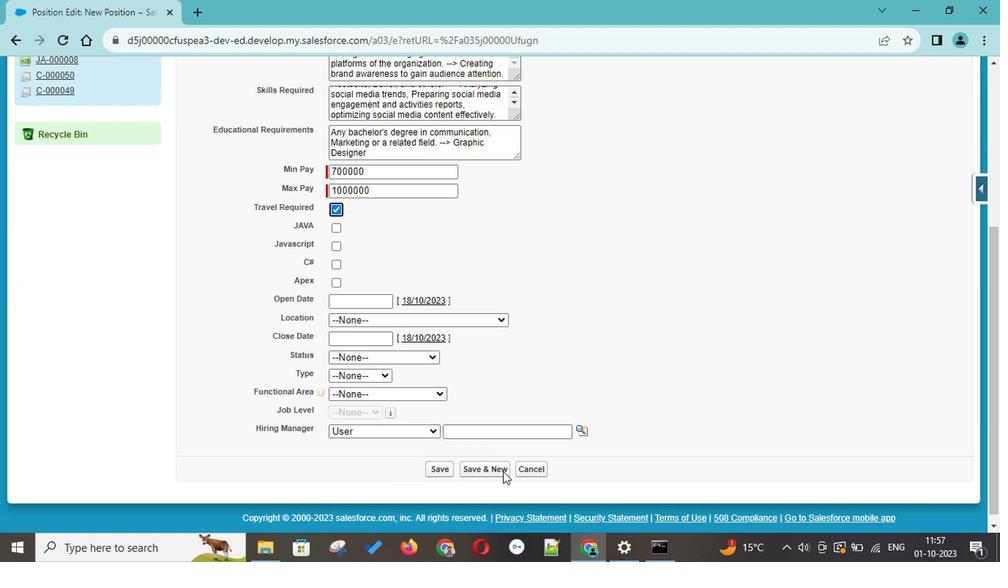 
Action: Mouse scrolled (495, 467) with delta (0, 0)
Screenshot: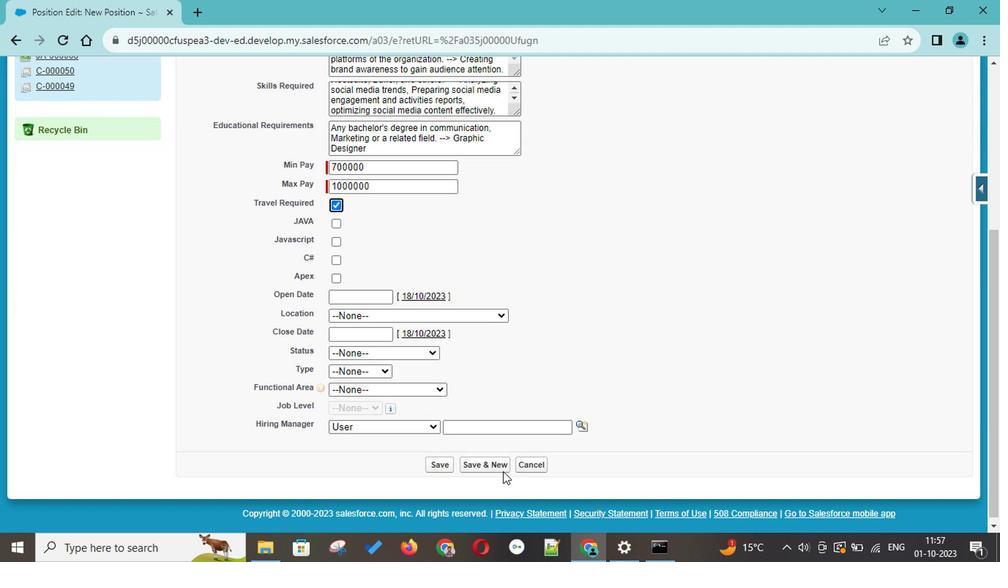 
Action: Mouse scrolled (495, 467) with delta (0, 0)
Screenshot: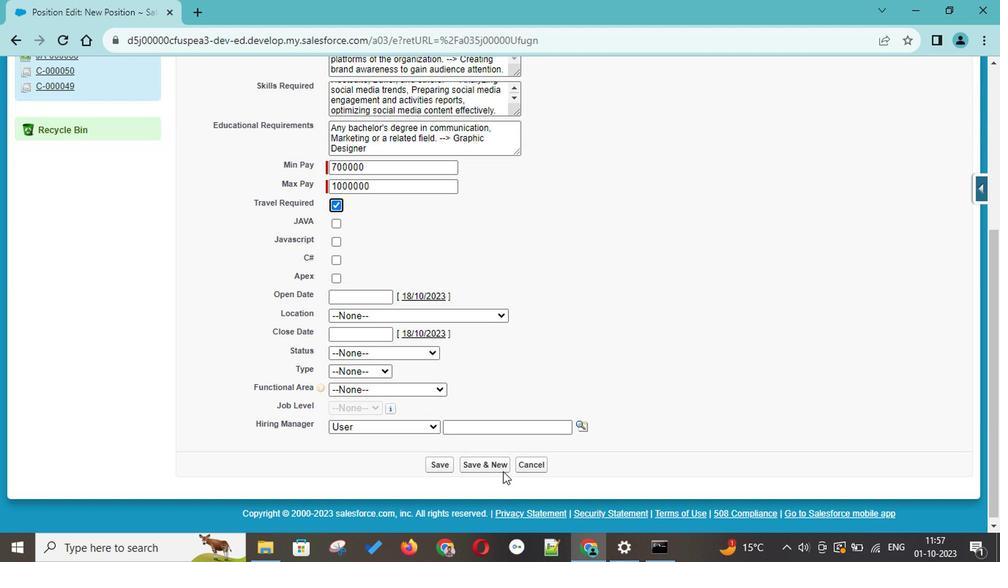 
Action: Mouse moved to (367, 306)
Screenshot: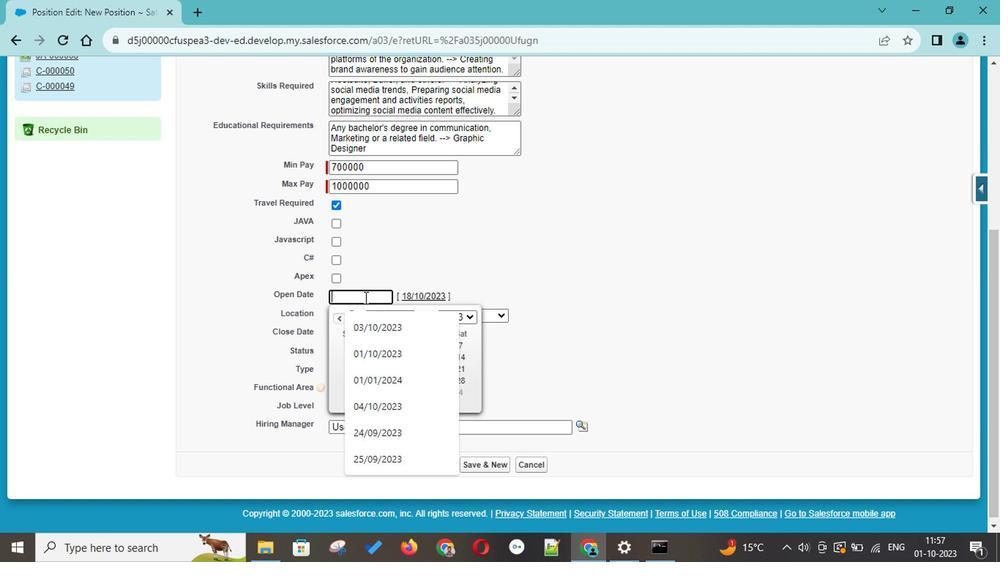 
Action: Mouse pressed left at (367, 306)
Screenshot: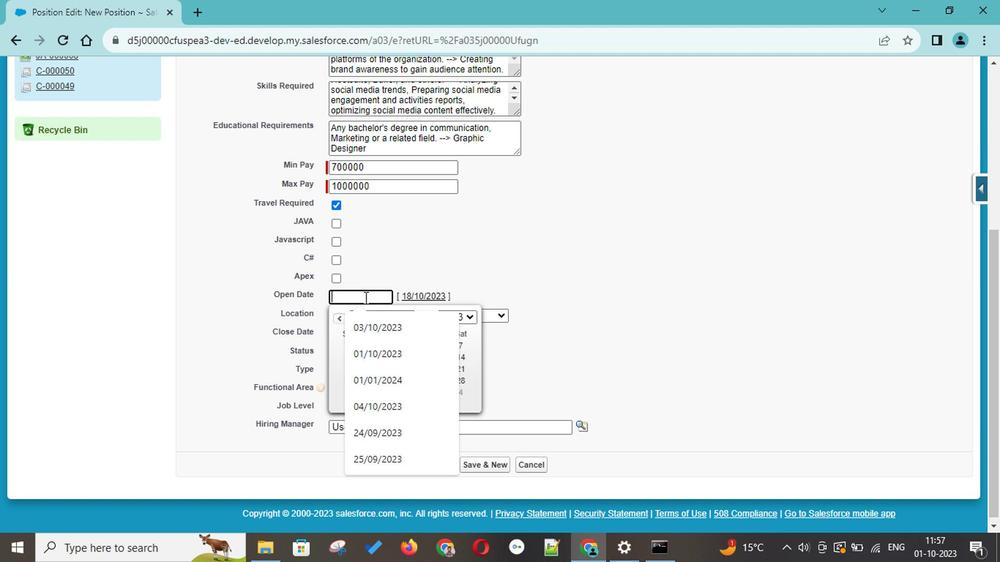 
Action: Mouse moved to (426, 307)
Screenshot: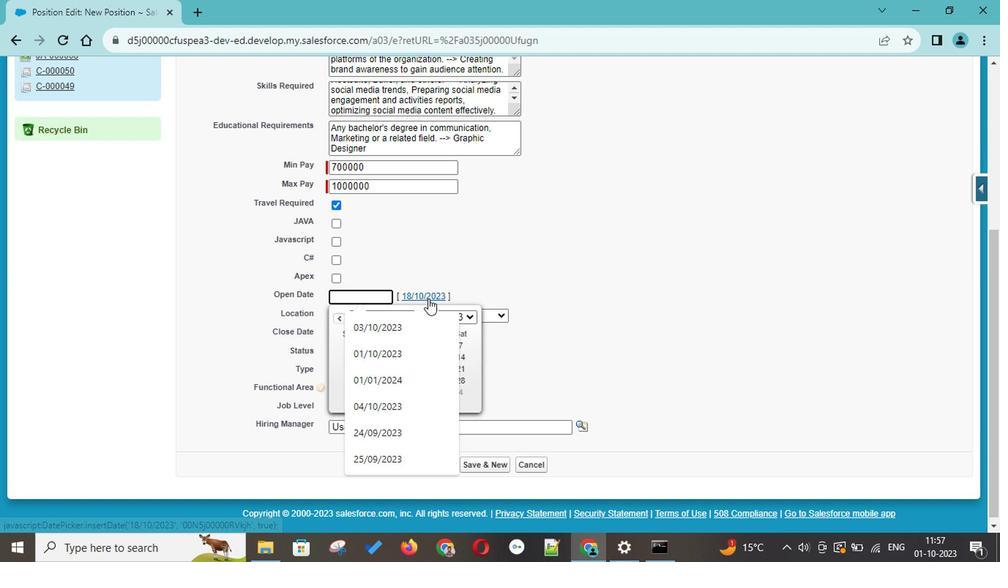 
Action: Mouse pressed left at (426, 307)
Screenshot: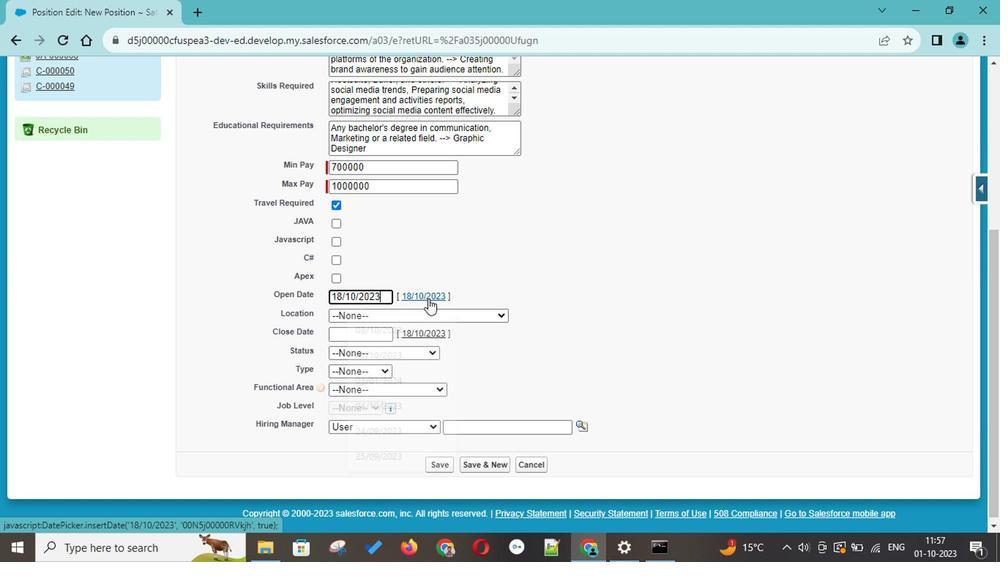 
Action: Mouse moved to (377, 306)
Screenshot: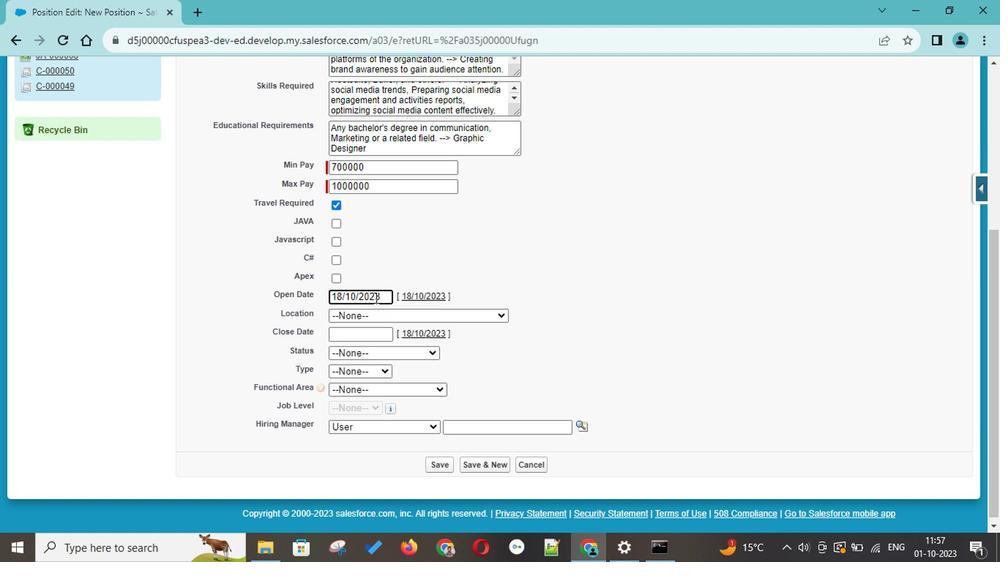 
Action: Mouse pressed left at (377, 306)
Screenshot: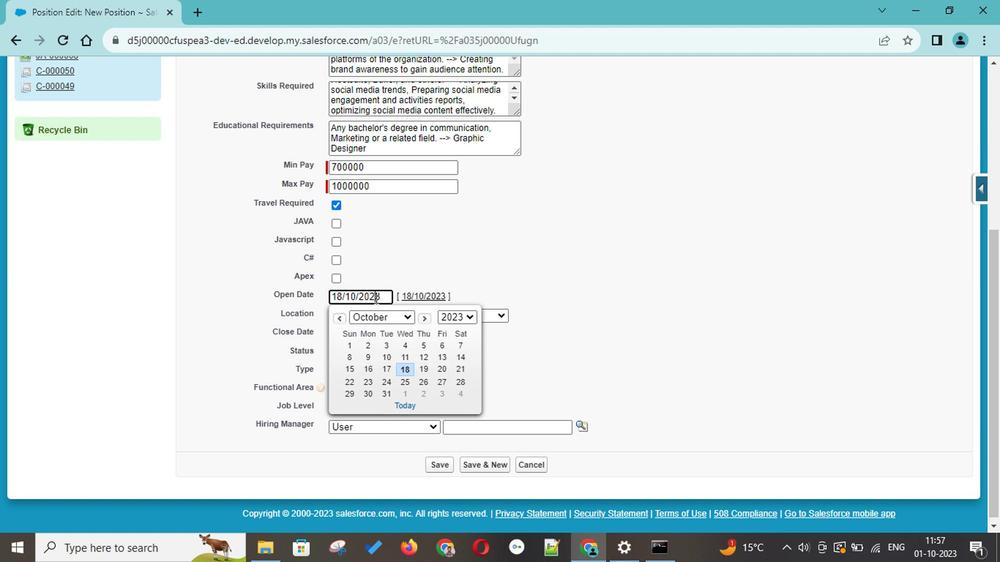 
Action: Mouse moved to (416, 349)
Screenshot: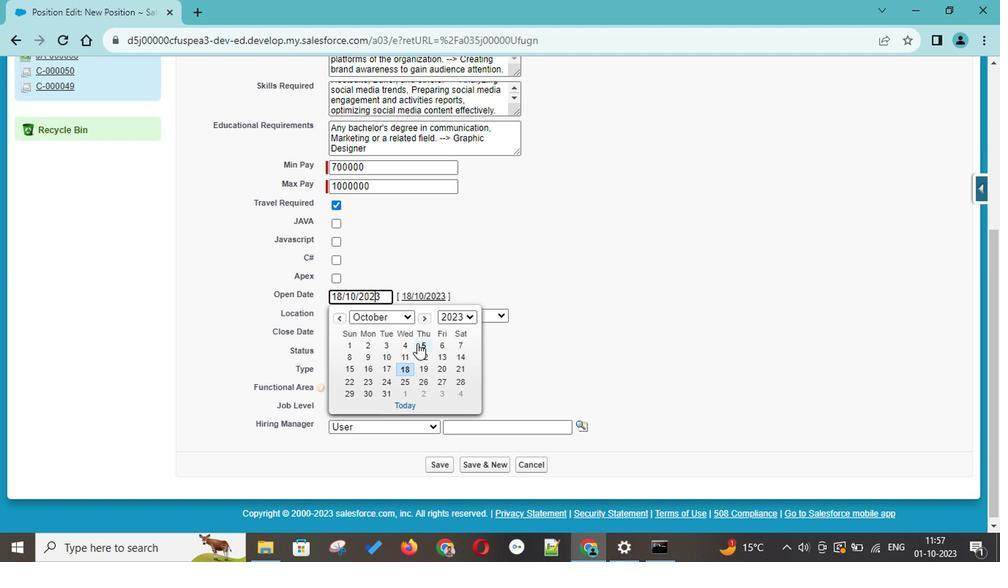 
Action: Mouse pressed left at (416, 349)
Screenshot: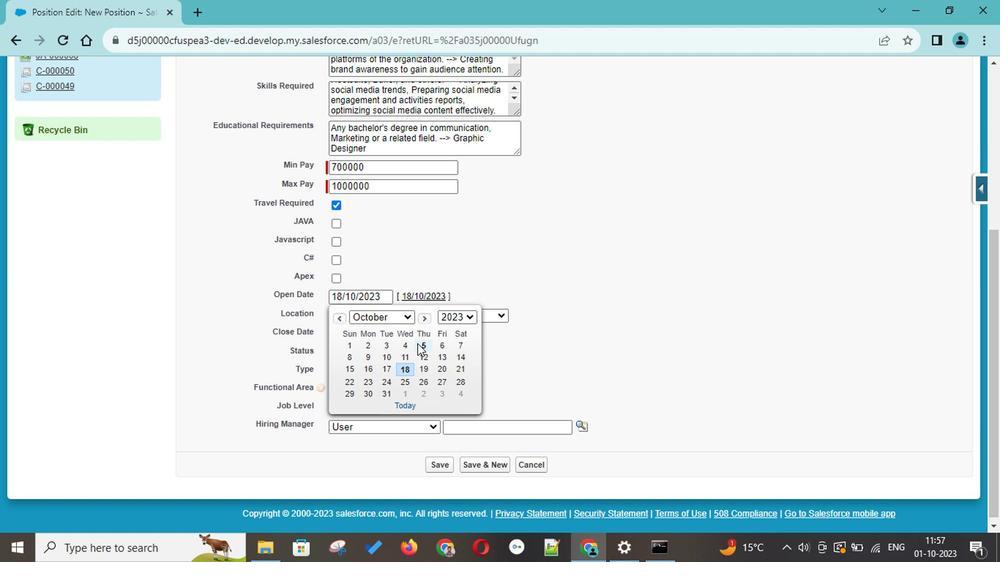 
Action: Mouse moved to (365, 341)
Screenshot: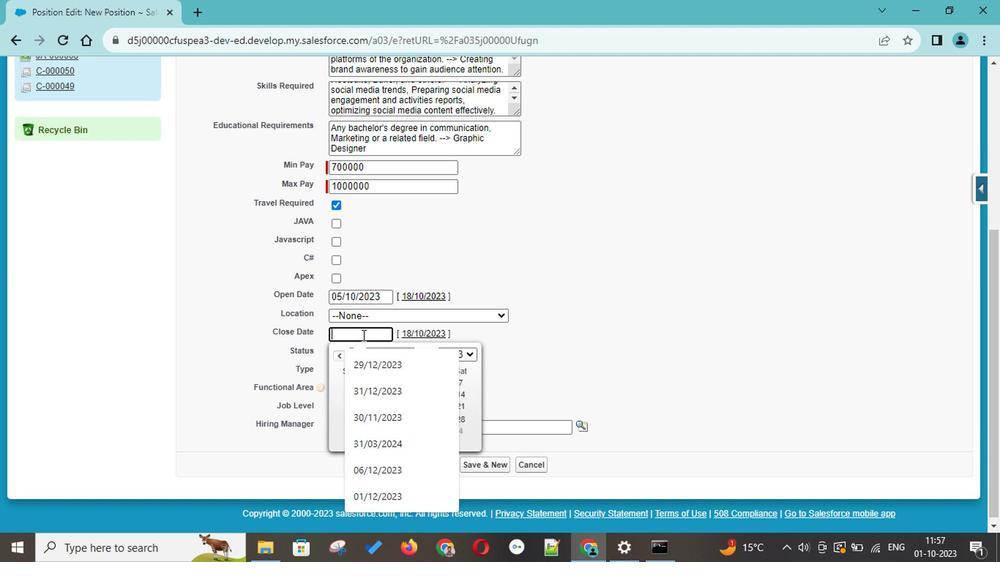 
Action: Mouse pressed left at (365, 341)
Screenshot: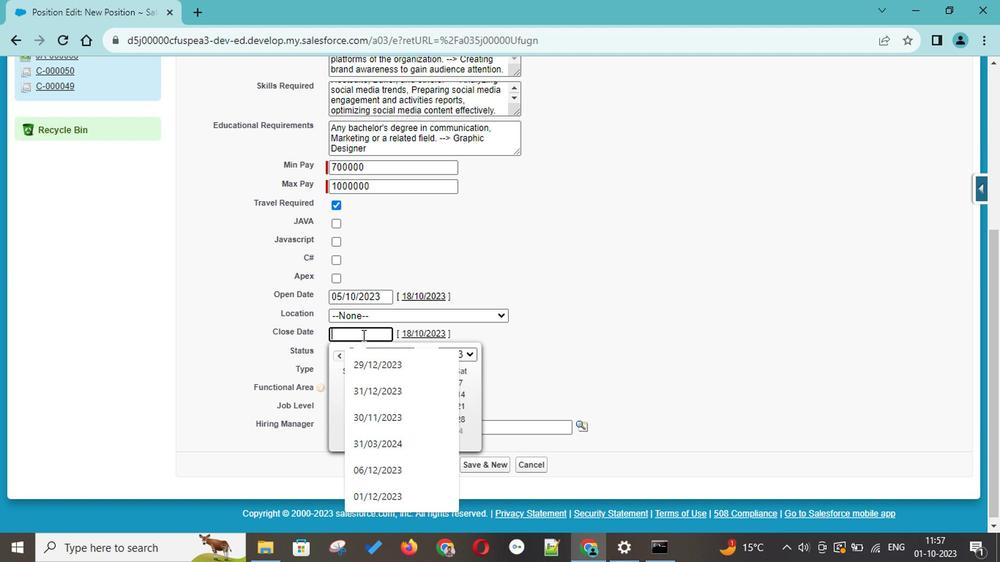 
Action: Mouse moved to (438, 339)
Screenshot: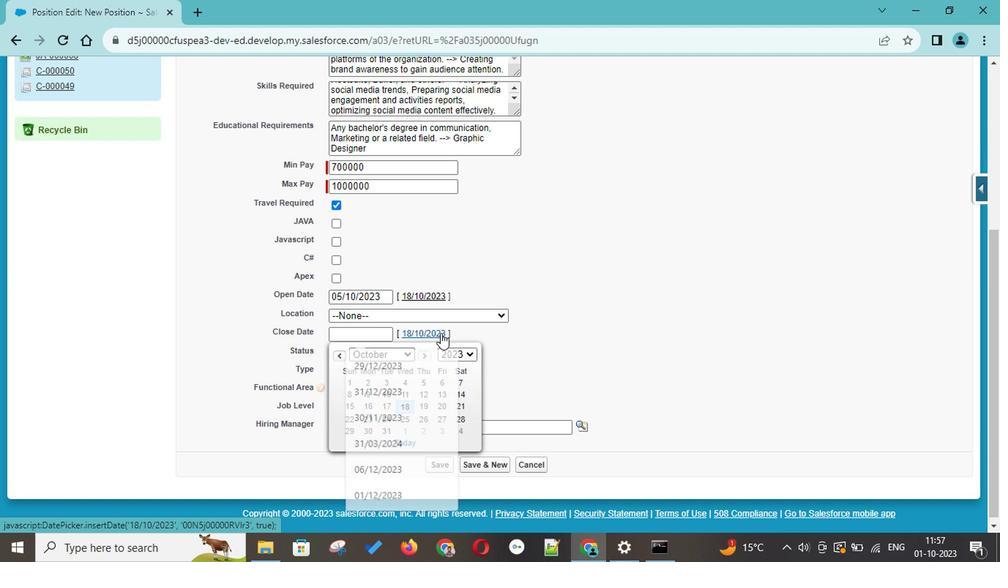 
Action: Mouse pressed left at (438, 339)
Screenshot: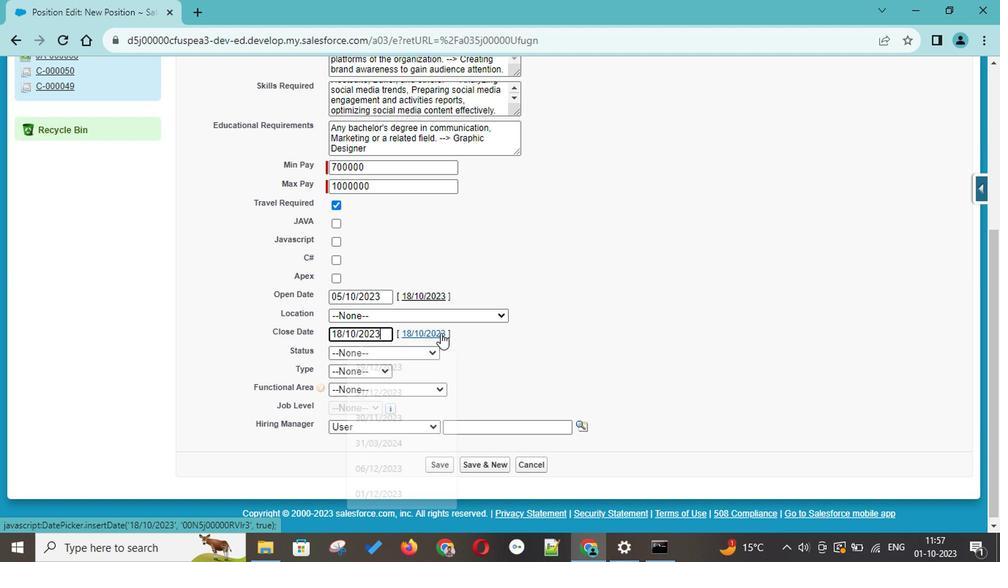 
Action: Mouse moved to (437, 339)
Screenshot: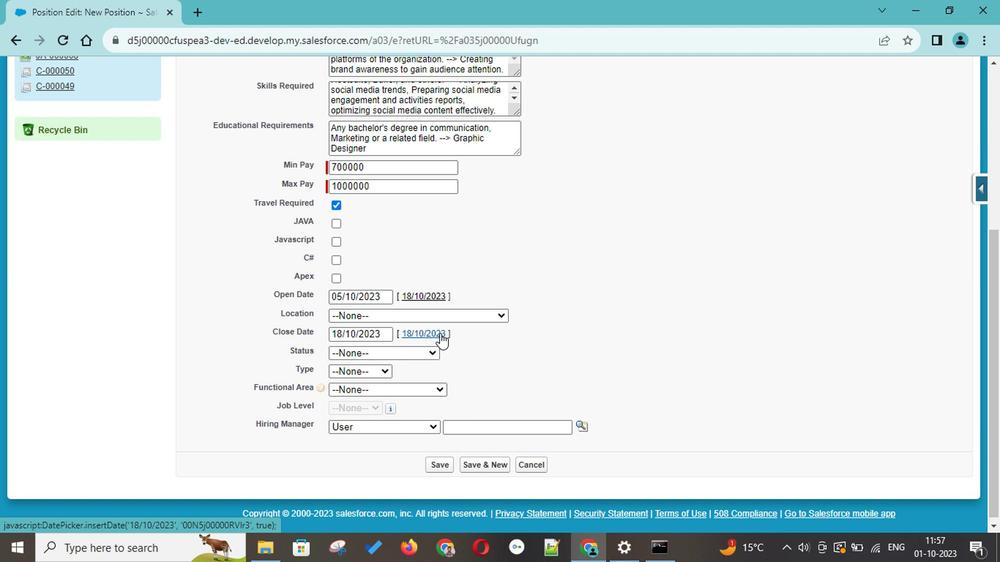 
Action: Mouse pressed left at (437, 339)
Screenshot: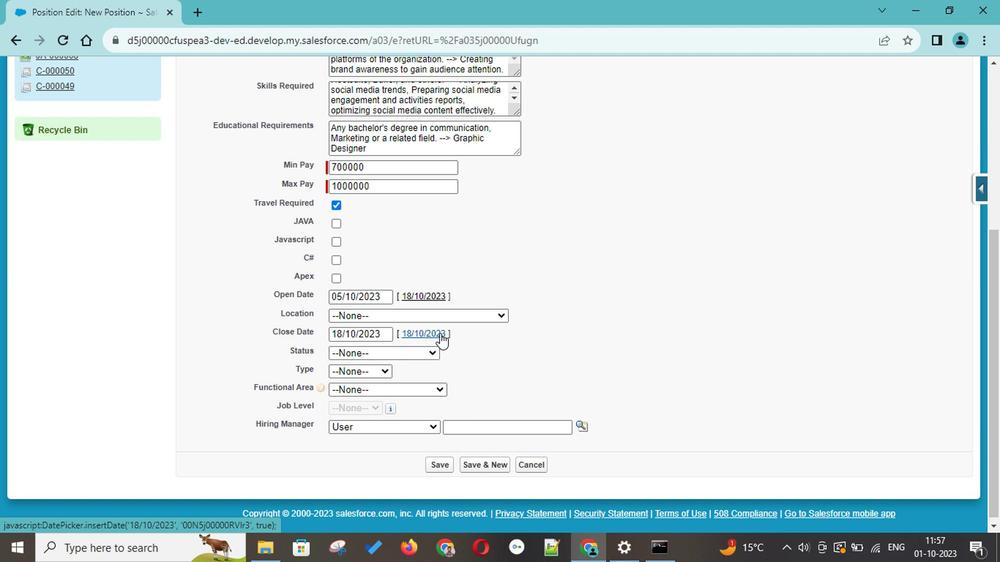 
Action: Mouse moved to (369, 338)
Screenshot: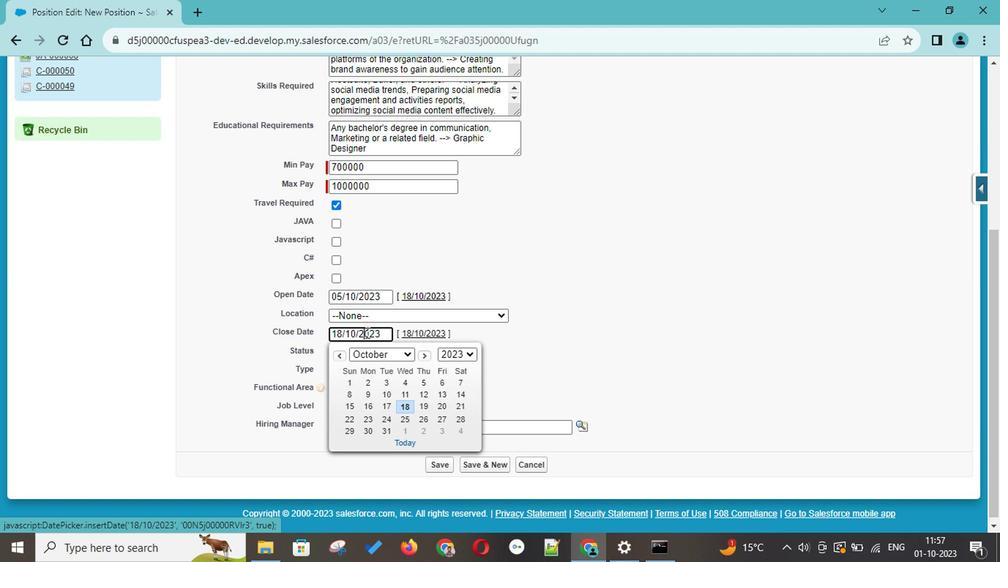 
Action: Mouse pressed left at (369, 338)
Screenshot: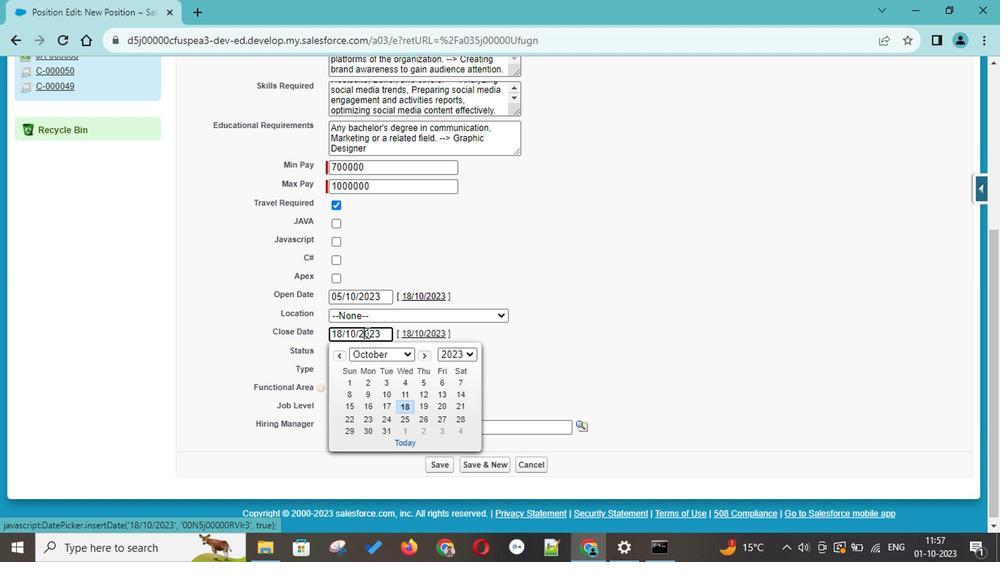 
Action: Mouse moved to (402, 363)
Screenshot: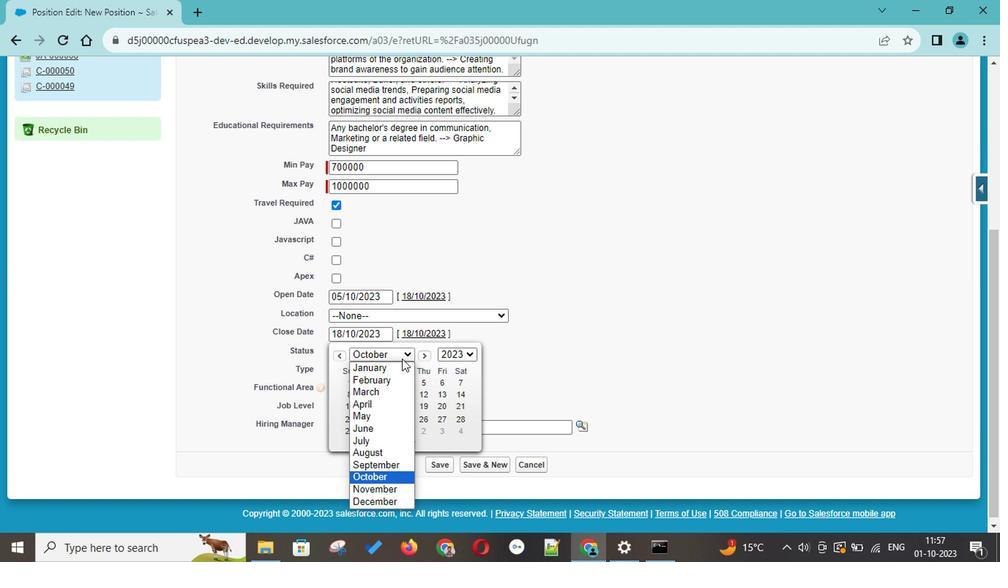 
Action: Mouse pressed left at (402, 363)
Screenshot: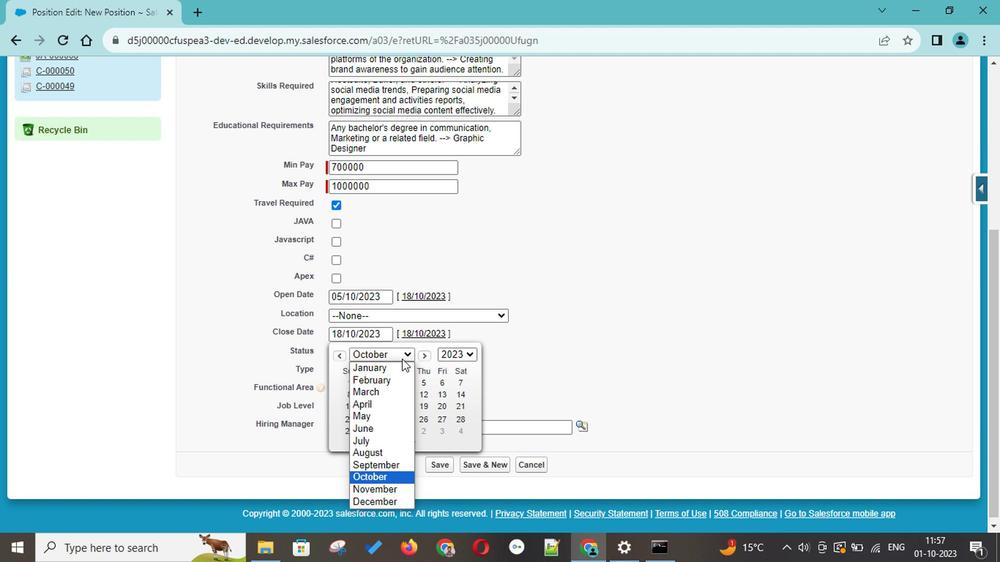 
Action: Mouse moved to (377, 497)
Screenshot: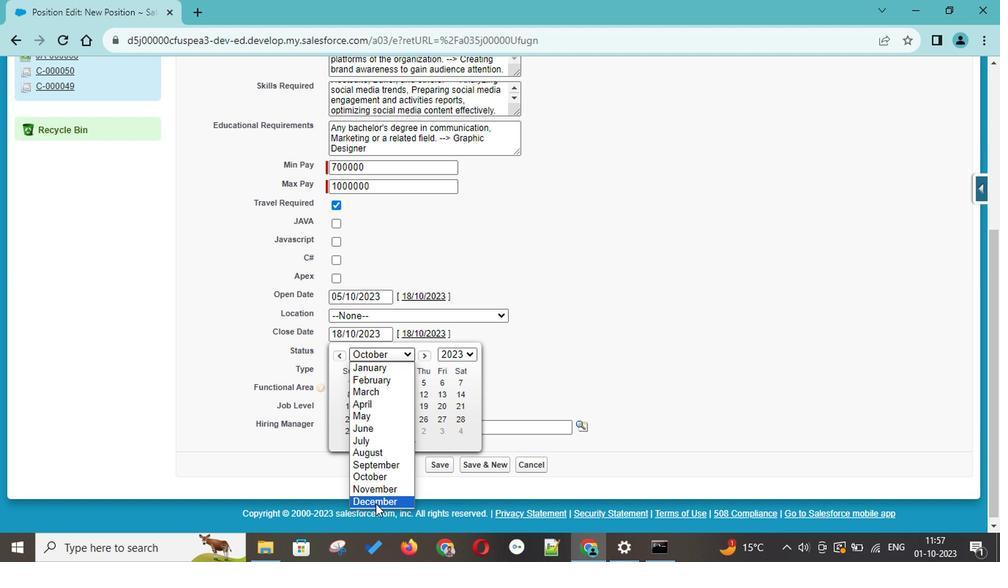 
Action: Mouse pressed left at (377, 497)
Screenshot: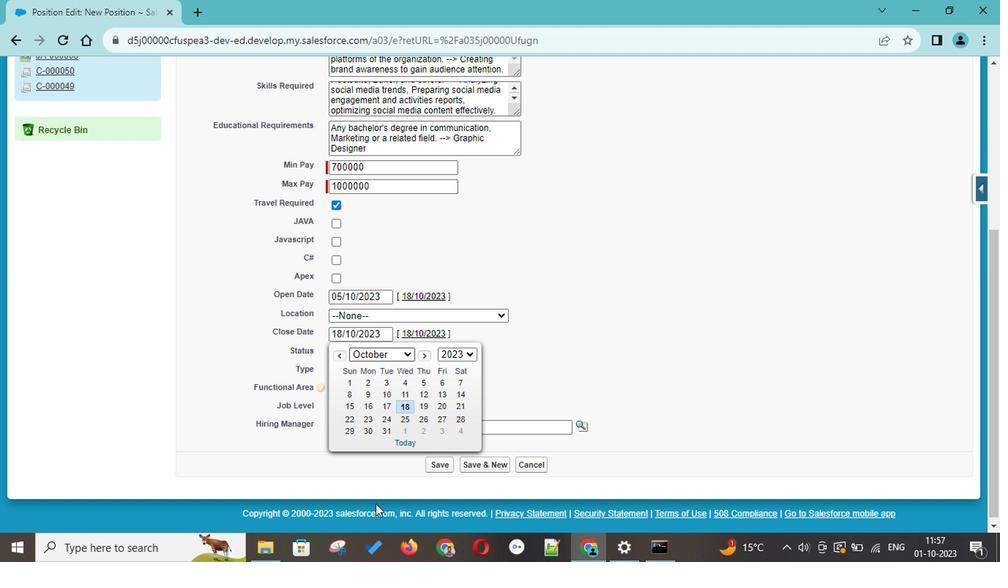 
Action: Mouse moved to (438, 419)
Screenshot: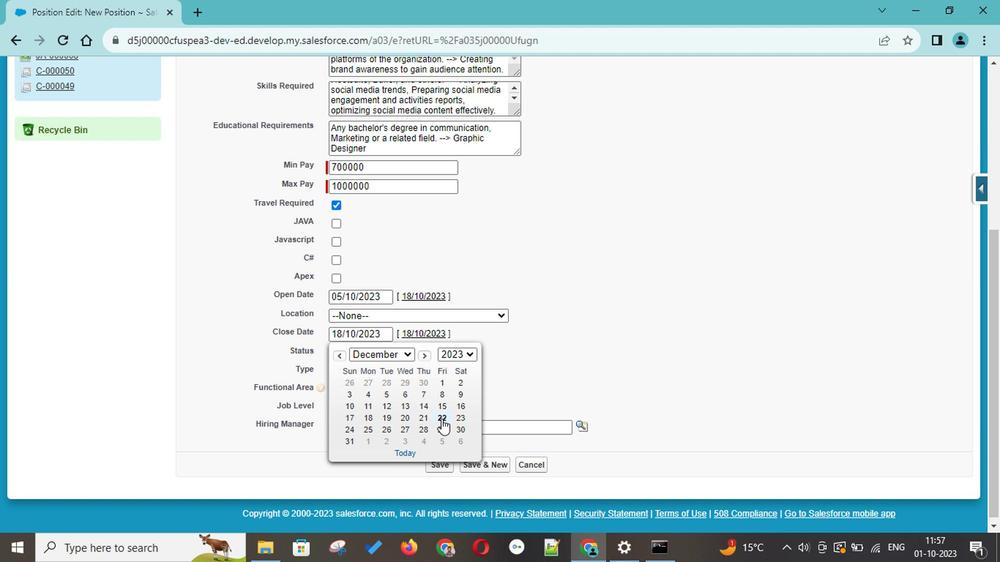 
Action: Mouse pressed left at (438, 419)
Screenshot: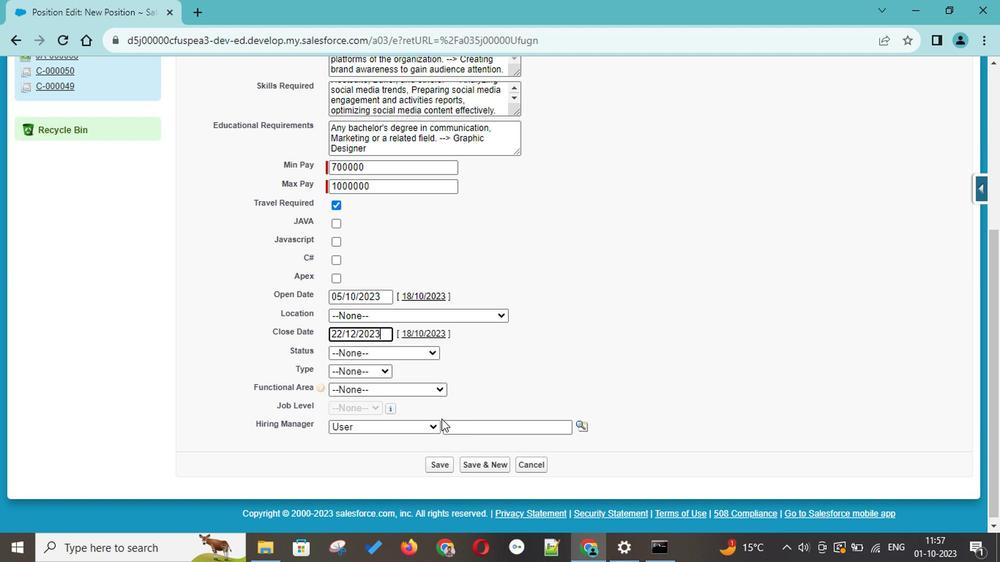 
Action: Mouse moved to (465, 459)
Screenshot: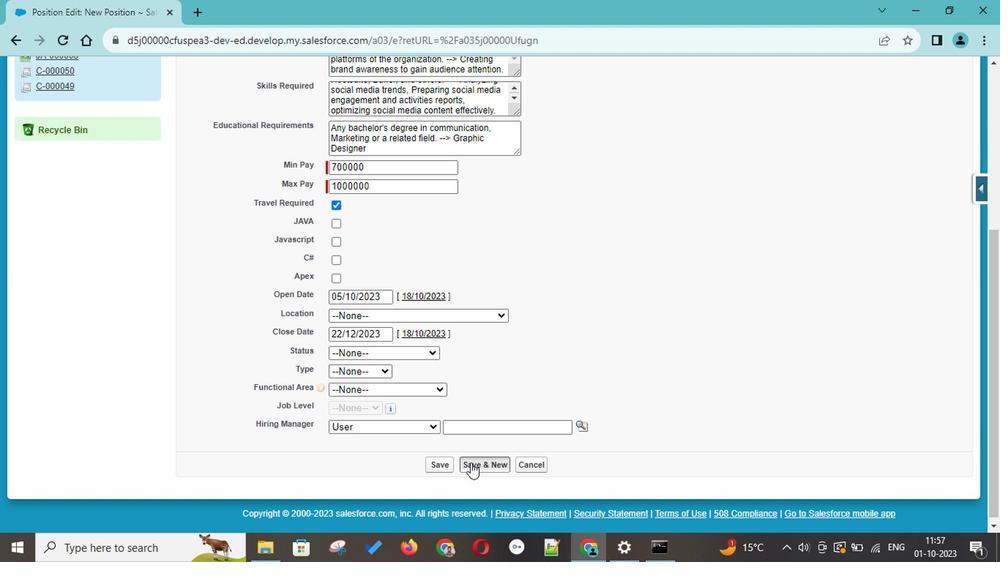 
Action: Mouse pressed left at (465, 459)
Screenshot: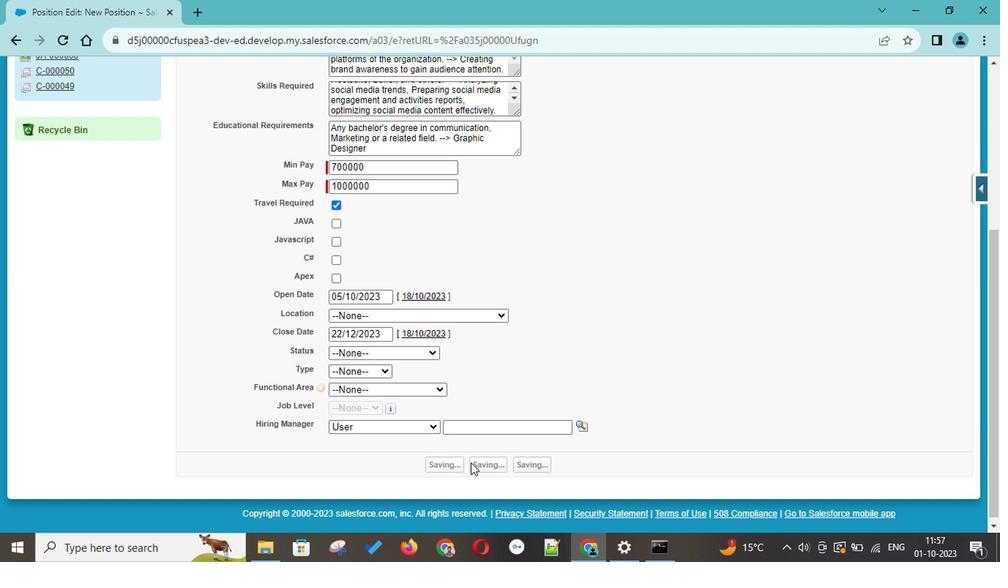 
